 Task: Open Card Industry Trend Analysis in Board Vendor Relations to Workspace Insurance and add a team member Softage.3@softage.net, a label Yellow, a checklist Software Training, an attachment from your onedrive, a color Yellow and finally, add a card description 'Develop and launch new customer loyalty program for repeat business' and a comment 'Given the potential impact of this task on our stakeholders, let us ensure that we take their needs and concerns into account.'. Add a start date 'Jan 07, 1900' with a due date 'Jan 14, 1900'
Action: Mouse moved to (100, 396)
Screenshot: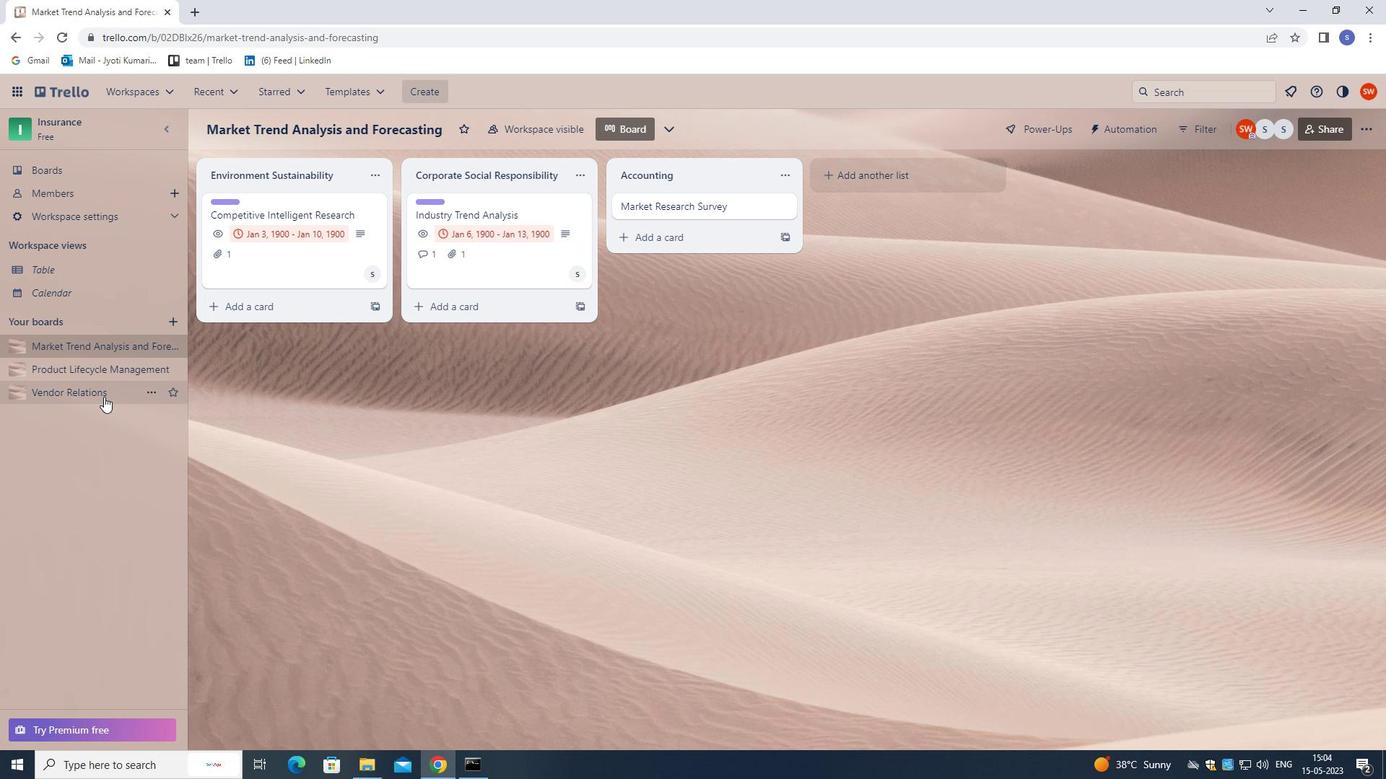 
Action: Mouse pressed left at (100, 396)
Screenshot: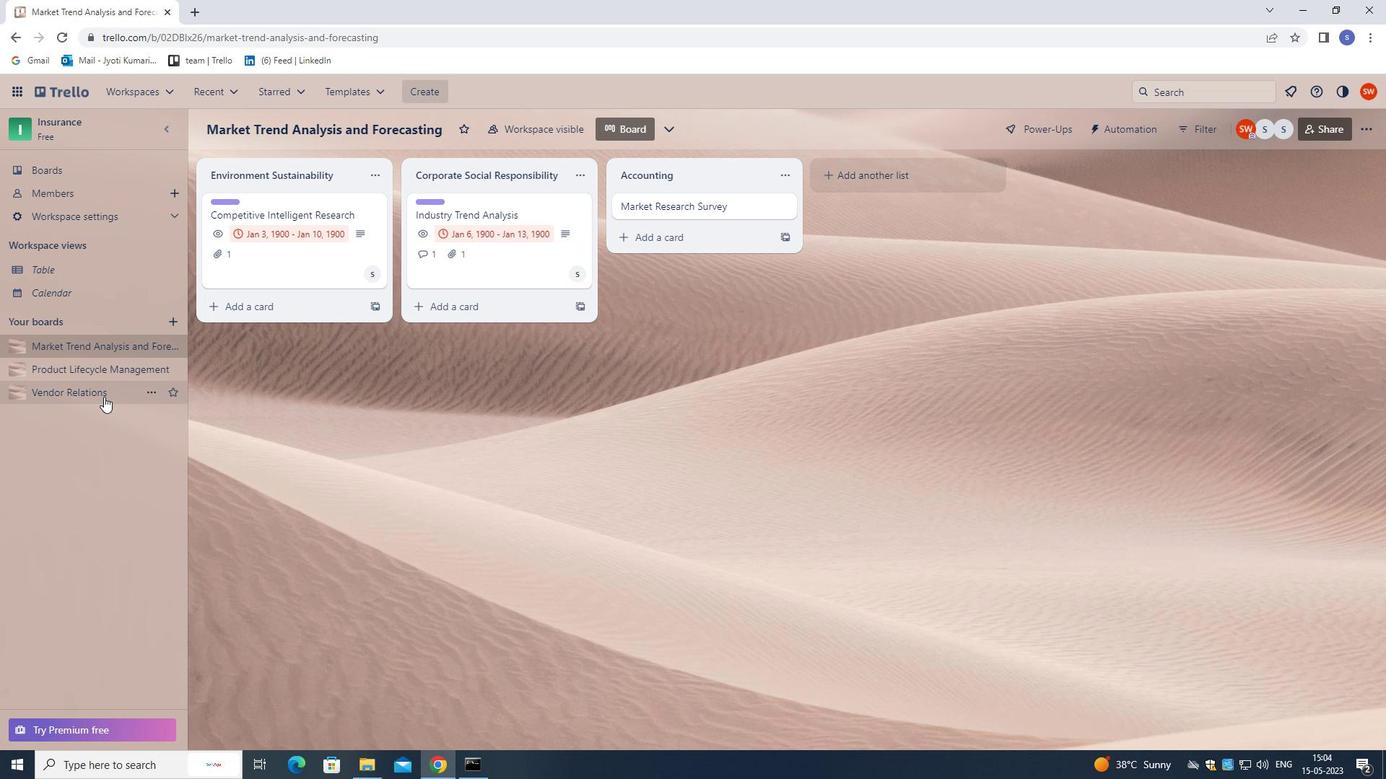 
Action: Mouse moved to (659, 209)
Screenshot: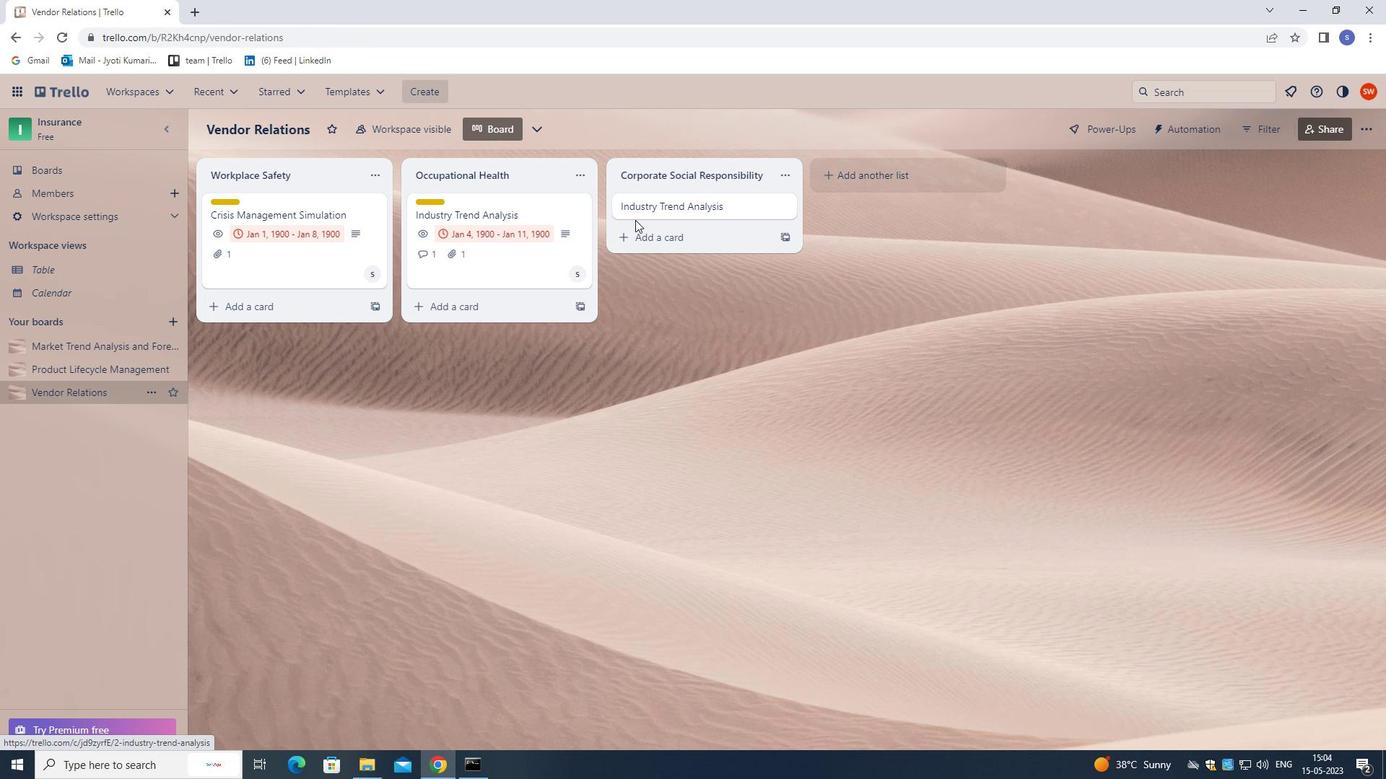
Action: Mouse pressed left at (659, 209)
Screenshot: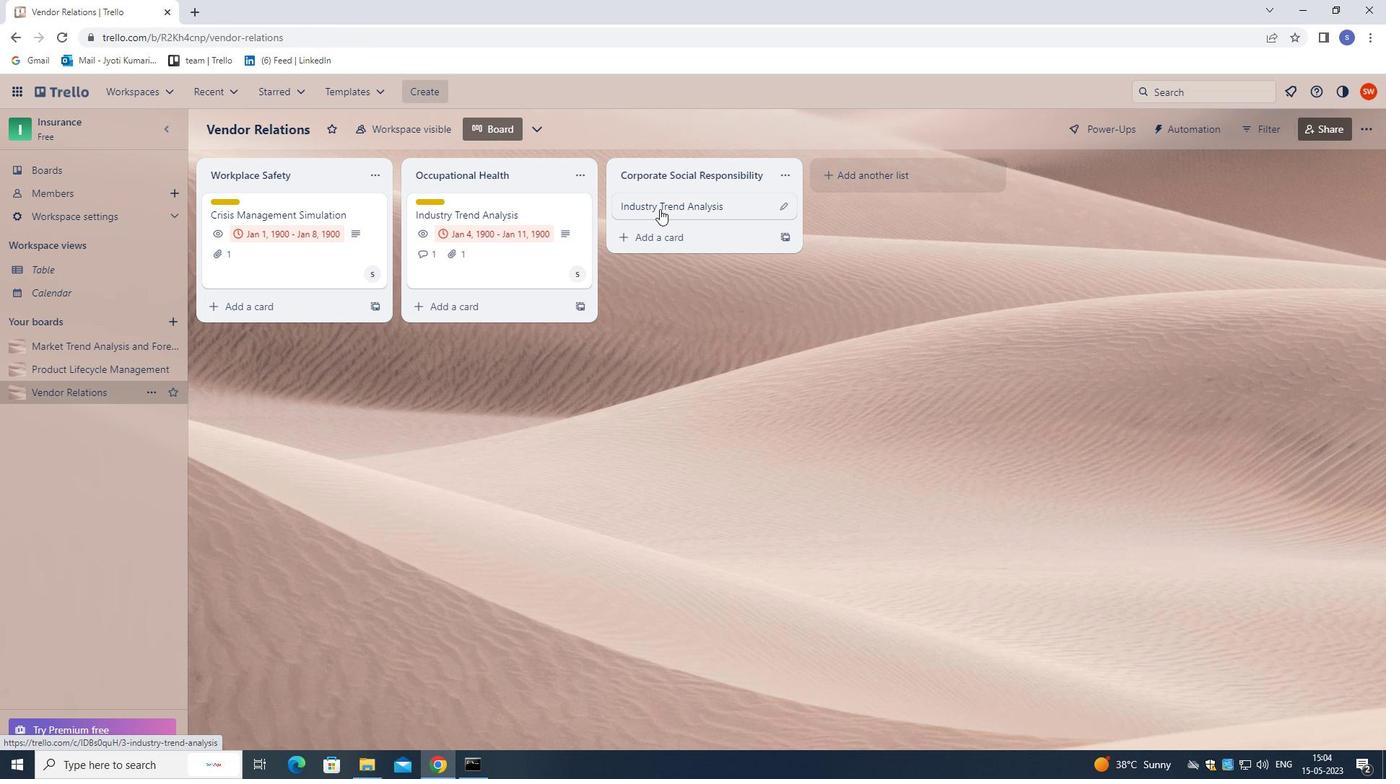 
Action: Mouse moved to (880, 262)
Screenshot: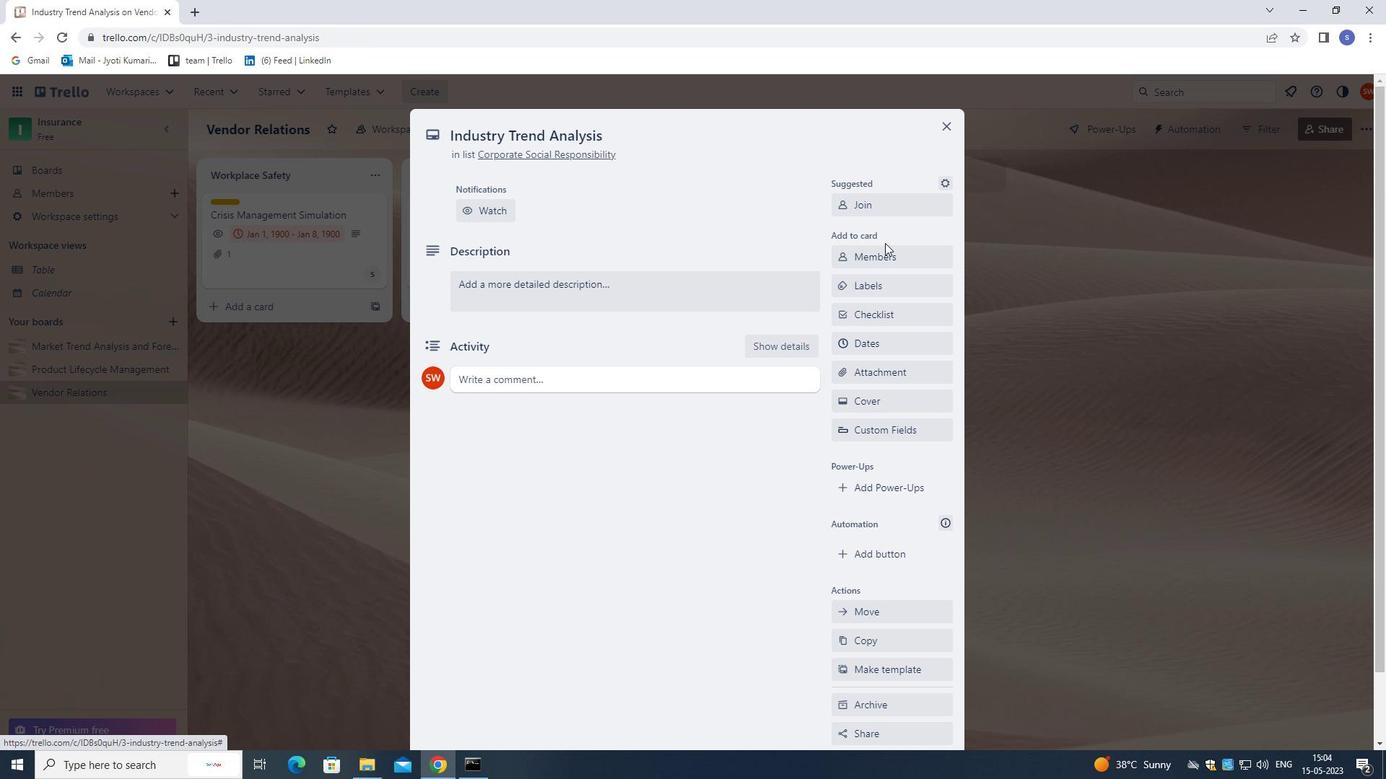 
Action: Mouse pressed left at (880, 262)
Screenshot: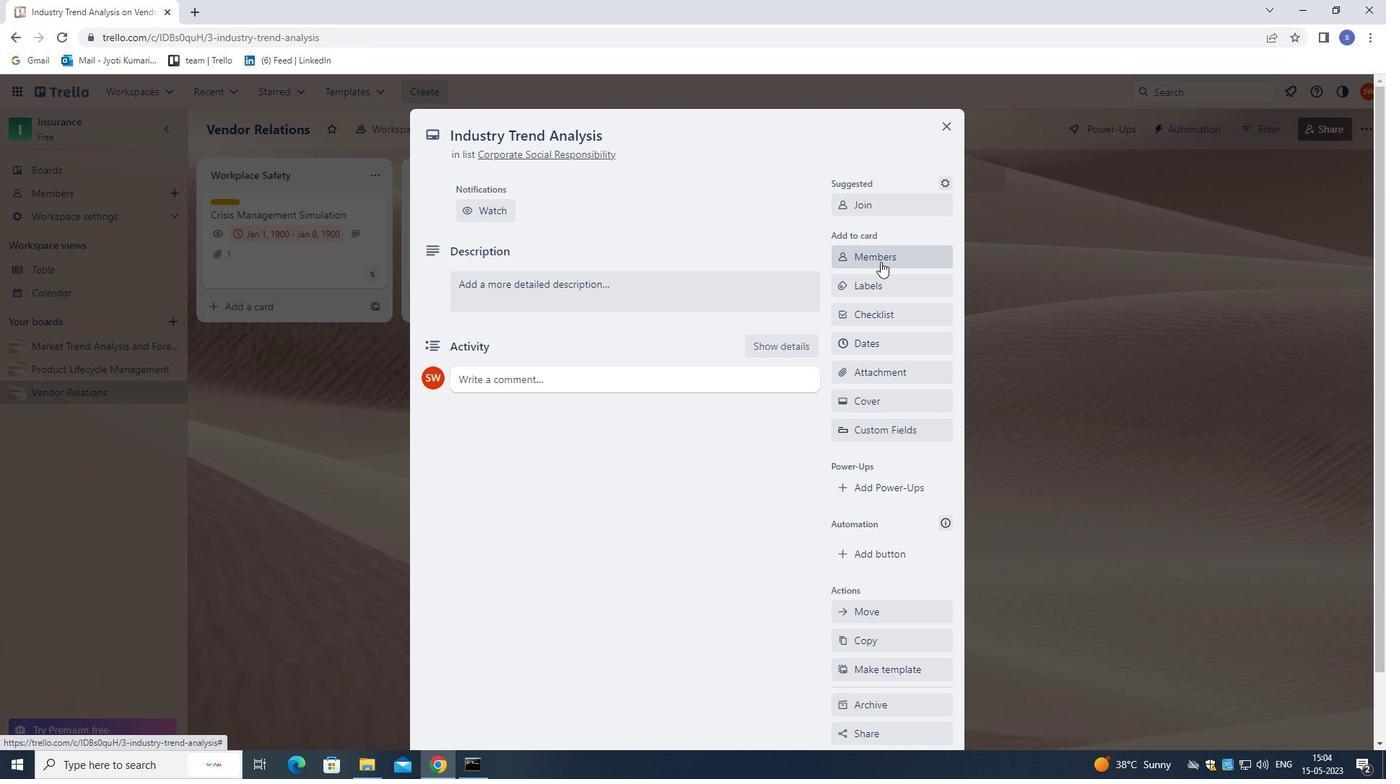 
Action: Mouse moved to (670, 207)
Screenshot: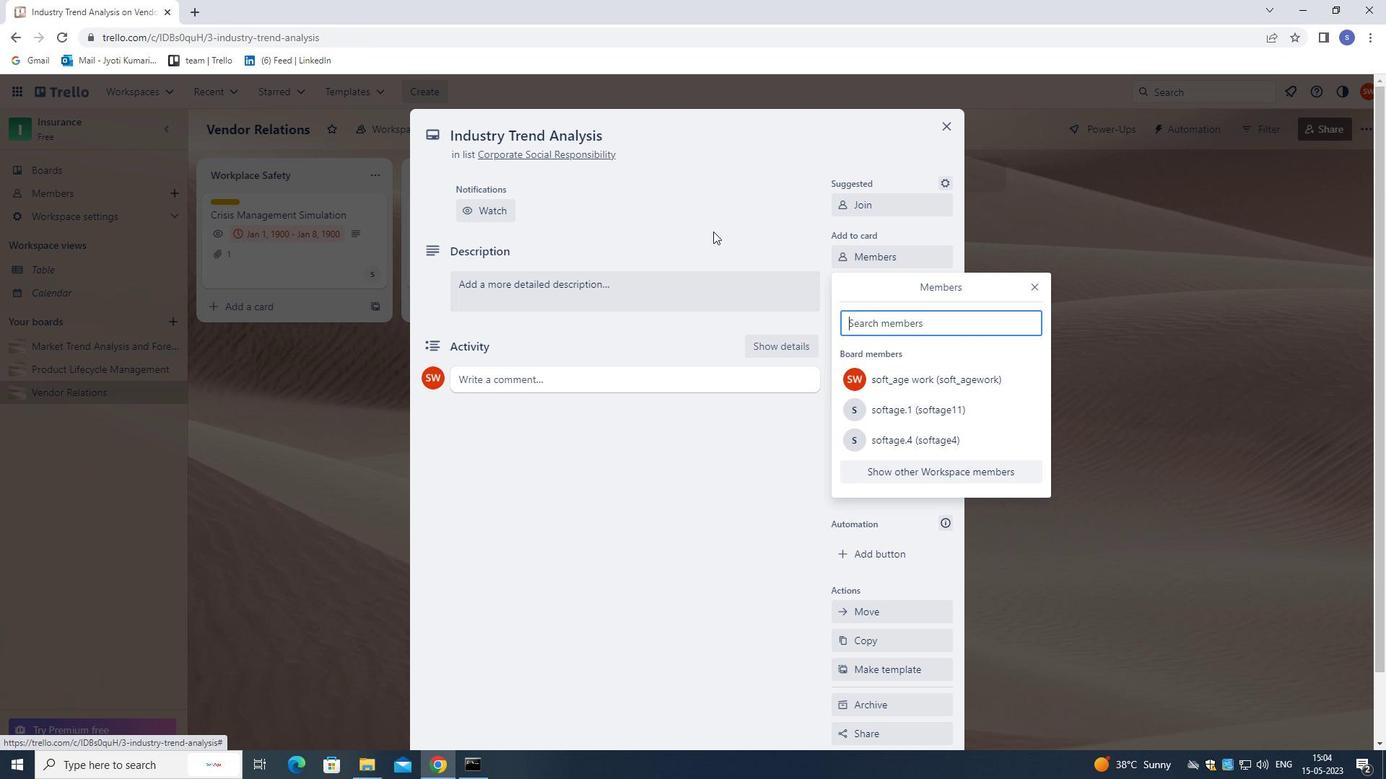 
Action: Key pressed softage.3<Key.shift>@SOFTAGE,NET
Screenshot: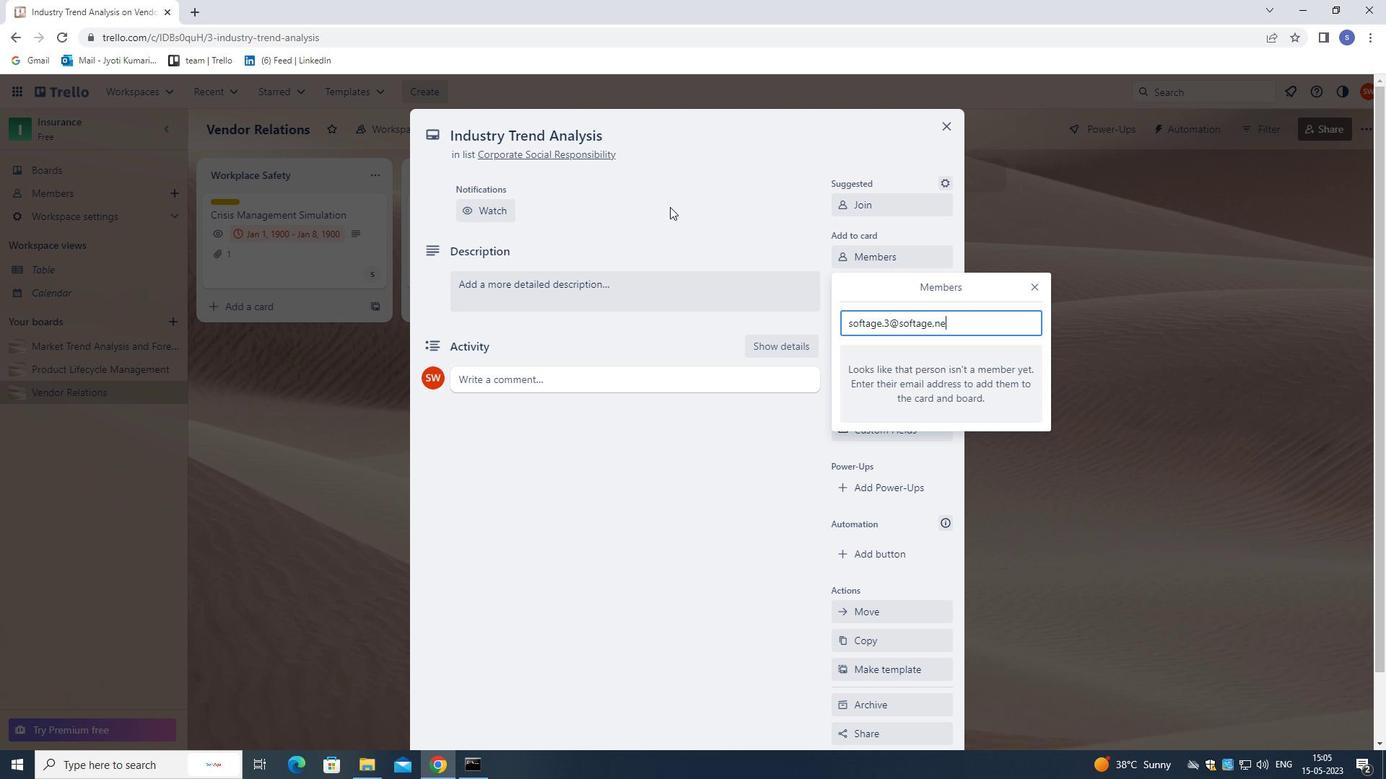
Action: Mouse moved to (858, 348)
Screenshot: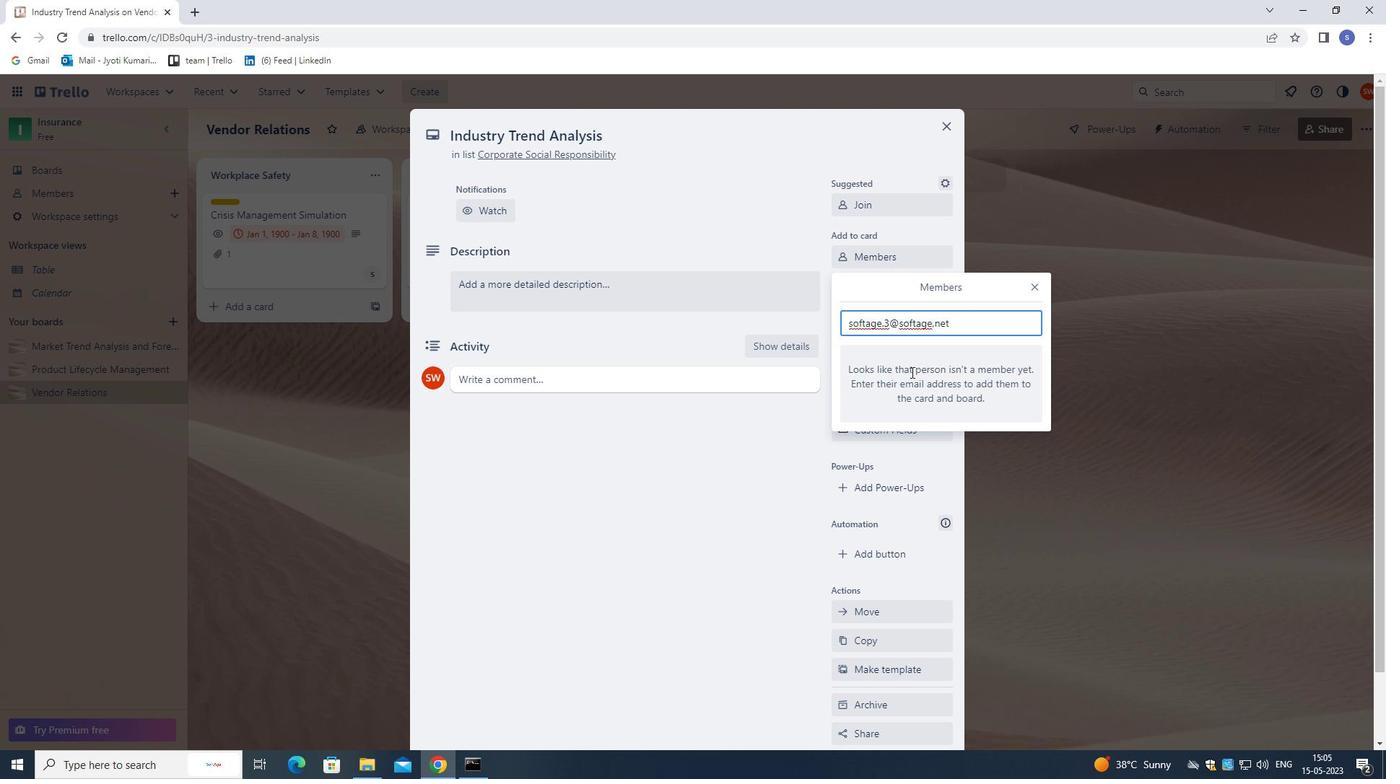 
Action: Key pressed <Key.backspace><Key.backspace><Key.backspace><Key.backspace><Key.backspace><Key.backspace><Key.backspace><Key.backspace><Key.backspace><Key.backspace><Key.backspace><Key.backspace><Key.shift>@SOFTAGE.NET
Screenshot: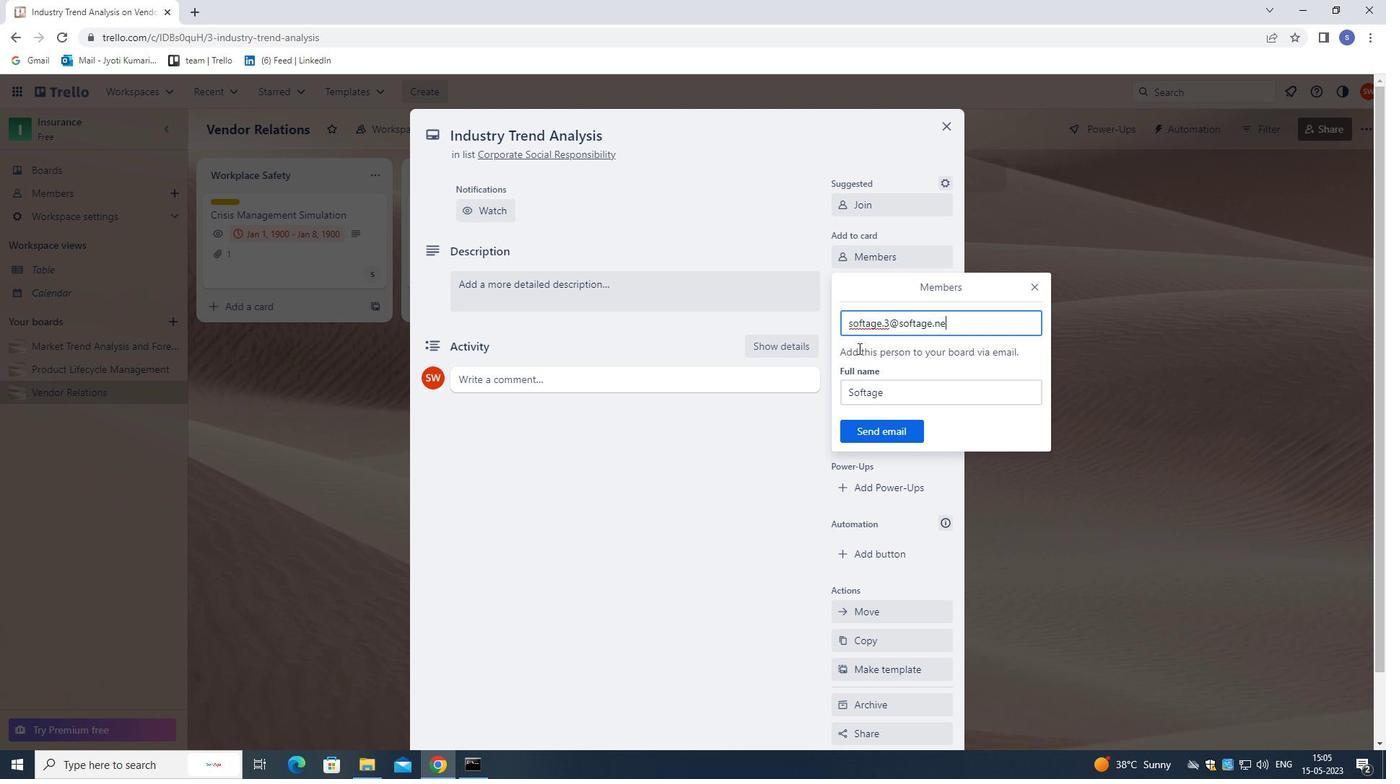 
Action: Mouse moved to (905, 424)
Screenshot: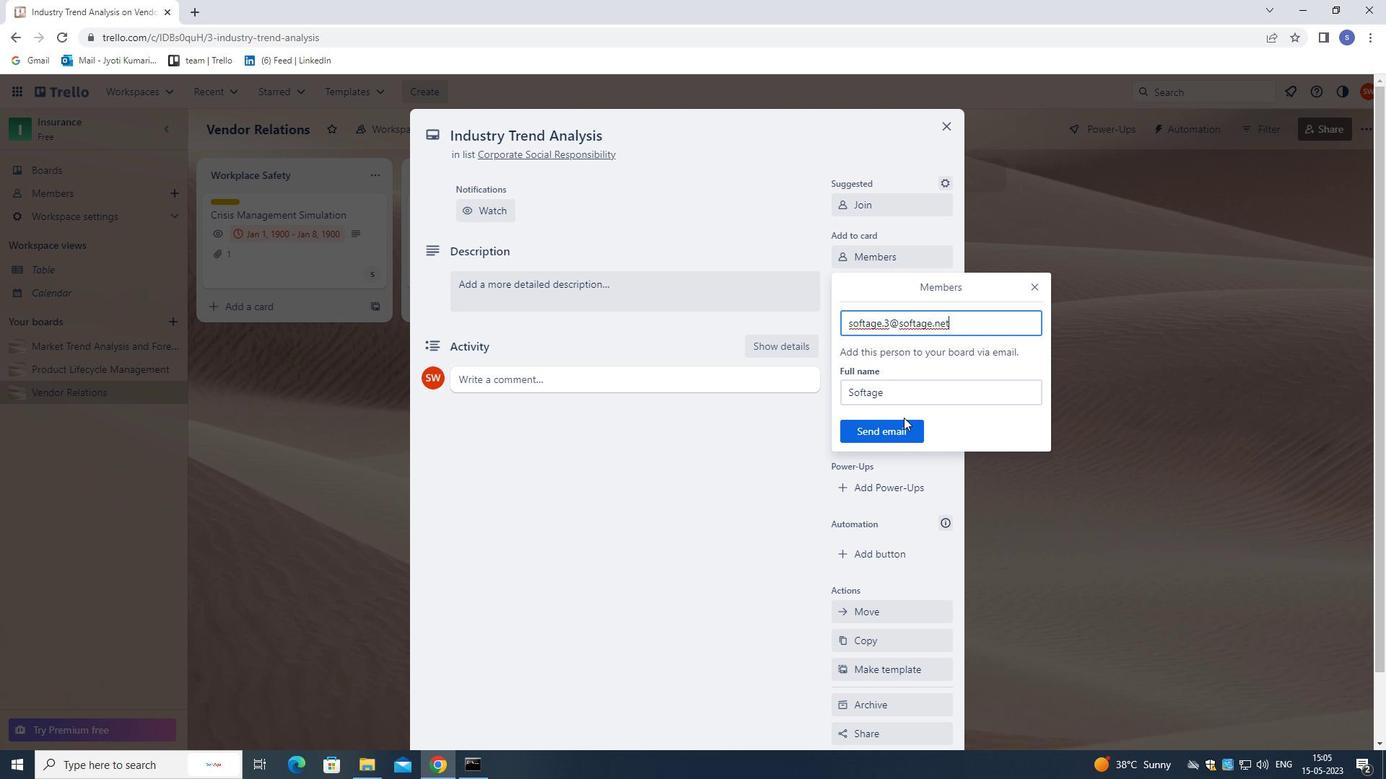 
Action: Mouse pressed left at (905, 424)
Screenshot: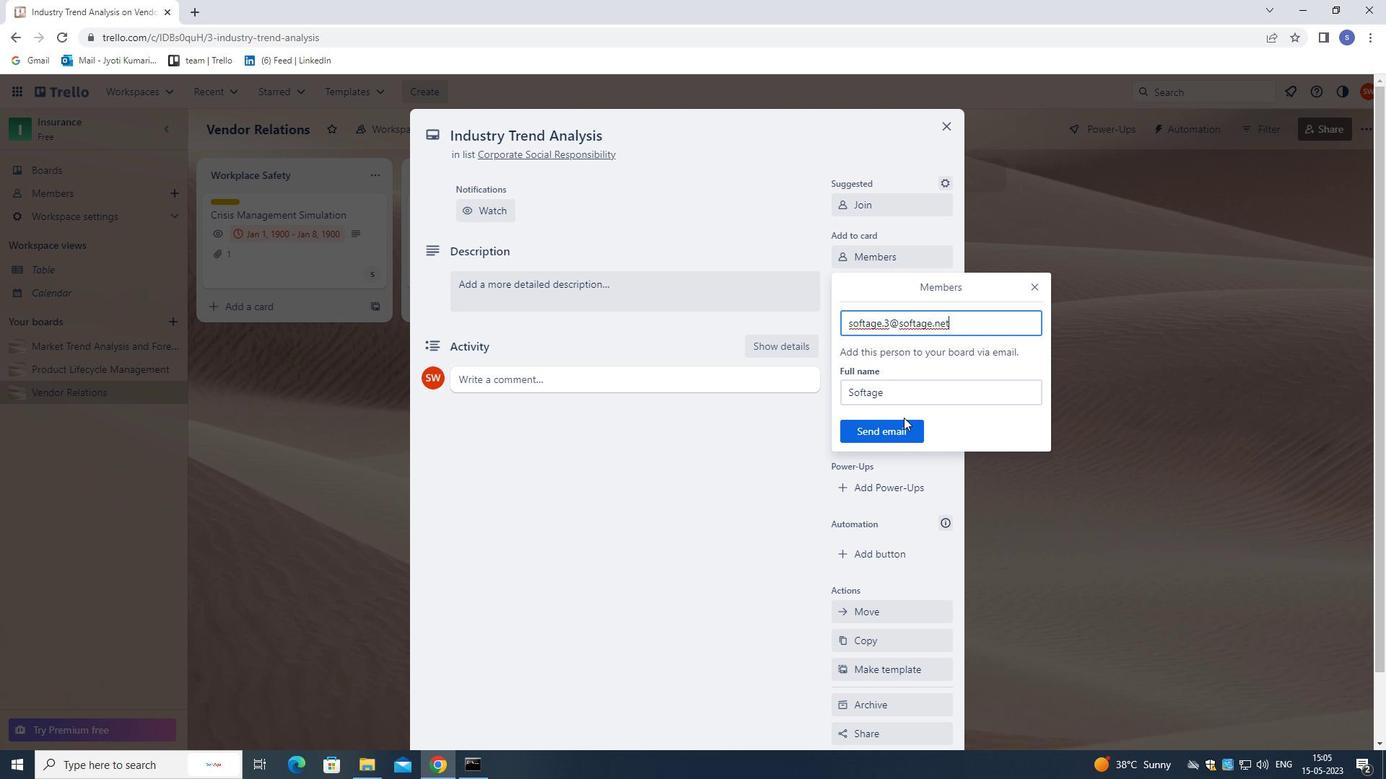 
Action: Mouse moved to (895, 313)
Screenshot: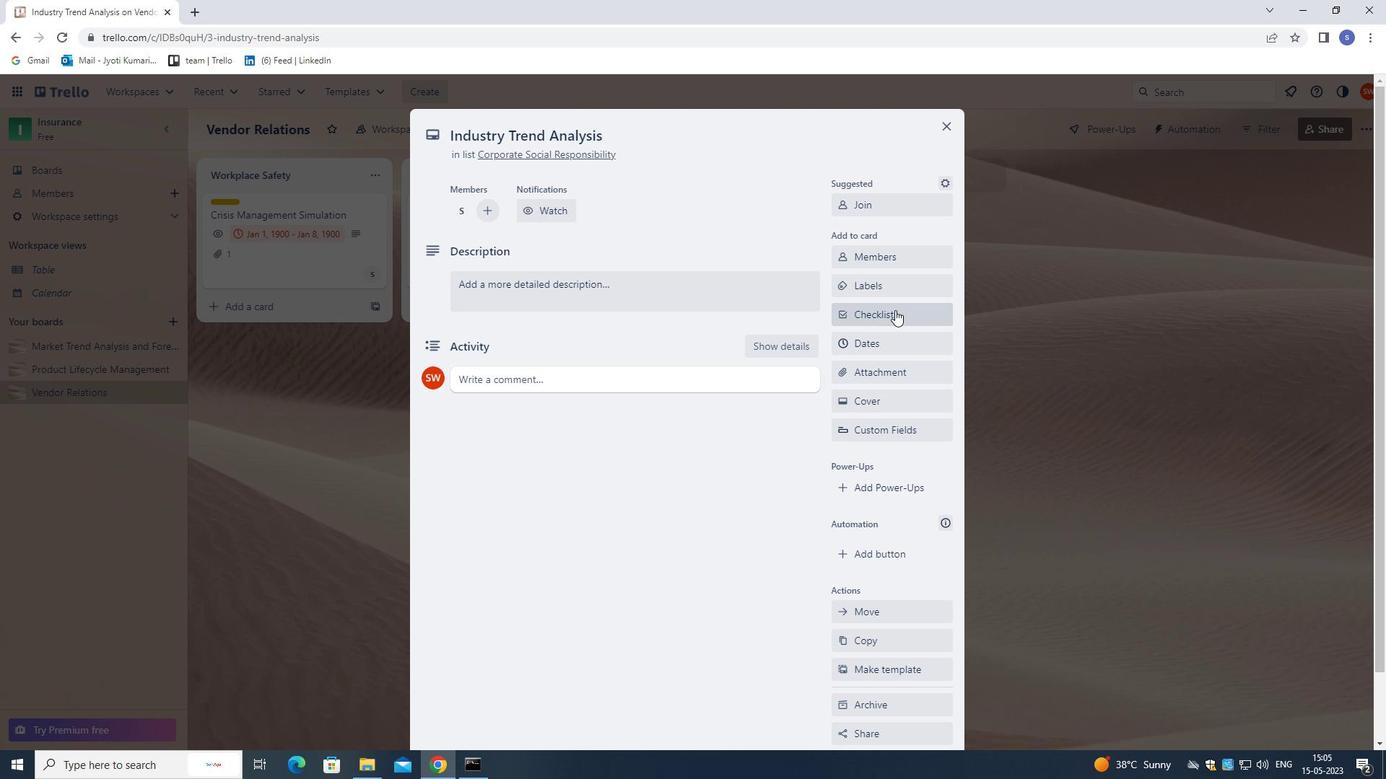 
Action: Mouse pressed left at (895, 313)
Screenshot: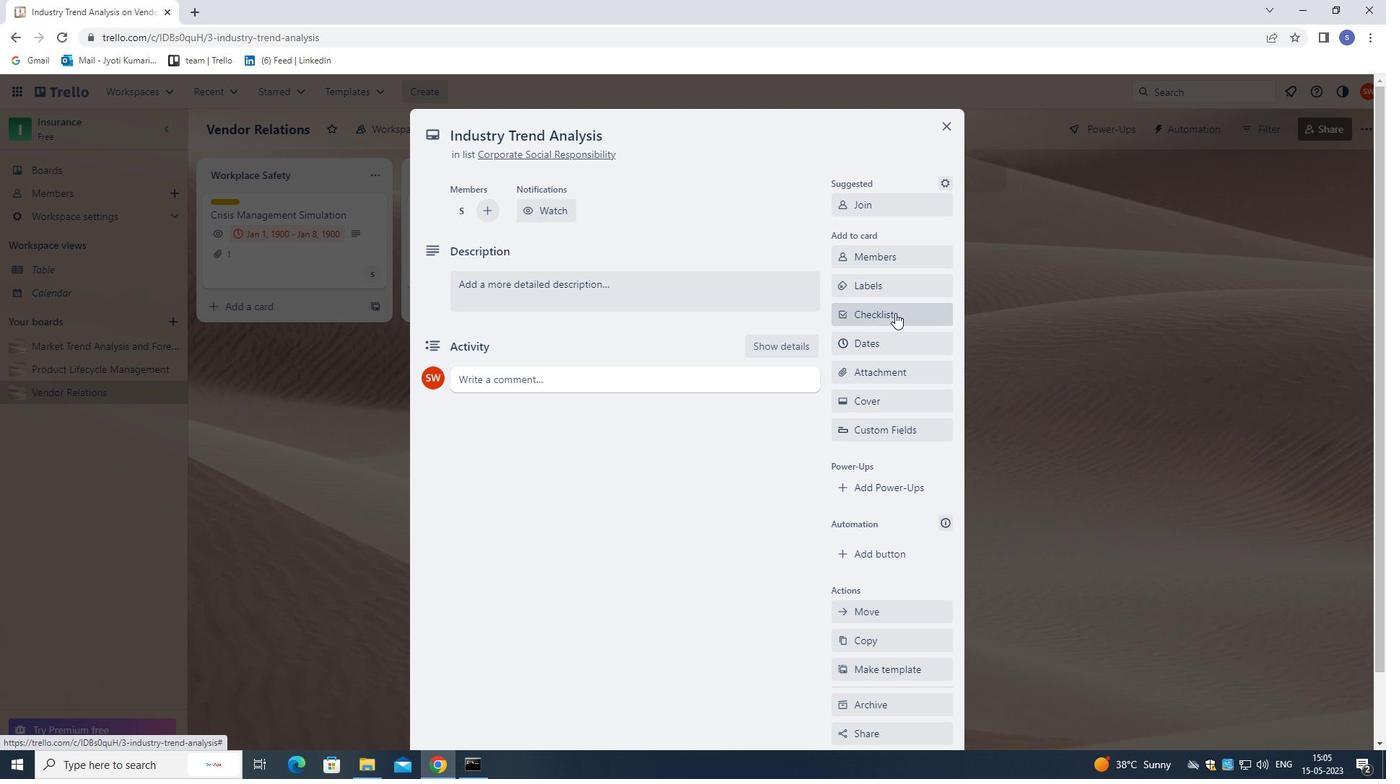 
Action: Mouse moved to (906, 316)
Screenshot: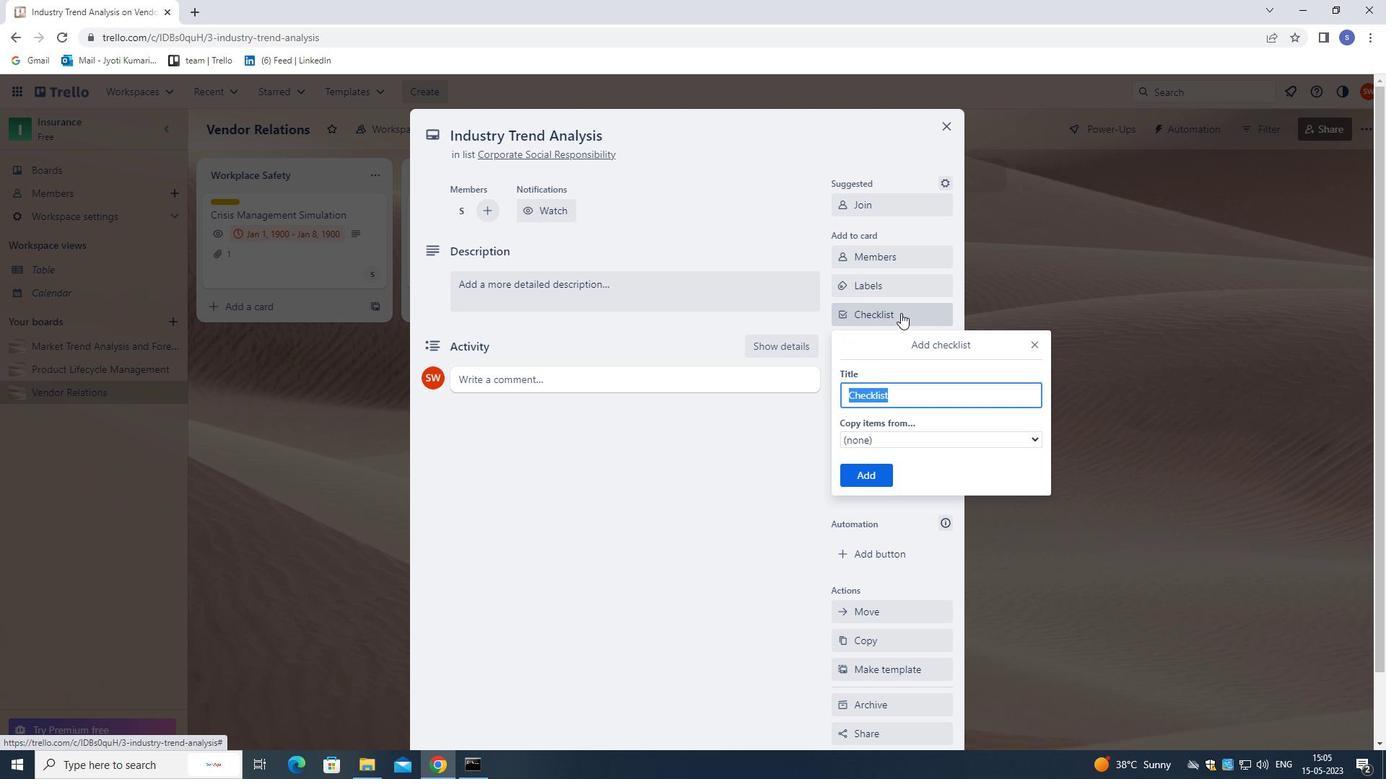 
Action: Key pressed <Key.shift>SOFTWARE<Key.space><Key.backspace><Key.backspace><Key.backspace><Key.backspace><Key.backspace><Key.backspace><Key.backspace><Key.backspace><Key.shift>OFTWARE<Key.space><Key.shift>TRAINING
Screenshot: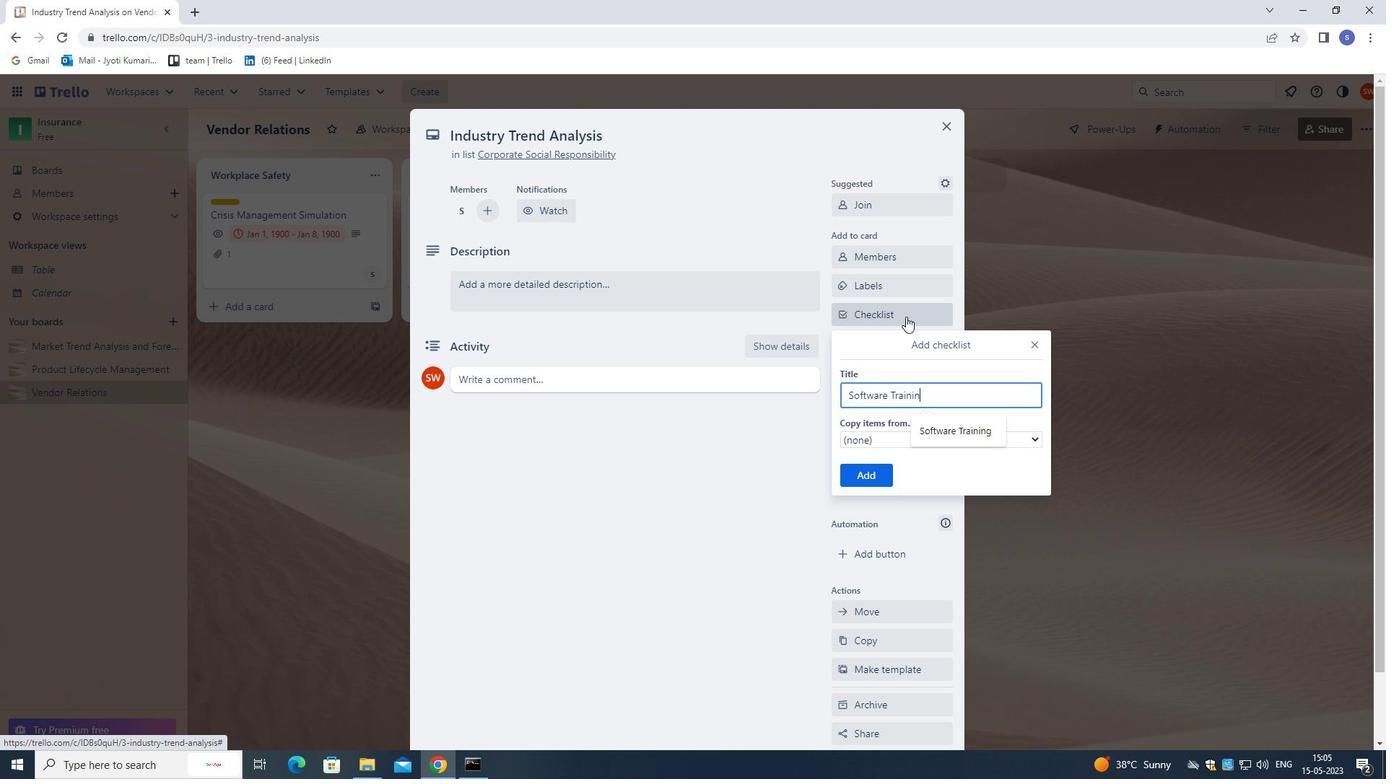 
Action: Mouse moved to (865, 470)
Screenshot: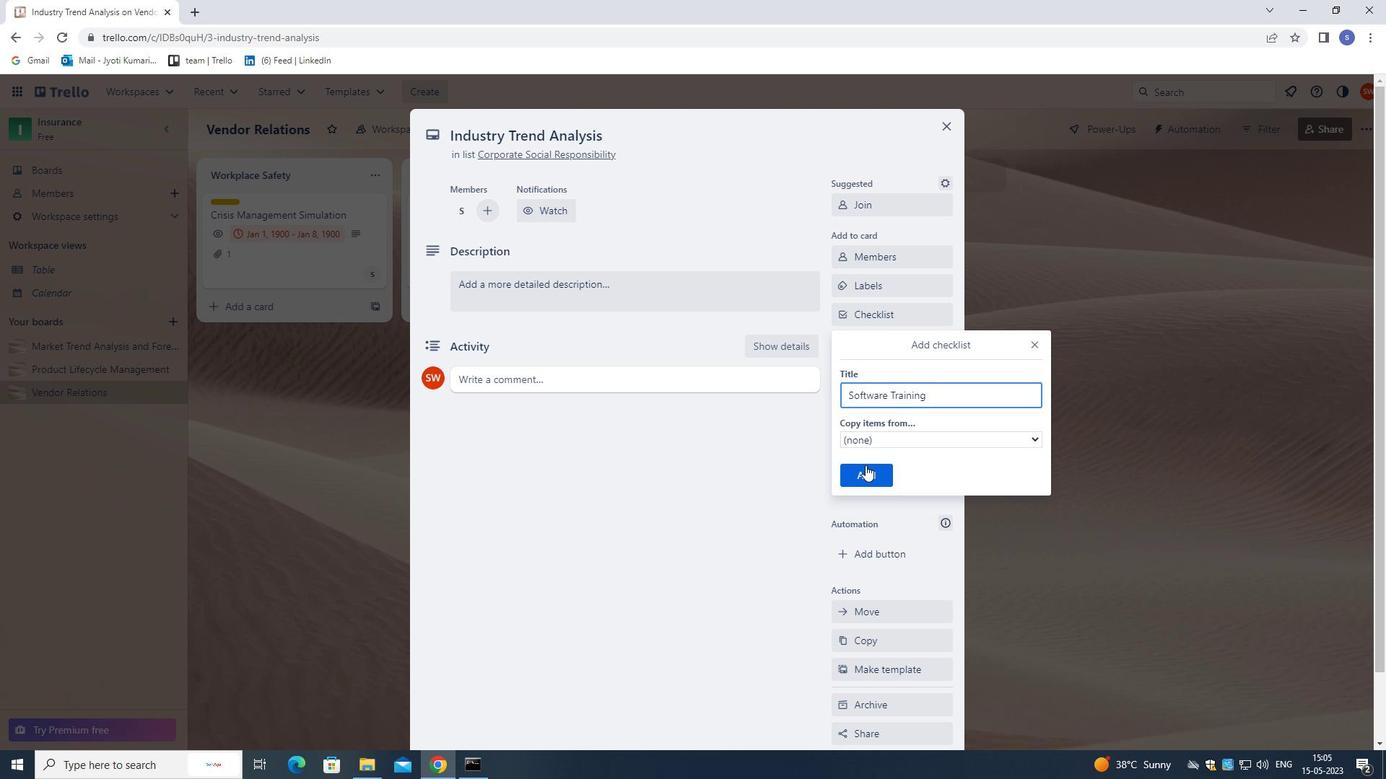 
Action: Mouse pressed left at (865, 470)
Screenshot: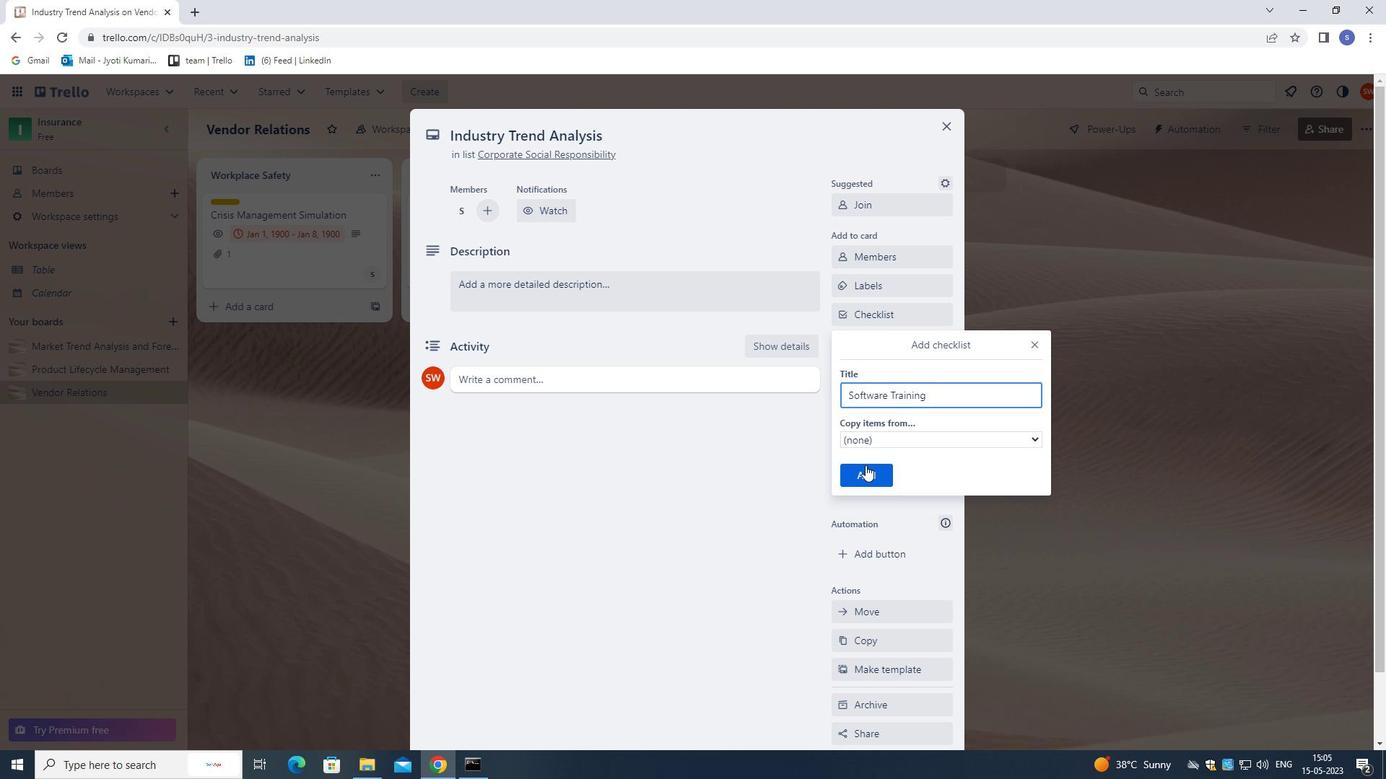 
Action: Mouse moved to (901, 340)
Screenshot: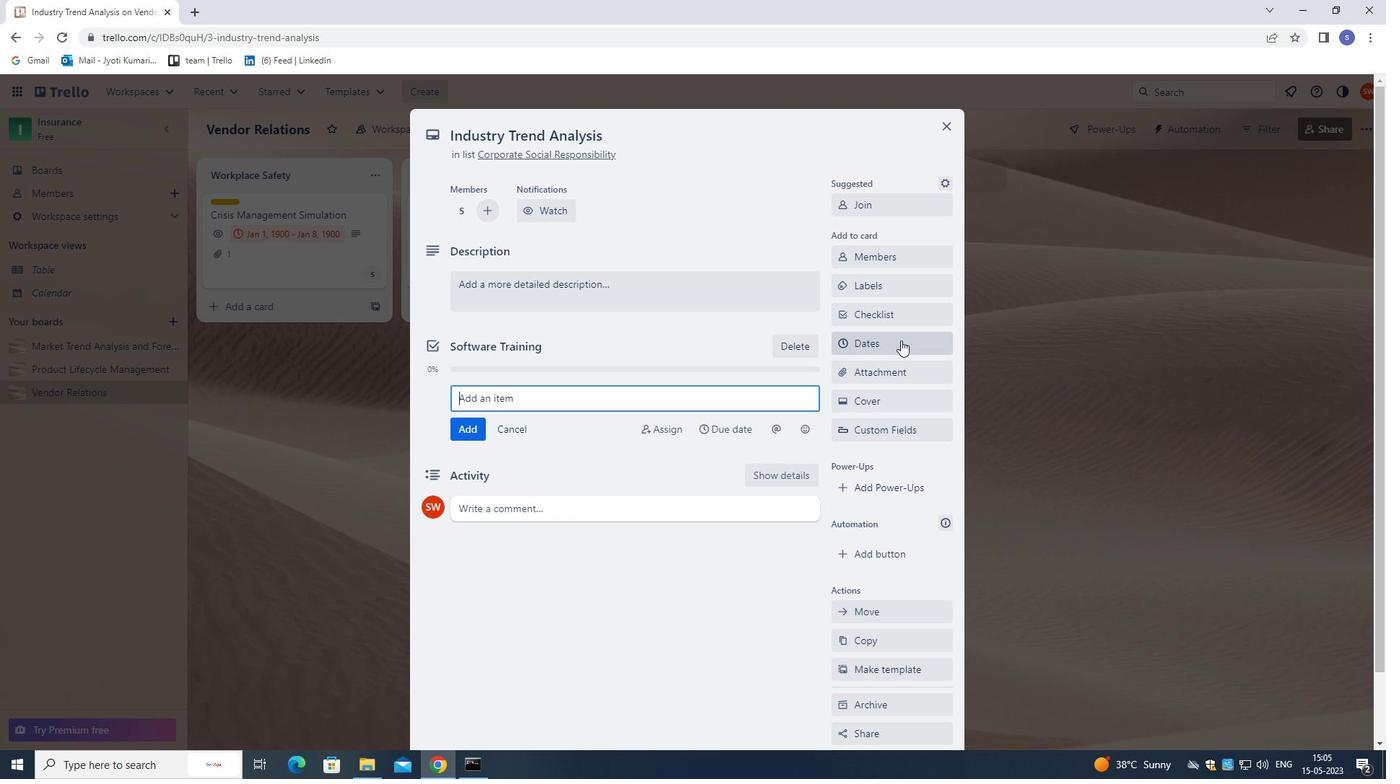 
Action: Mouse pressed left at (901, 340)
Screenshot: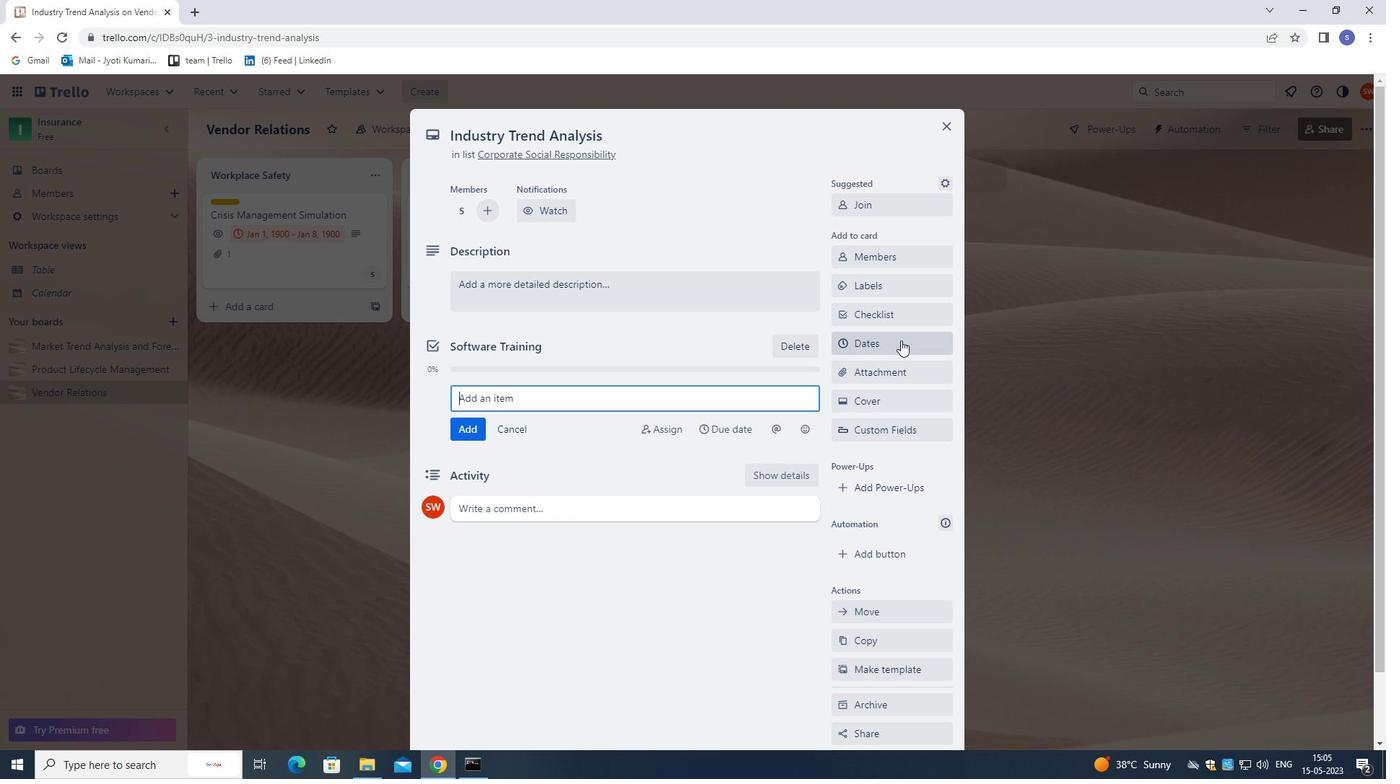 
Action: Mouse moved to (844, 391)
Screenshot: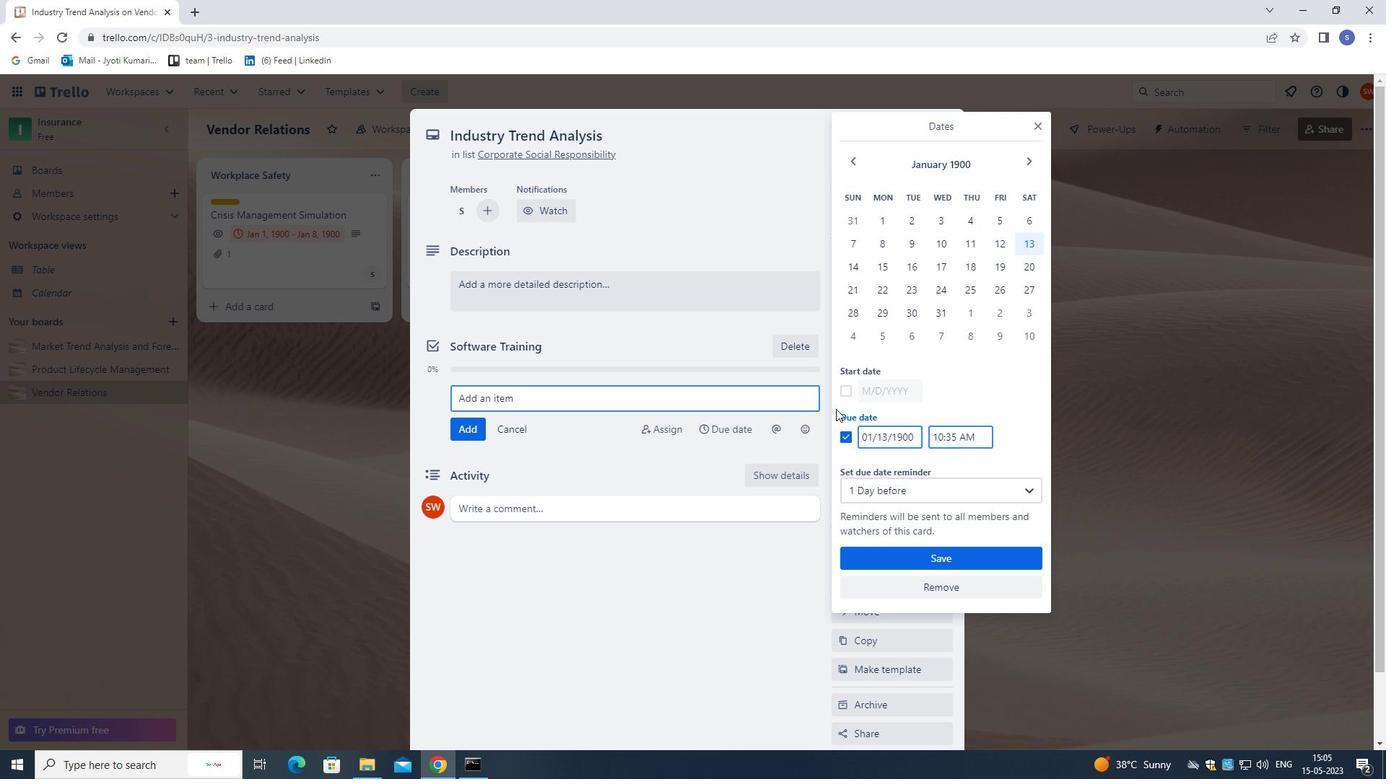 
Action: Mouse pressed left at (844, 391)
Screenshot: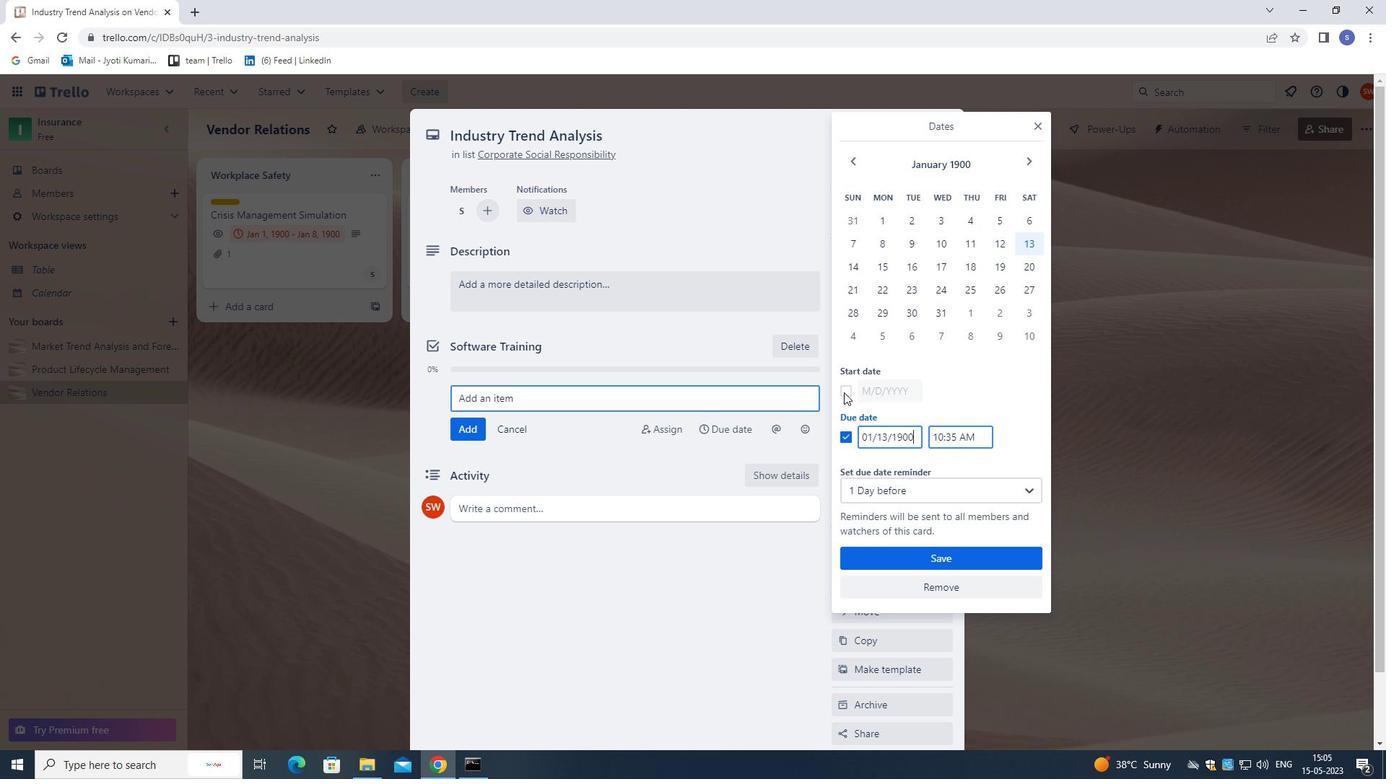 
Action: Mouse moved to (852, 247)
Screenshot: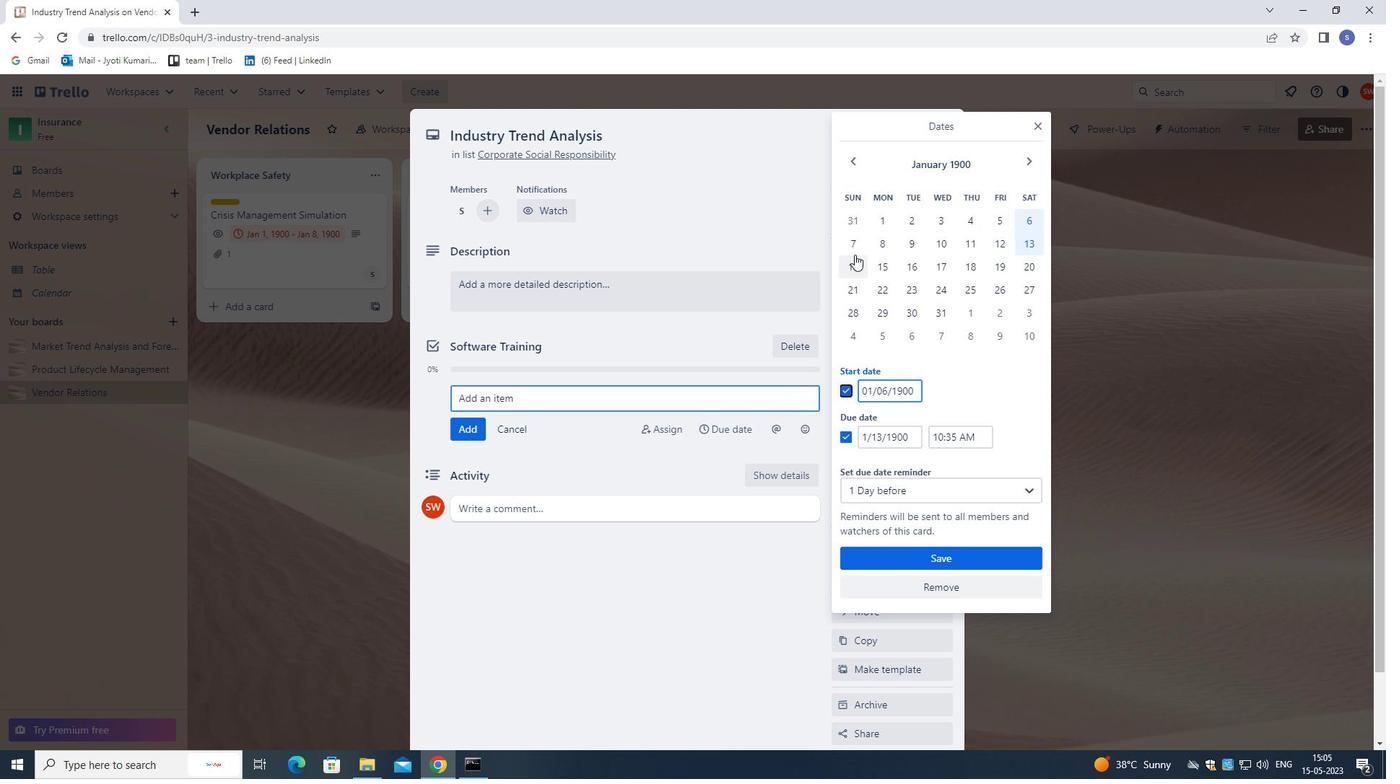 
Action: Mouse pressed left at (852, 247)
Screenshot: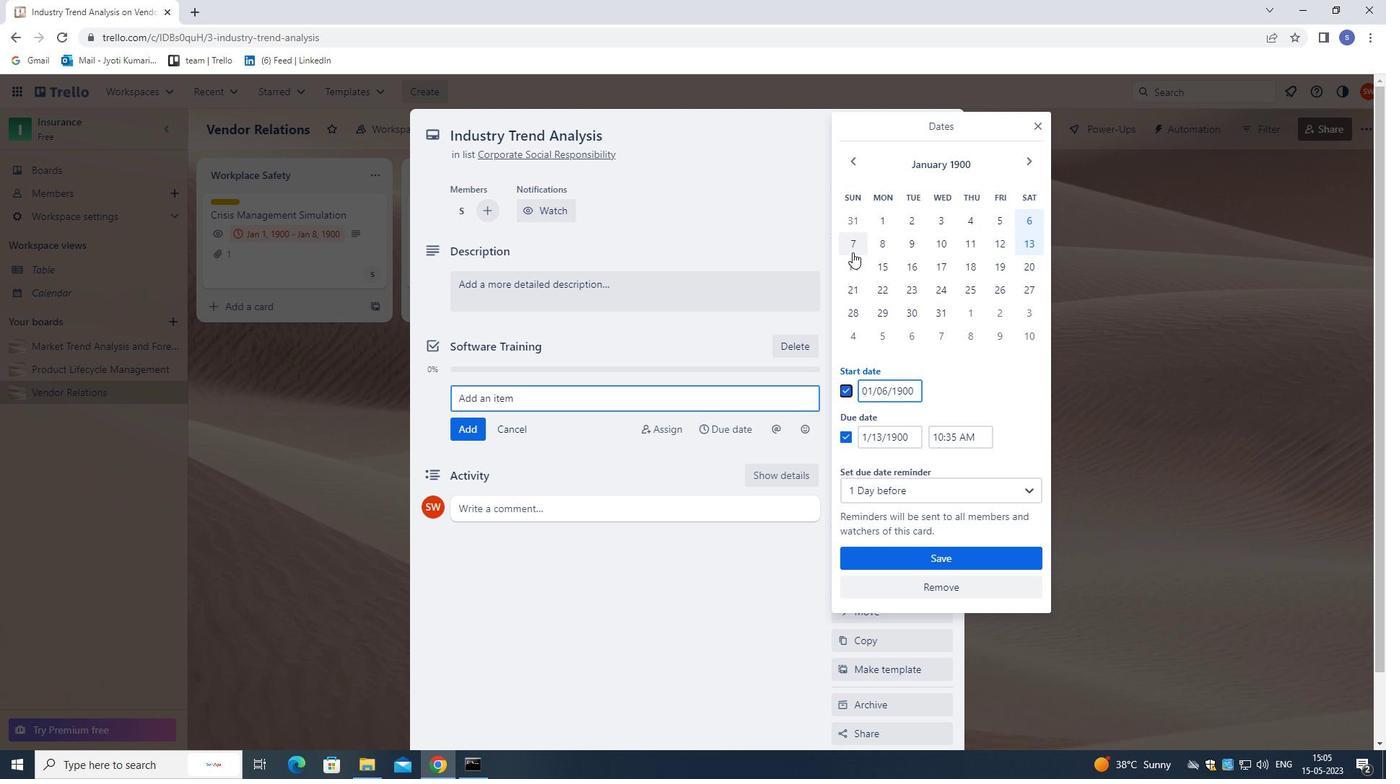 
Action: Mouse moved to (854, 267)
Screenshot: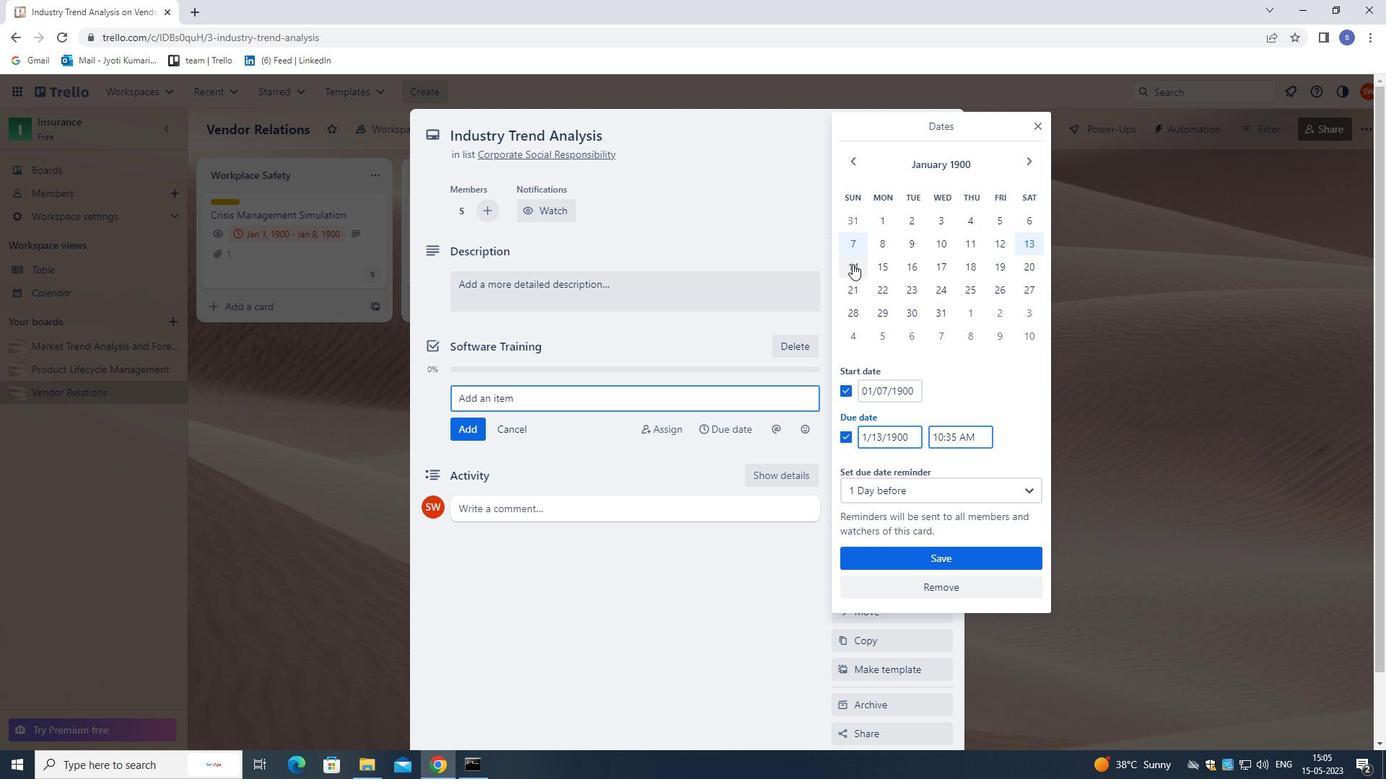
Action: Mouse pressed left at (854, 267)
Screenshot: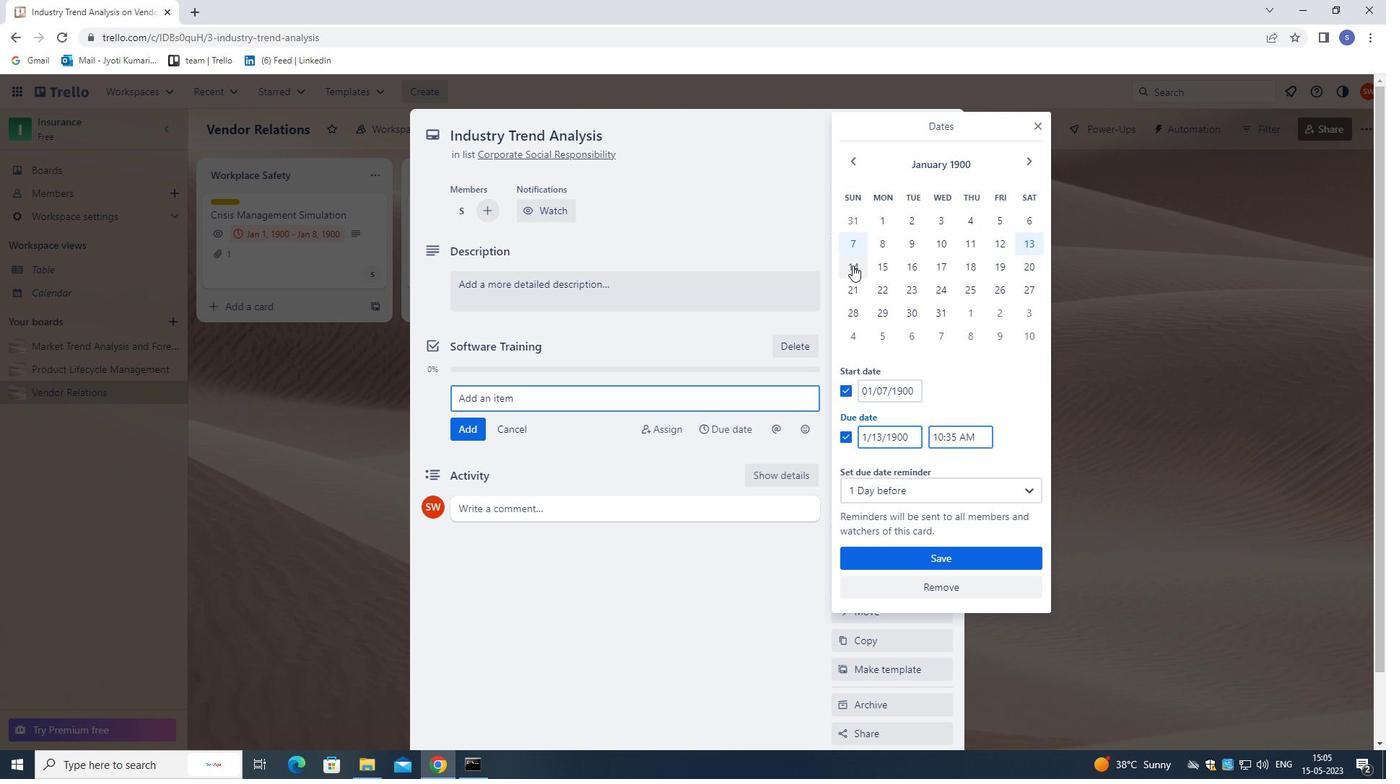 
Action: Mouse moved to (929, 553)
Screenshot: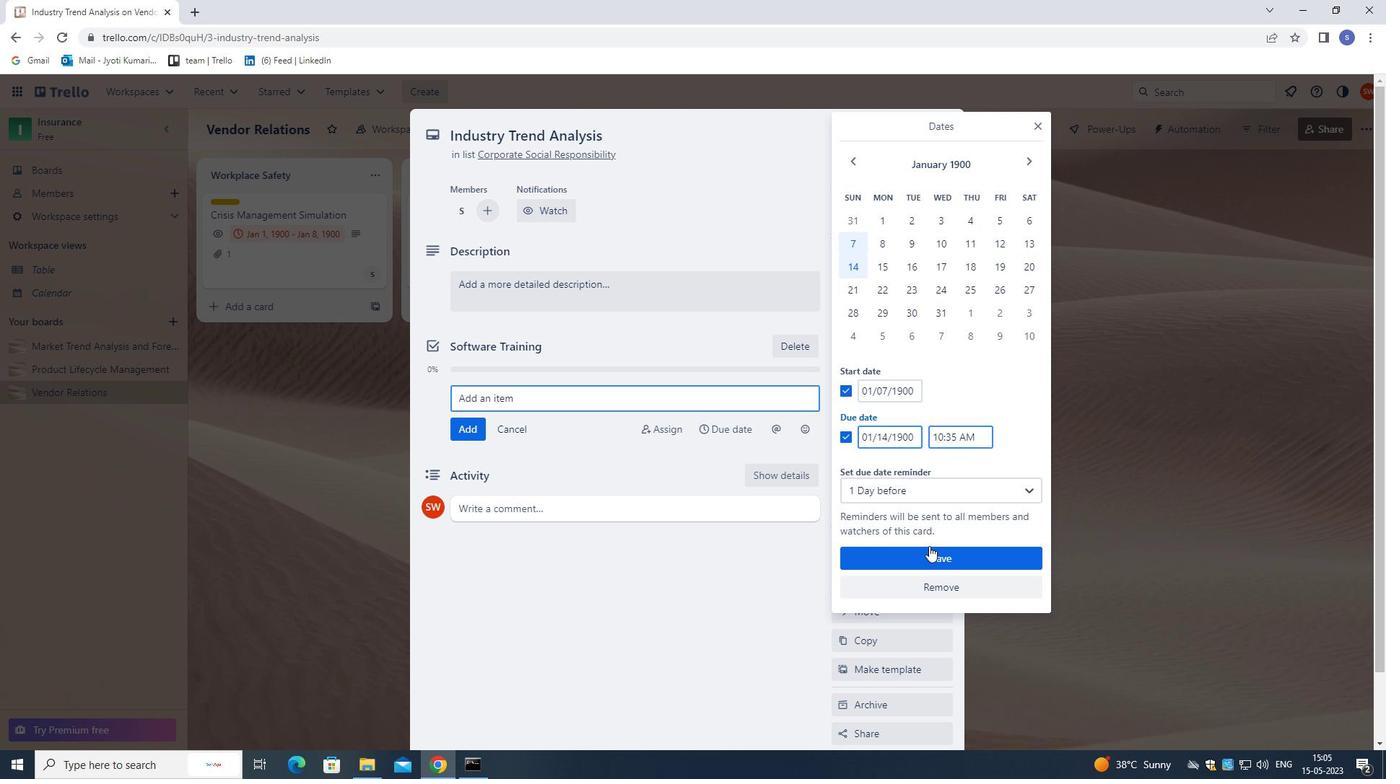 
Action: Mouse pressed left at (929, 553)
Screenshot: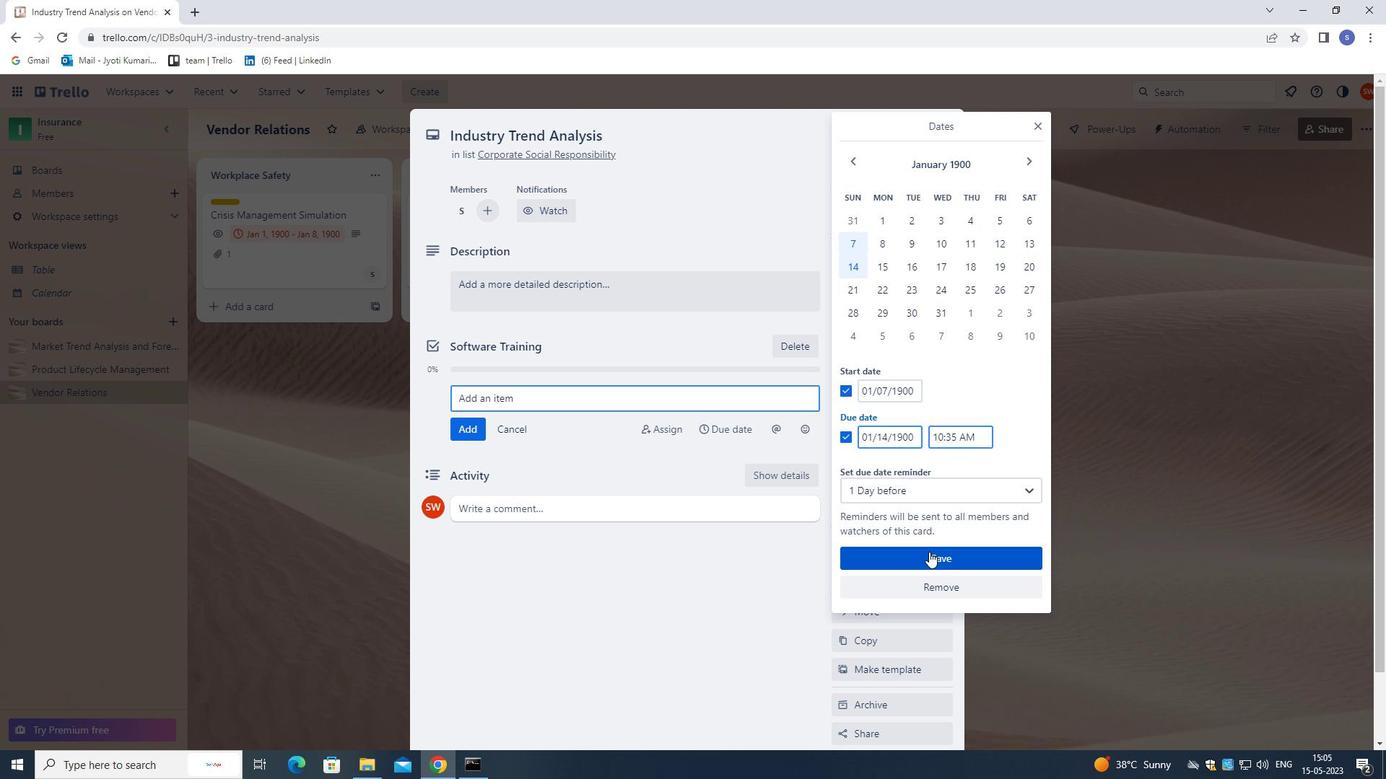 
Action: Mouse moved to (884, 372)
Screenshot: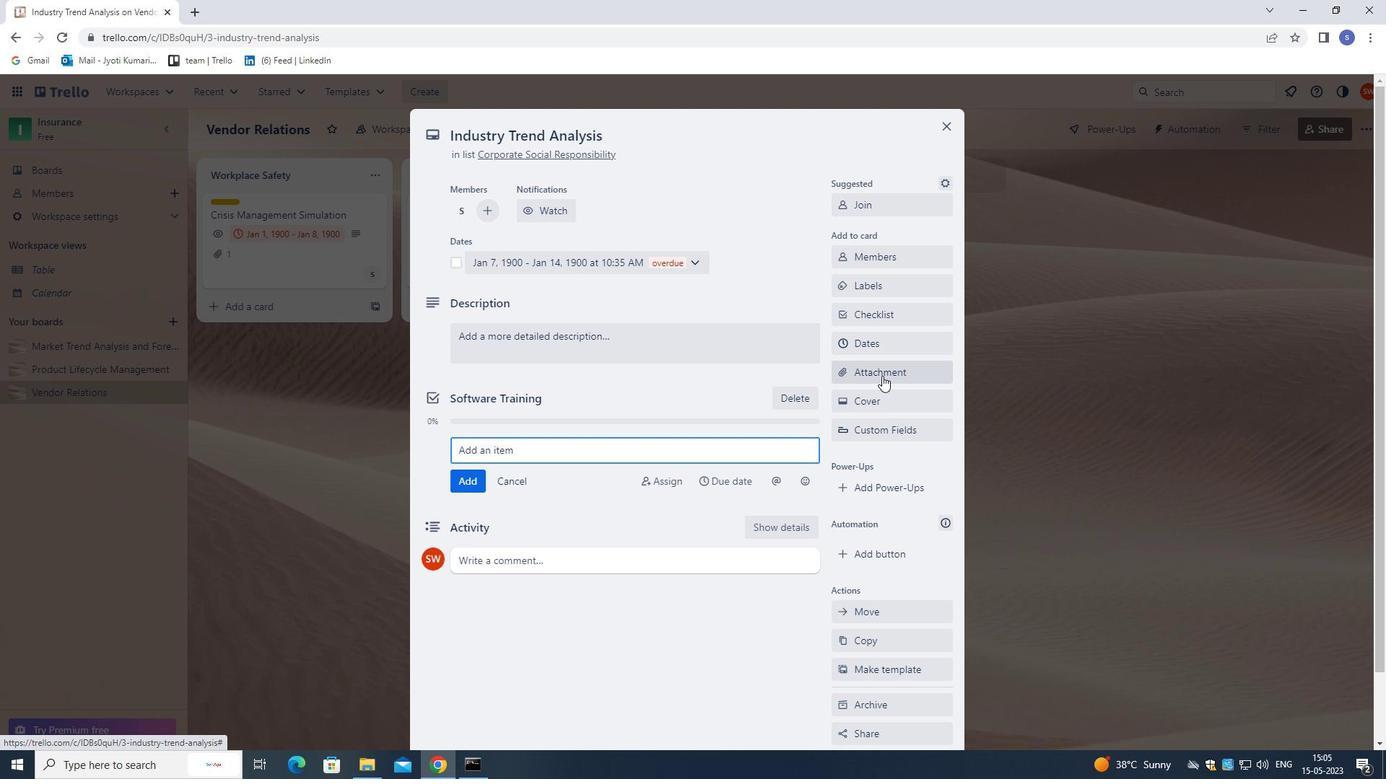 
Action: Mouse pressed left at (884, 372)
Screenshot: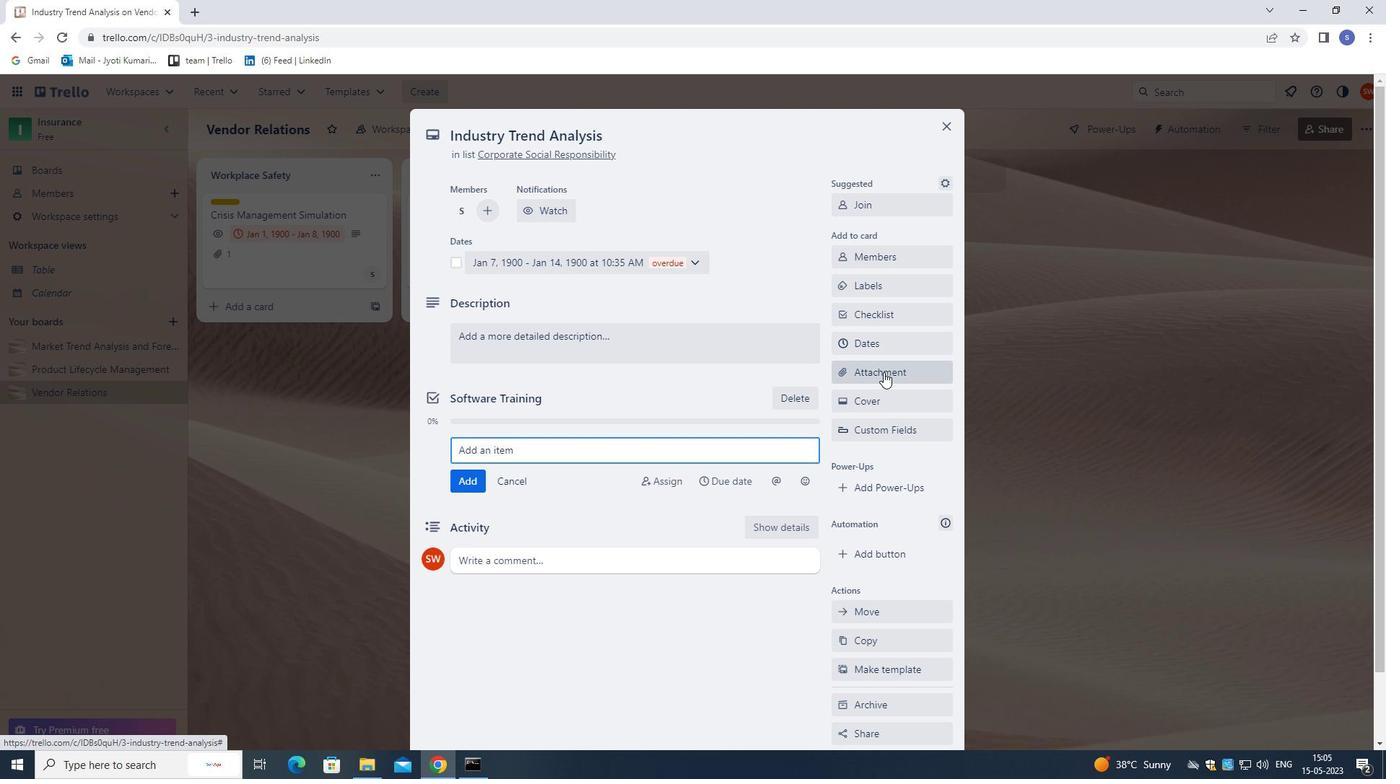 
Action: Mouse moved to (914, 558)
Screenshot: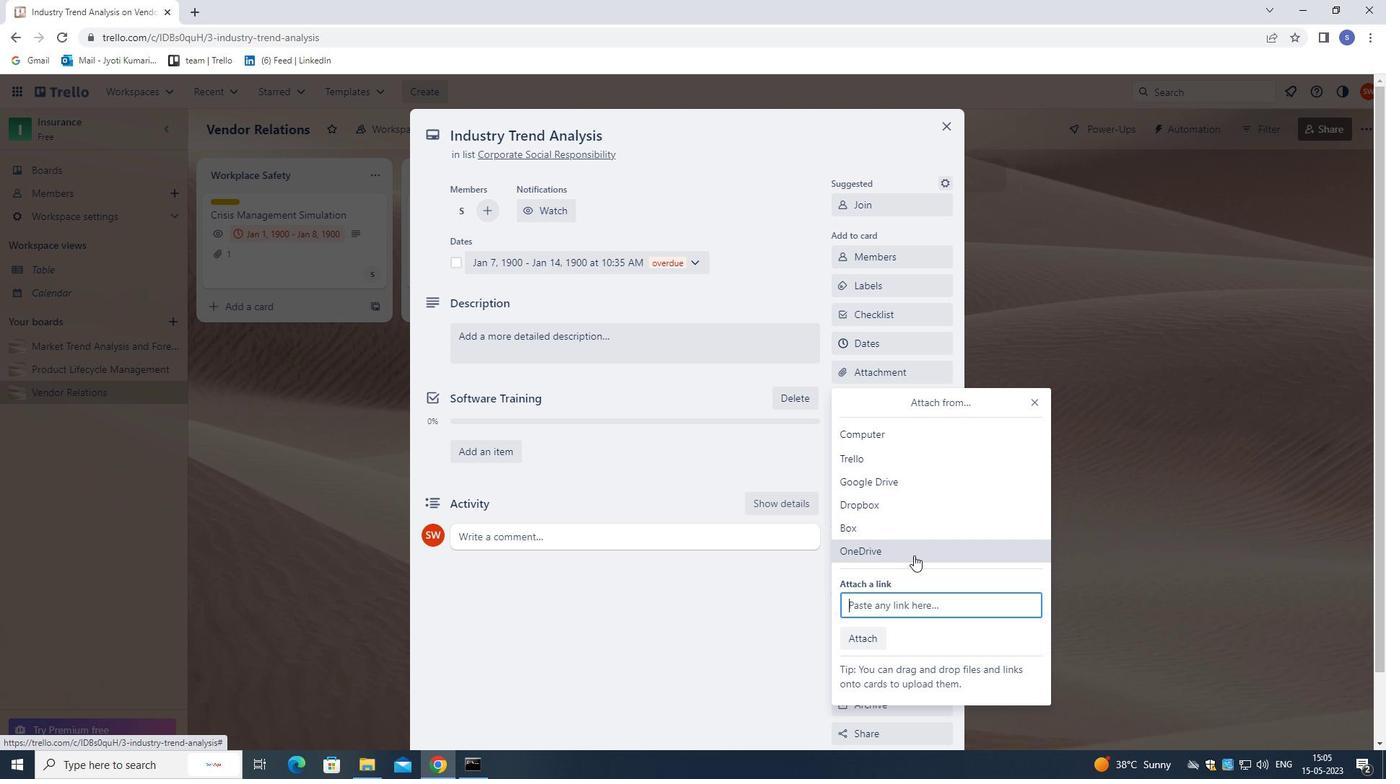 
Action: Mouse pressed left at (914, 558)
Screenshot: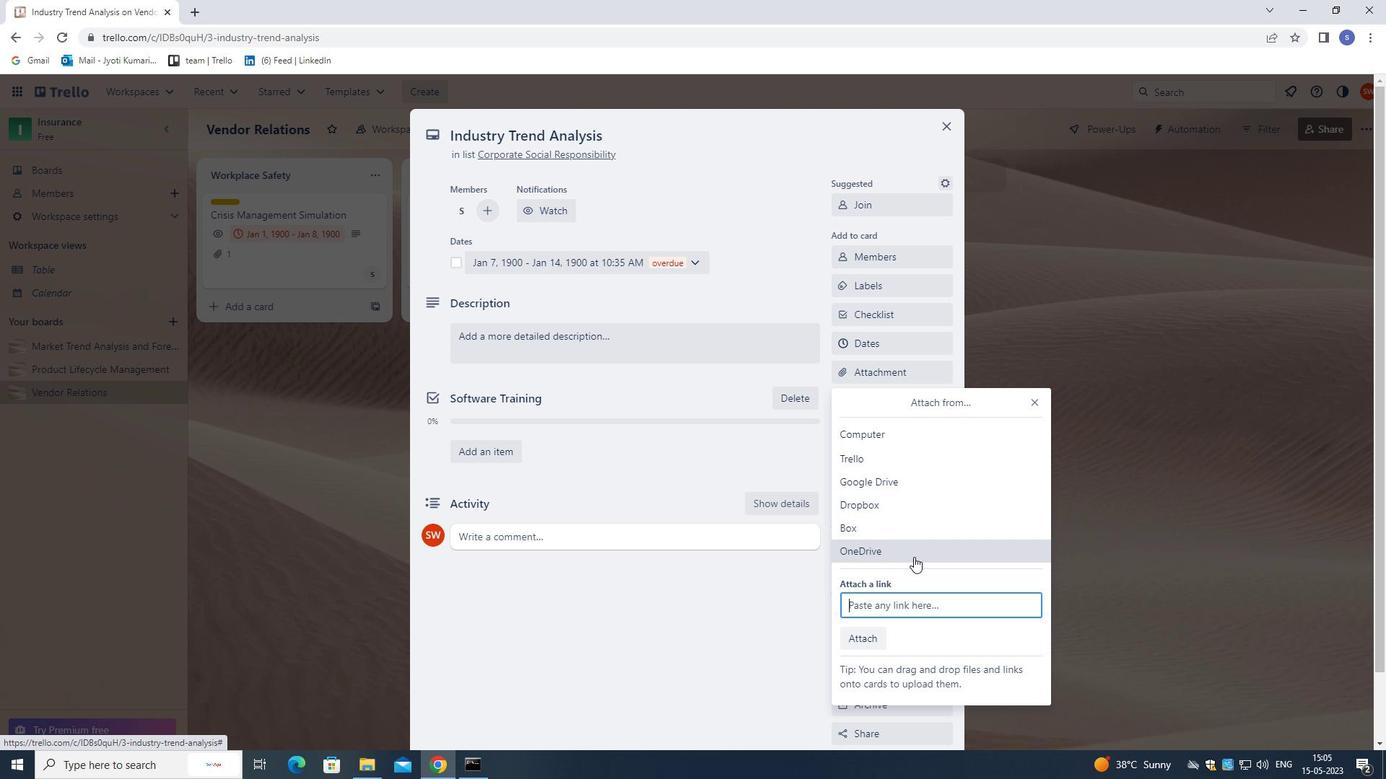 
Action: Mouse moved to (537, 288)
Screenshot: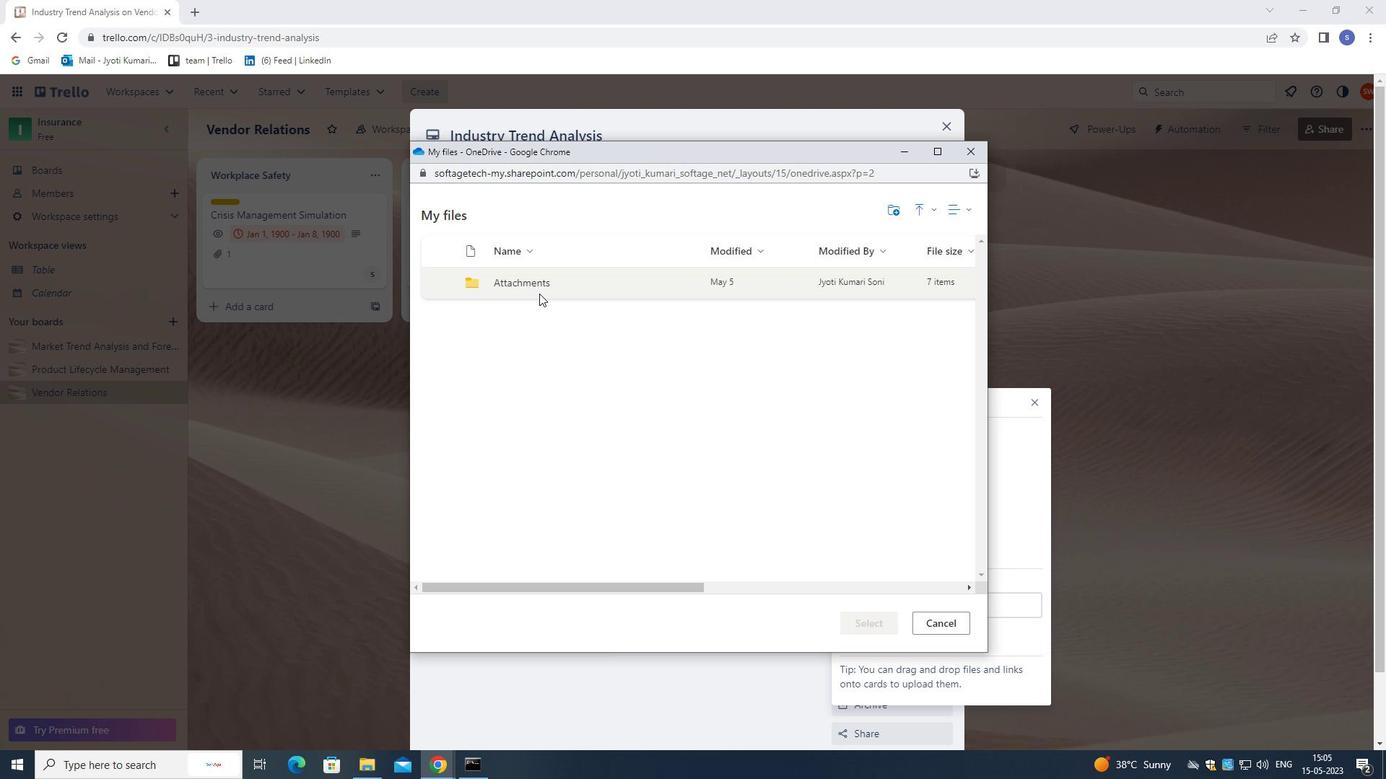 
Action: Mouse pressed left at (537, 288)
Screenshot: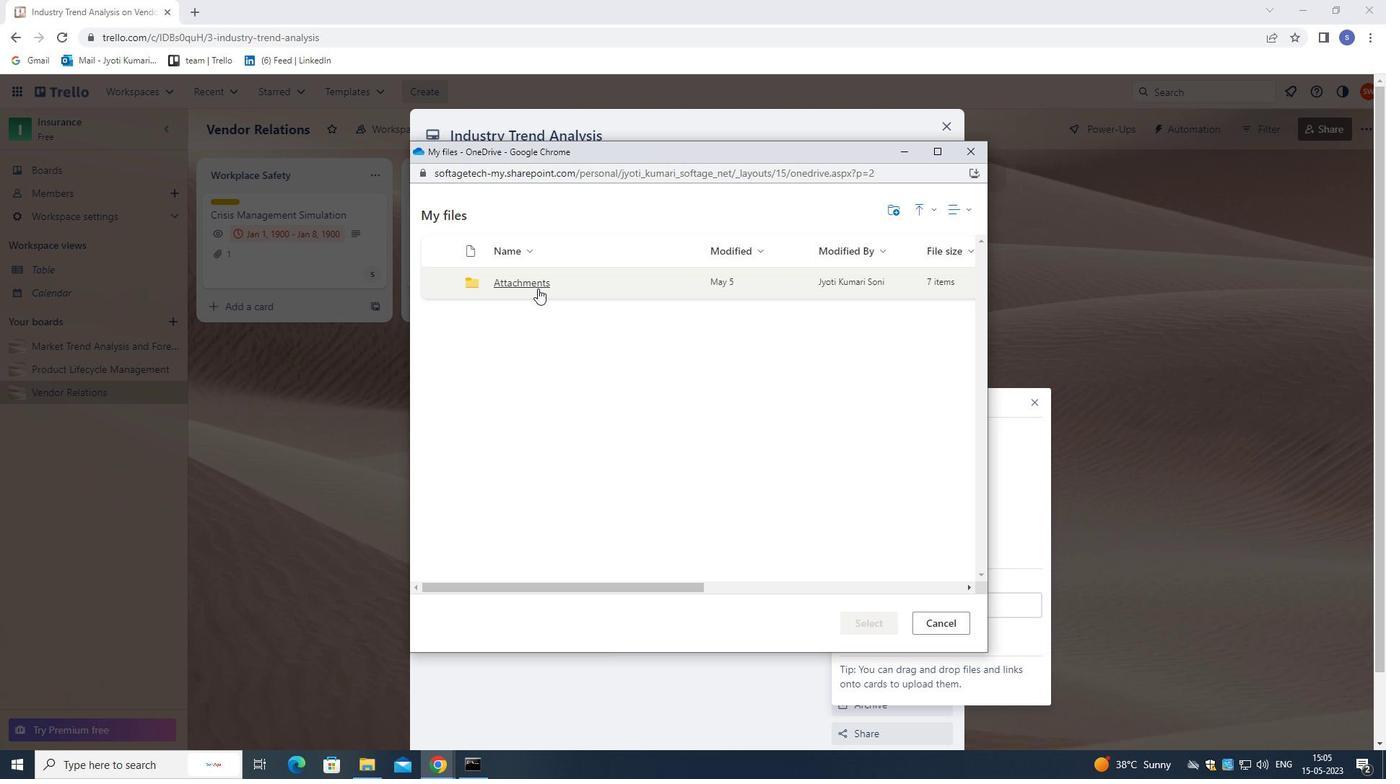 
Action: Mouse moved to (602, 420)
Screenshot: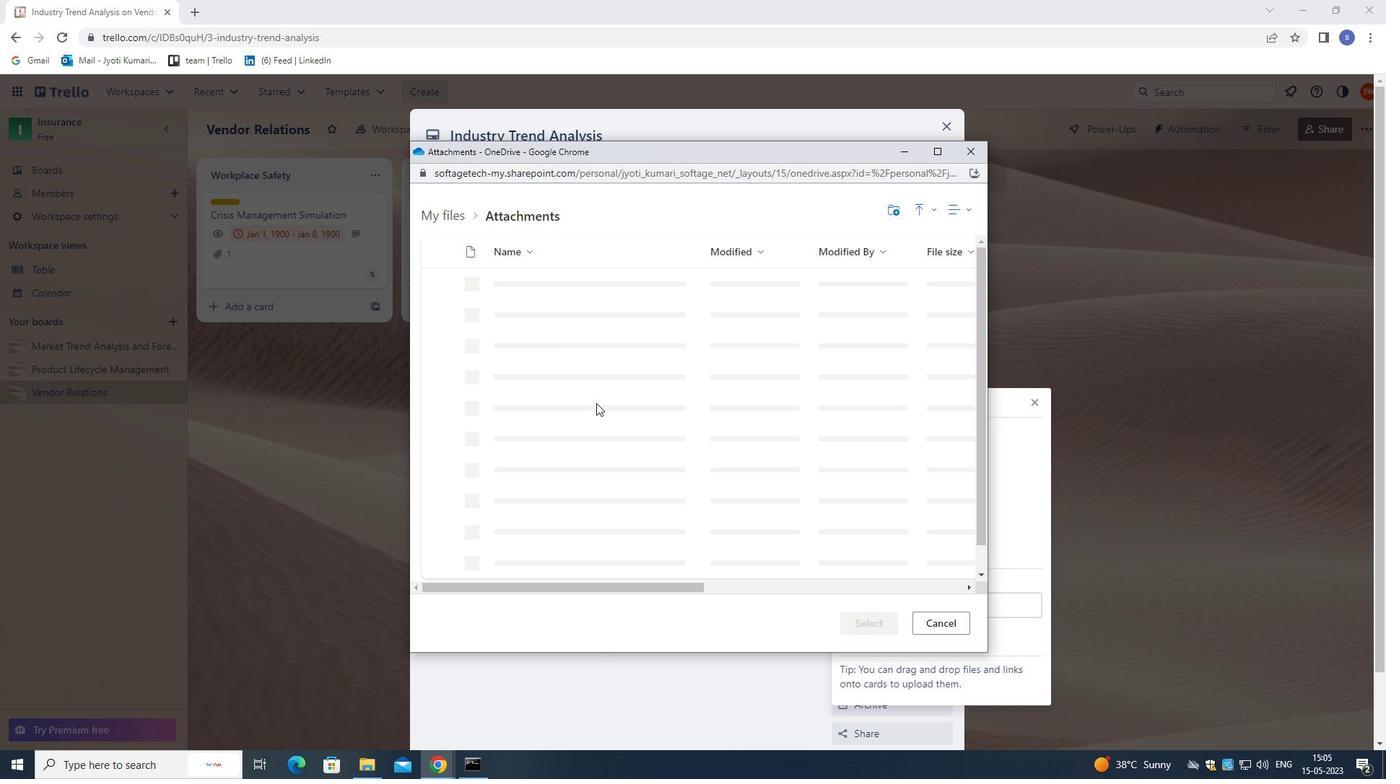 
Action: Mouse pressed left at (602, 420)
Screenshot: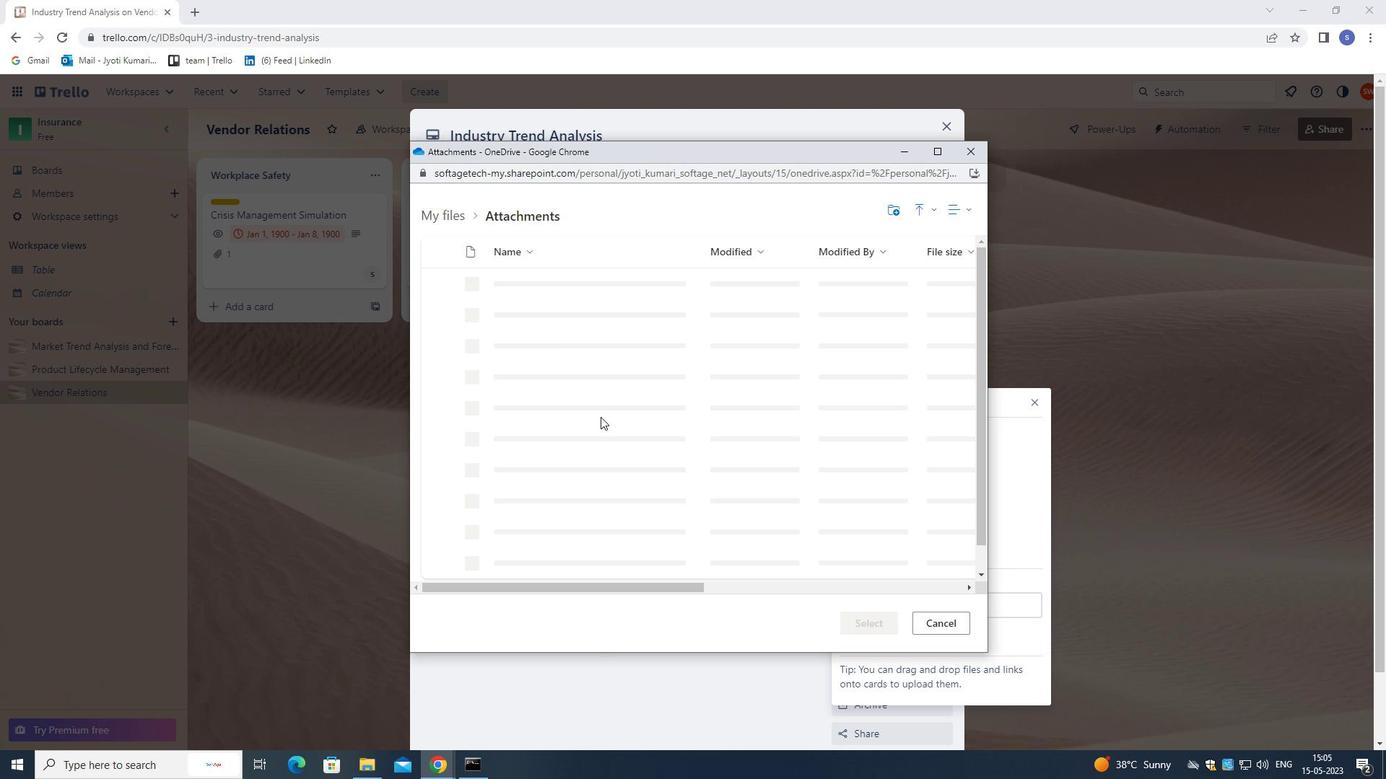 
Action: Mouse moved to (893, 621)
Screenshot: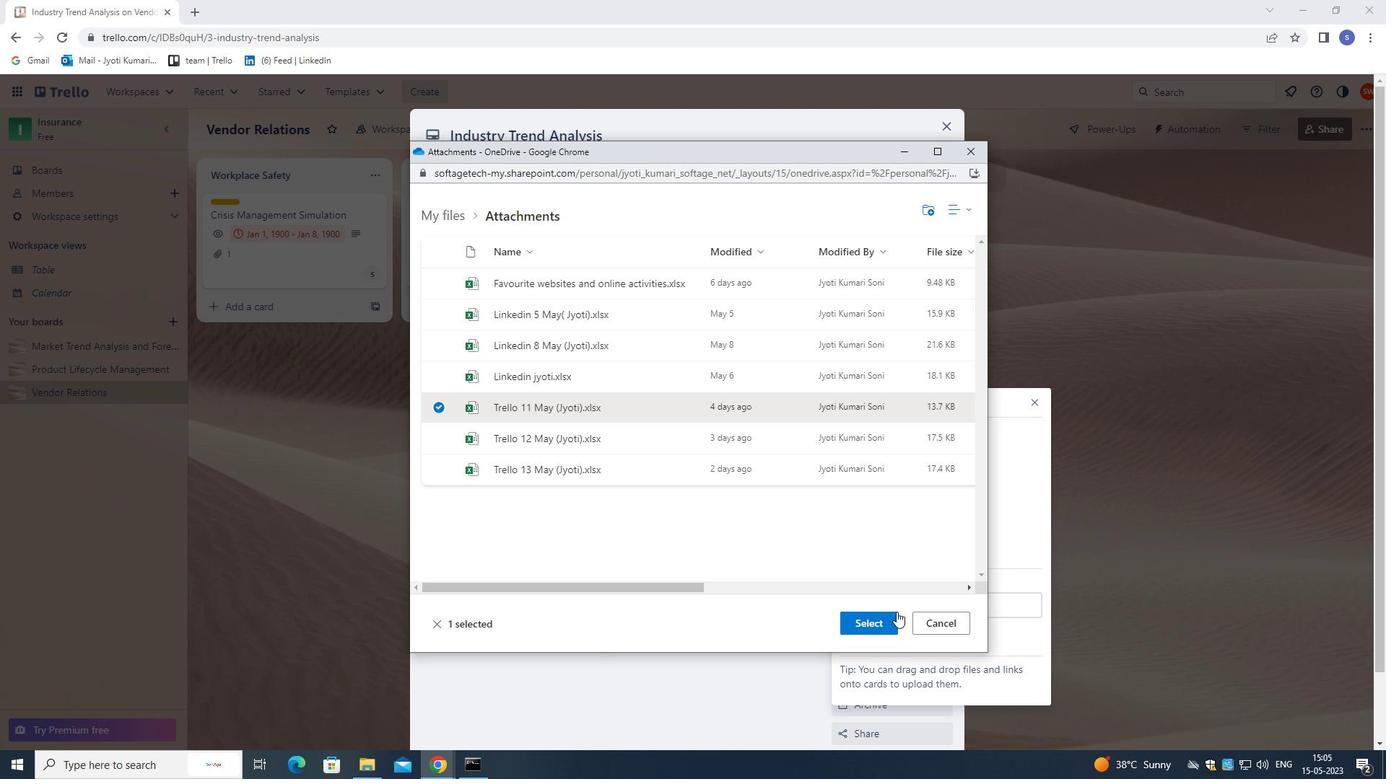 
Action: Mouse pressed left at (893, 621)
Screenshot: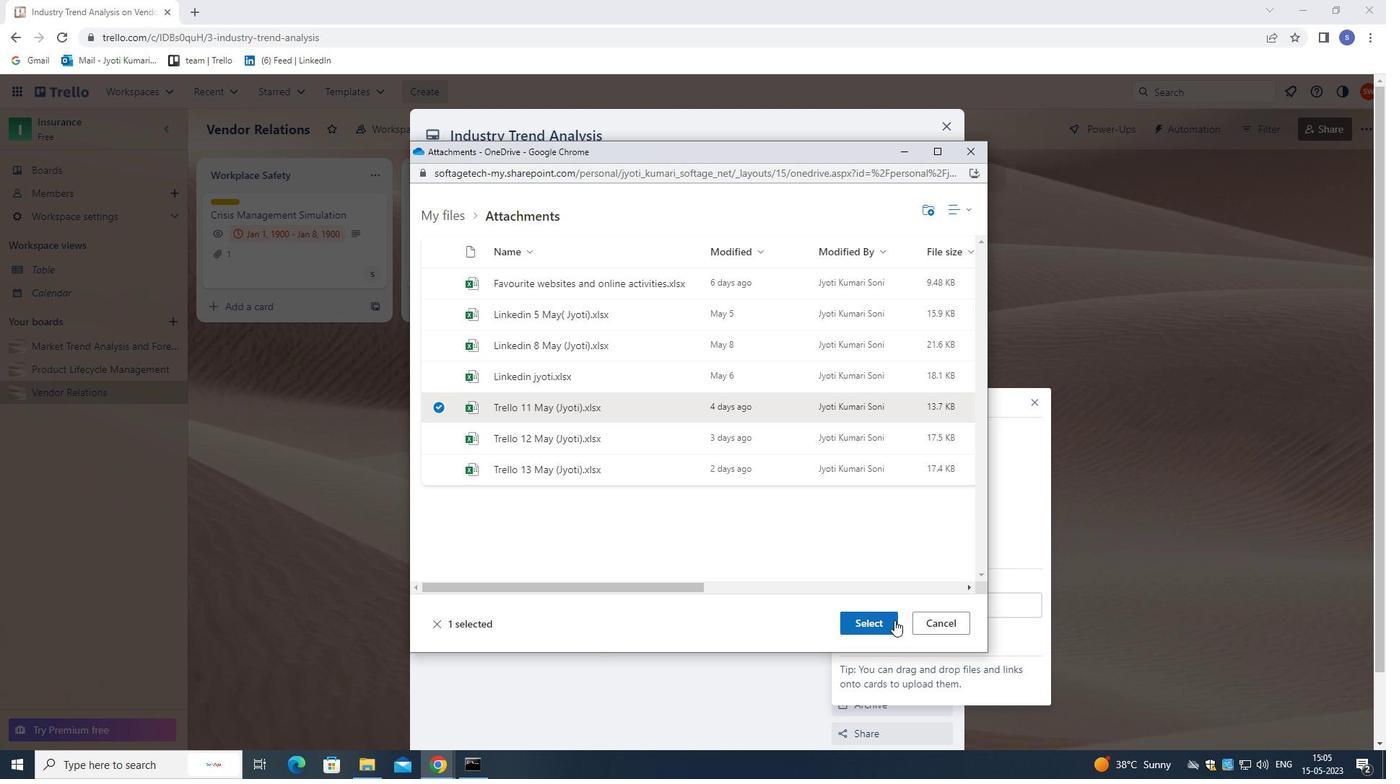 
Action: Mouse moved to (730, 348)
Screenshot: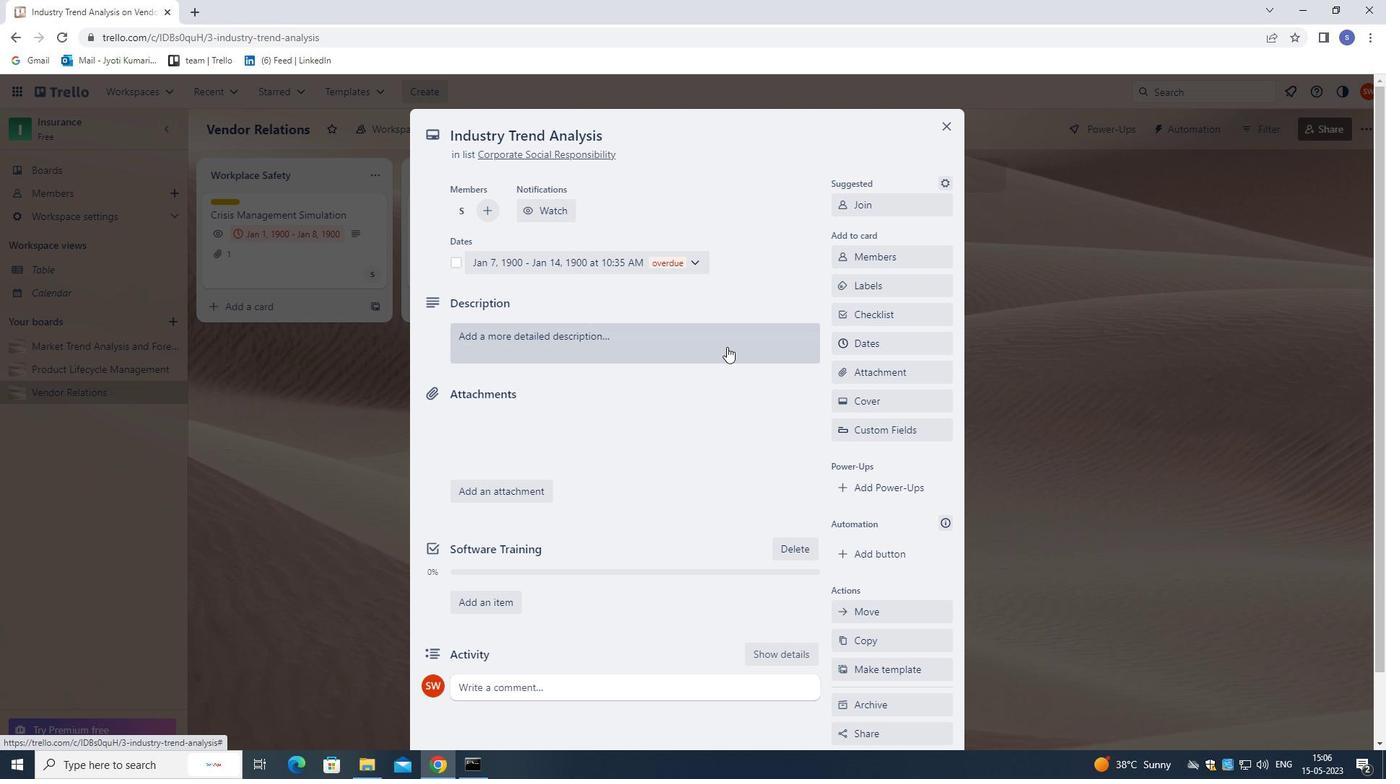 
Action: Mouse pressed left at (730, 348)
Screenshot: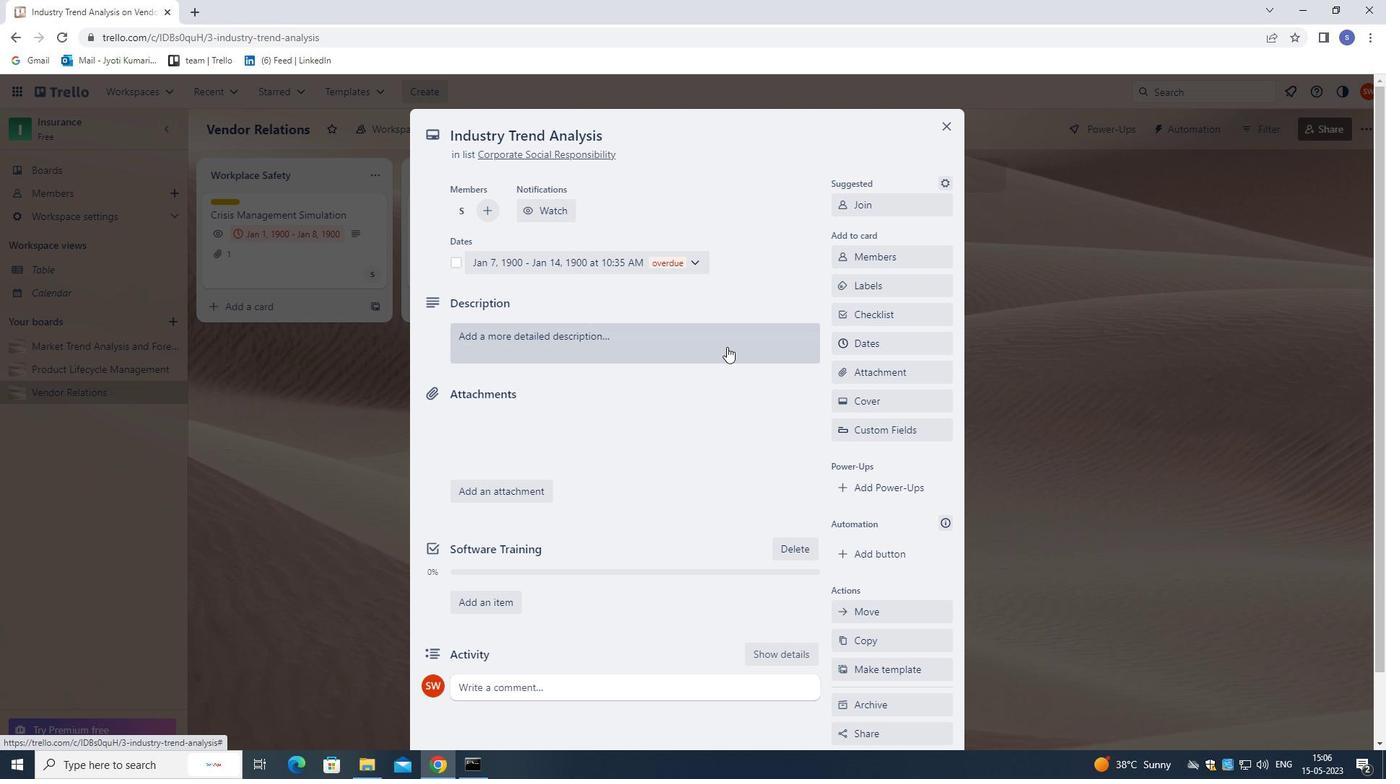 
Action: Mouse moved to (733, 353)
Screenshot: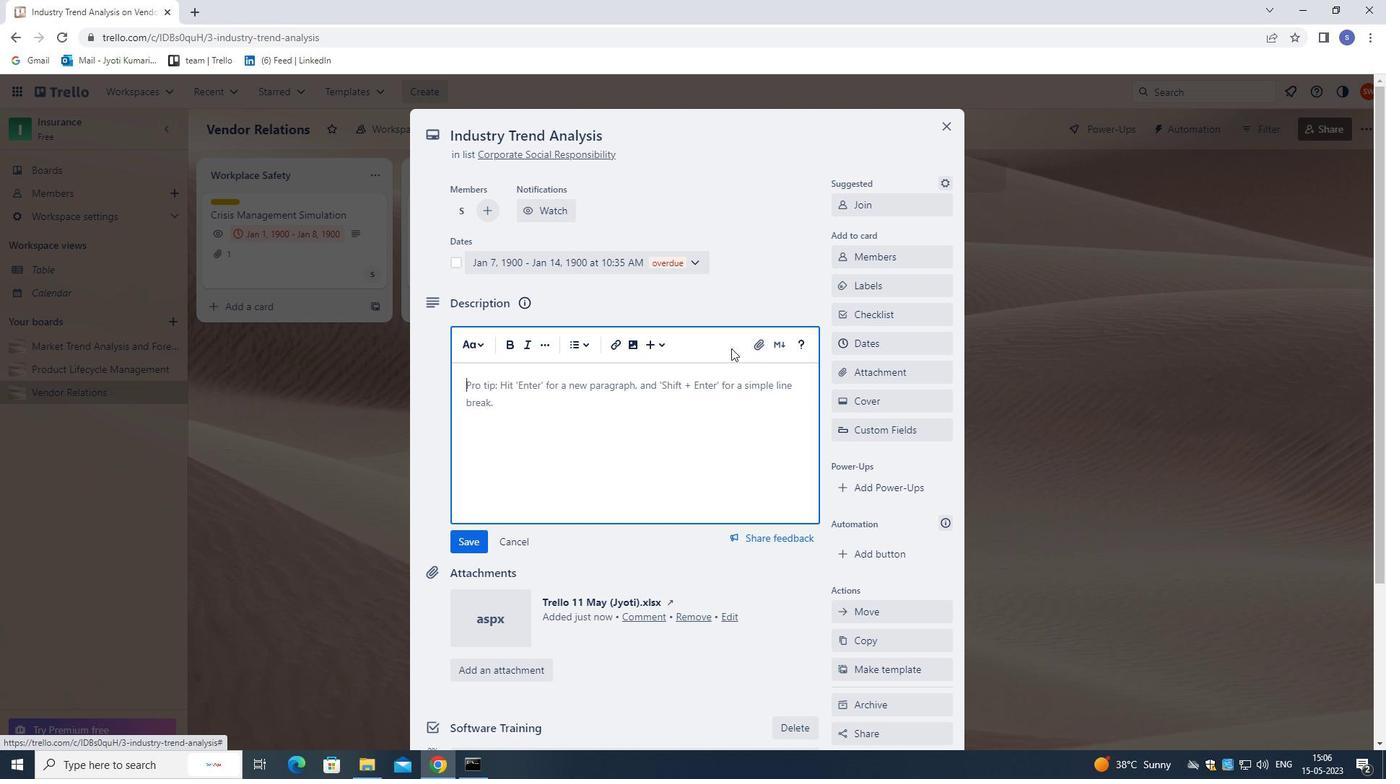 
Action: Key pressed <Key.shift>DEVELOP<Key.space>AND<Key.space>LAUNCH<Key.space>NEW<Key.space>CUSTOMER<Key.space>LOYALITY<Key.space><Key.backspace><Key.backspace><Key.backspace><Key.backspace><Key.backspace><Key.backspace>ALTY<Key.space>PROGRAM<Key.space>FOR<Key.space>REPEAT<Key.space>BUSINESS.
Screenshot: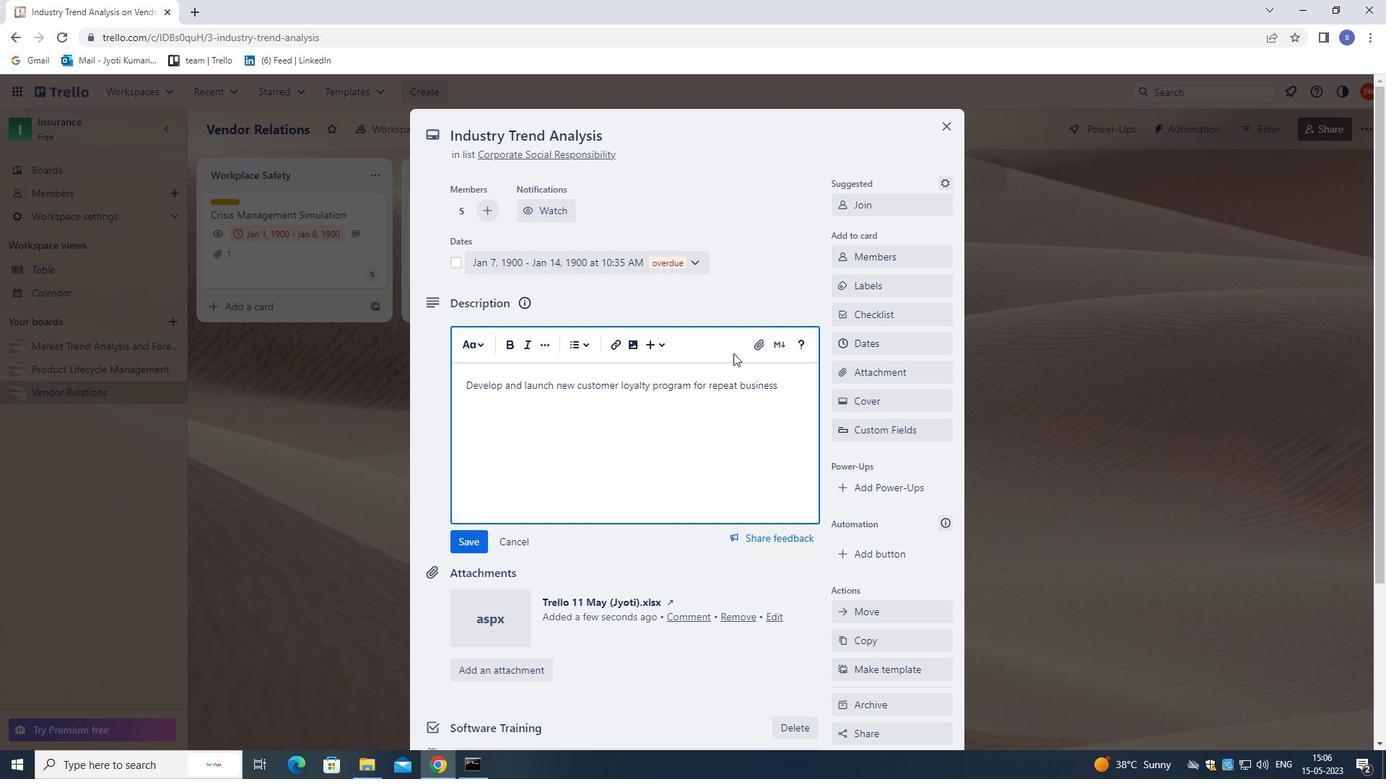
Action: Mouse moved to (720, 354)
Screenshot: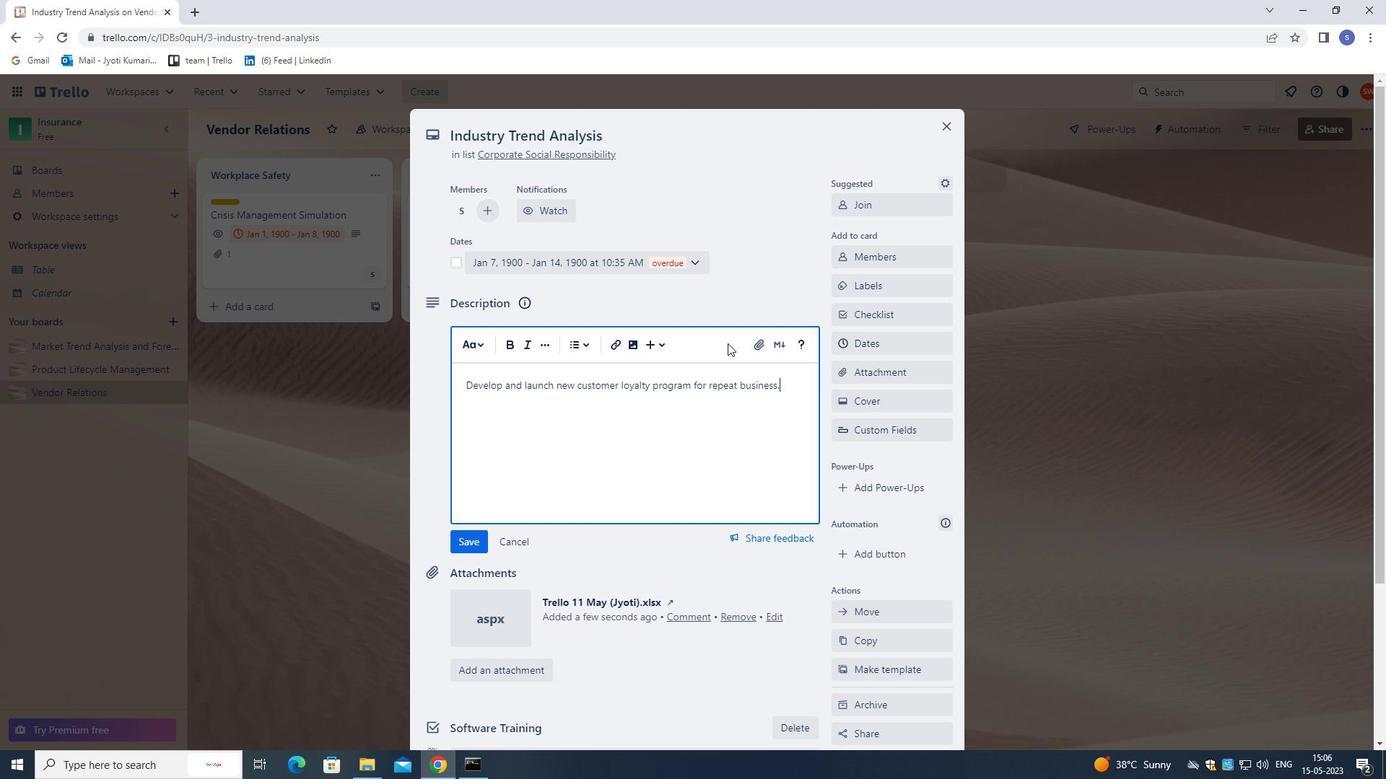 
Action: Mouse scrolled (720, 353) with delta (0, 0)
Screenshot: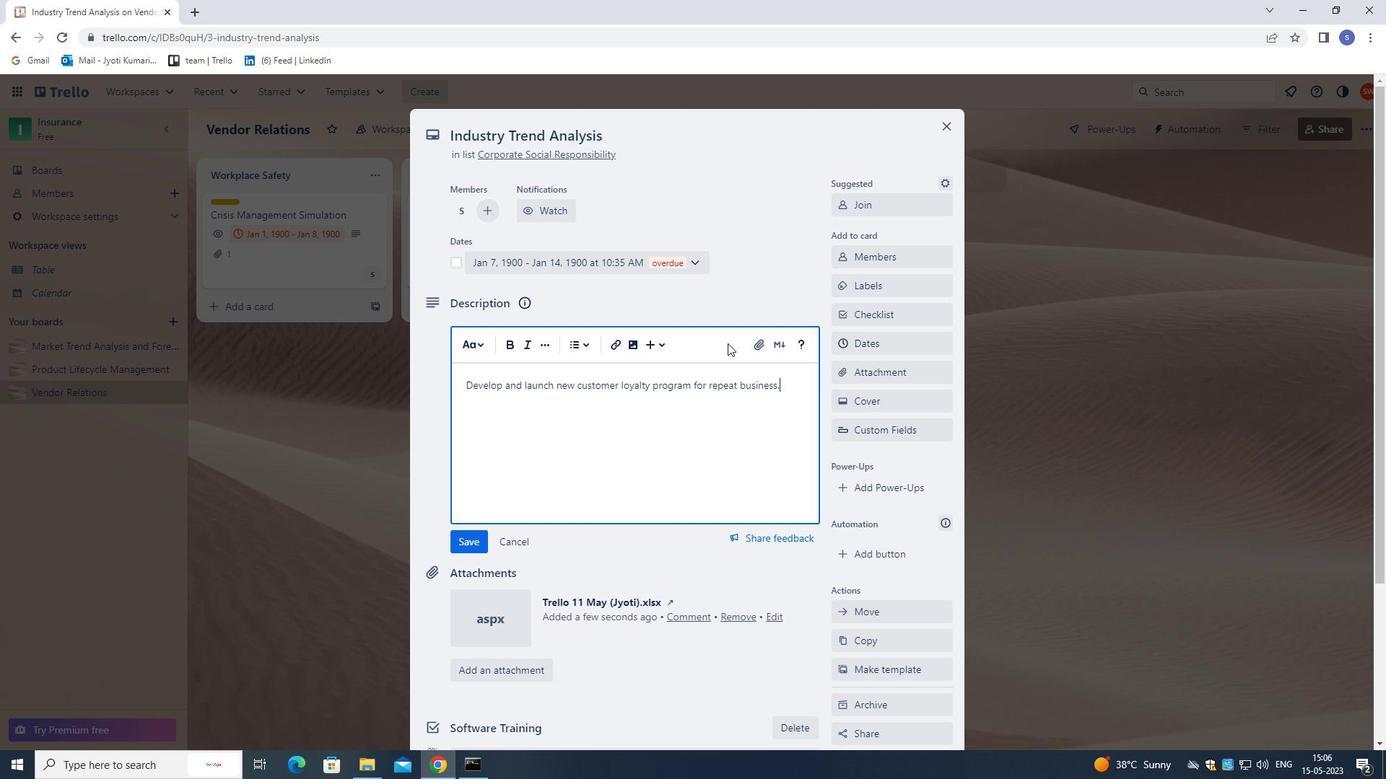 
Action: Mouse moved to (716, 366)
Screenshot: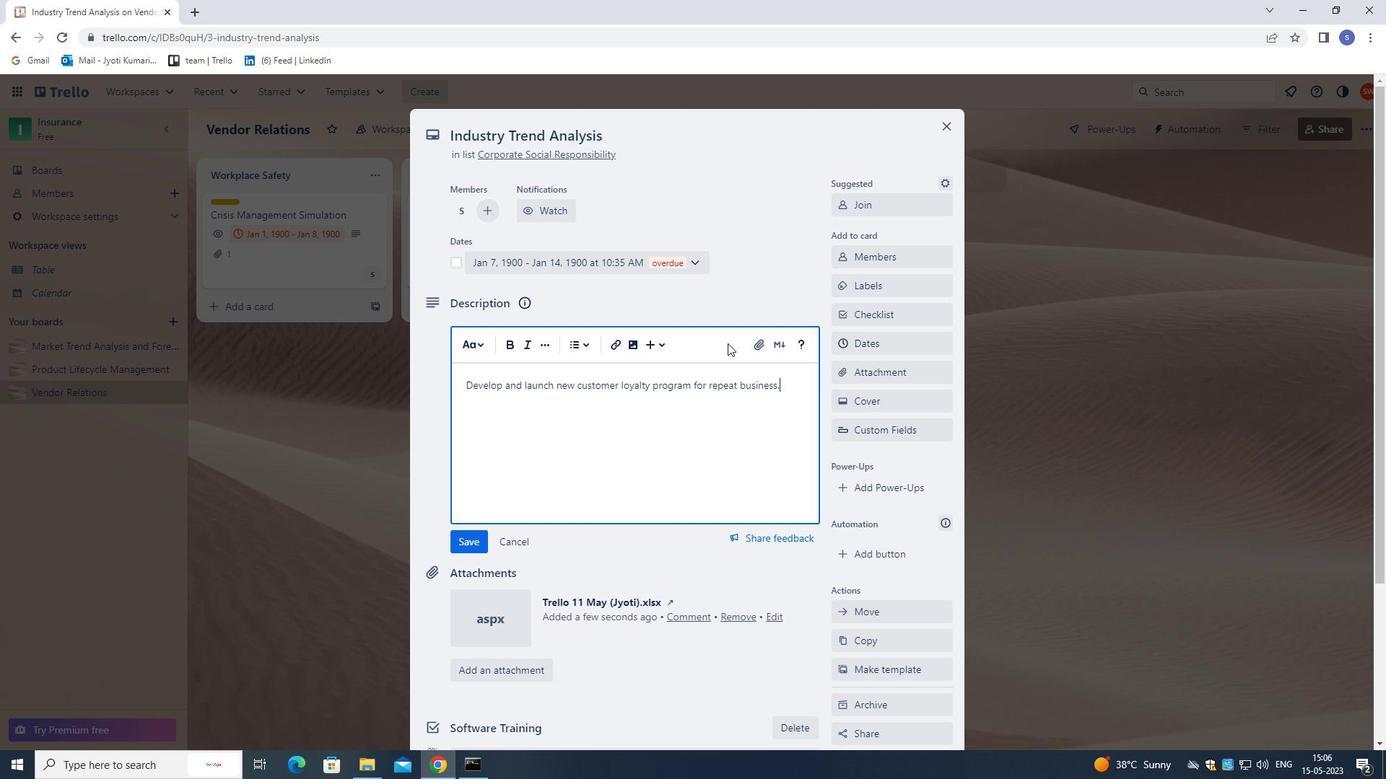
Action: Mouse scrolled (716, 365) with delta (0, 0)
Screenshot: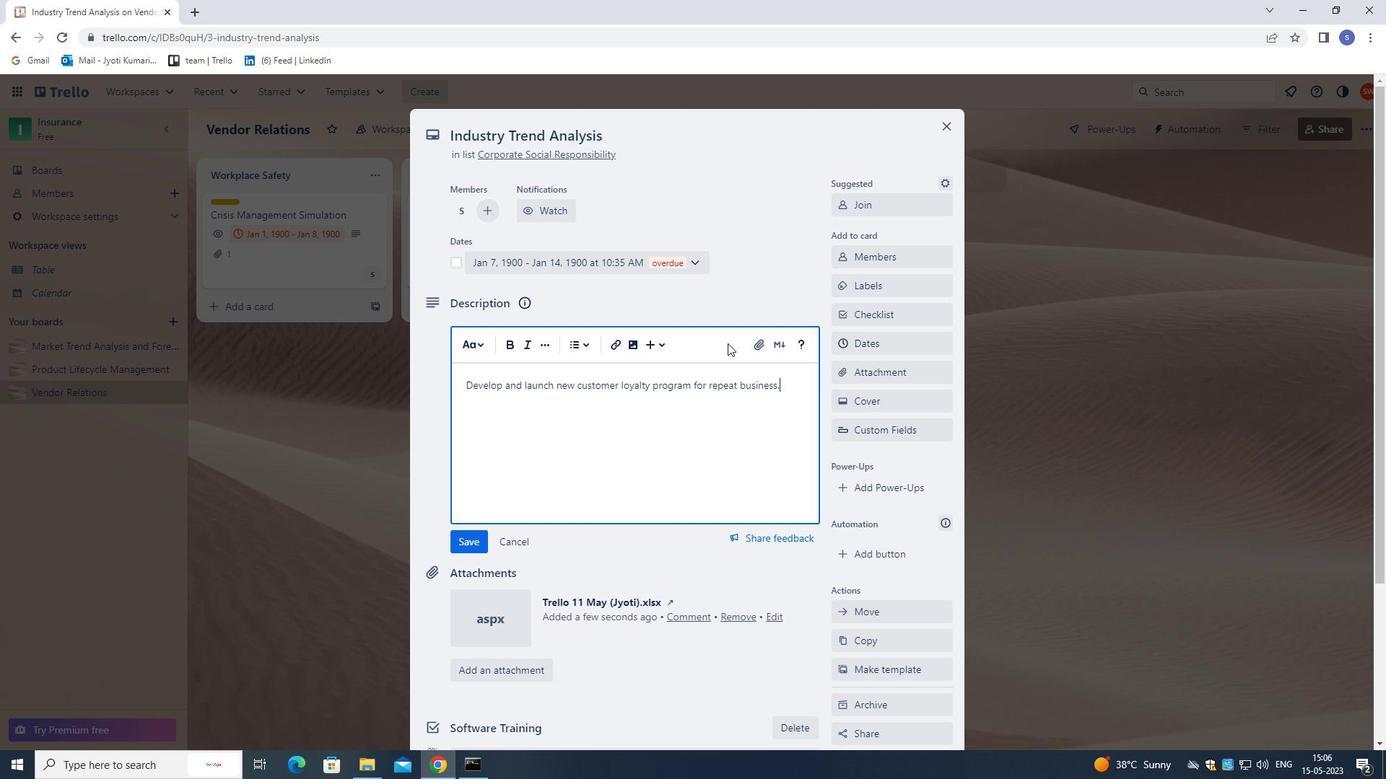
Action: Mouse moved to (714, 372)
Screenshot: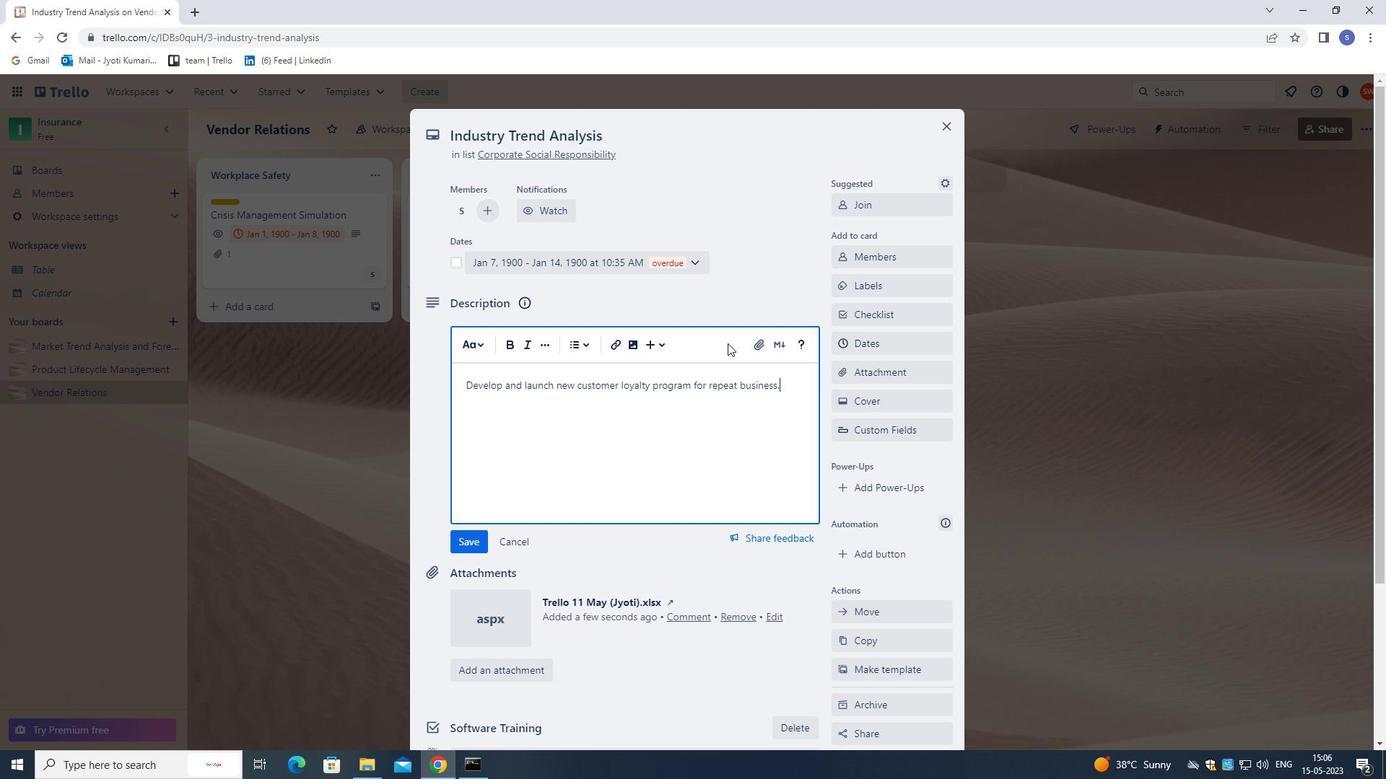 
Action: Mouse scrolled (714, 371) with delta (0, 0)
Screenshot: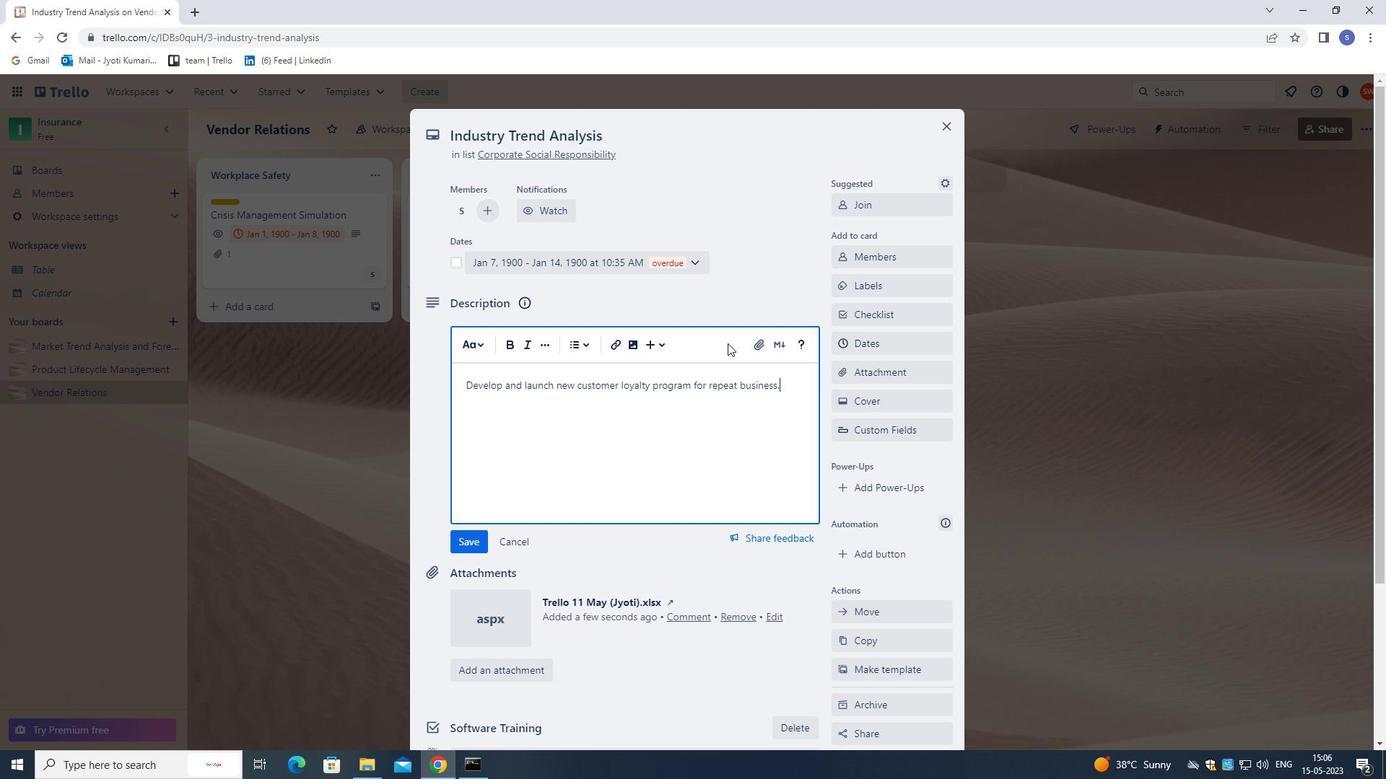 
Action: Mouse moved to (712, 378)
Screenshot: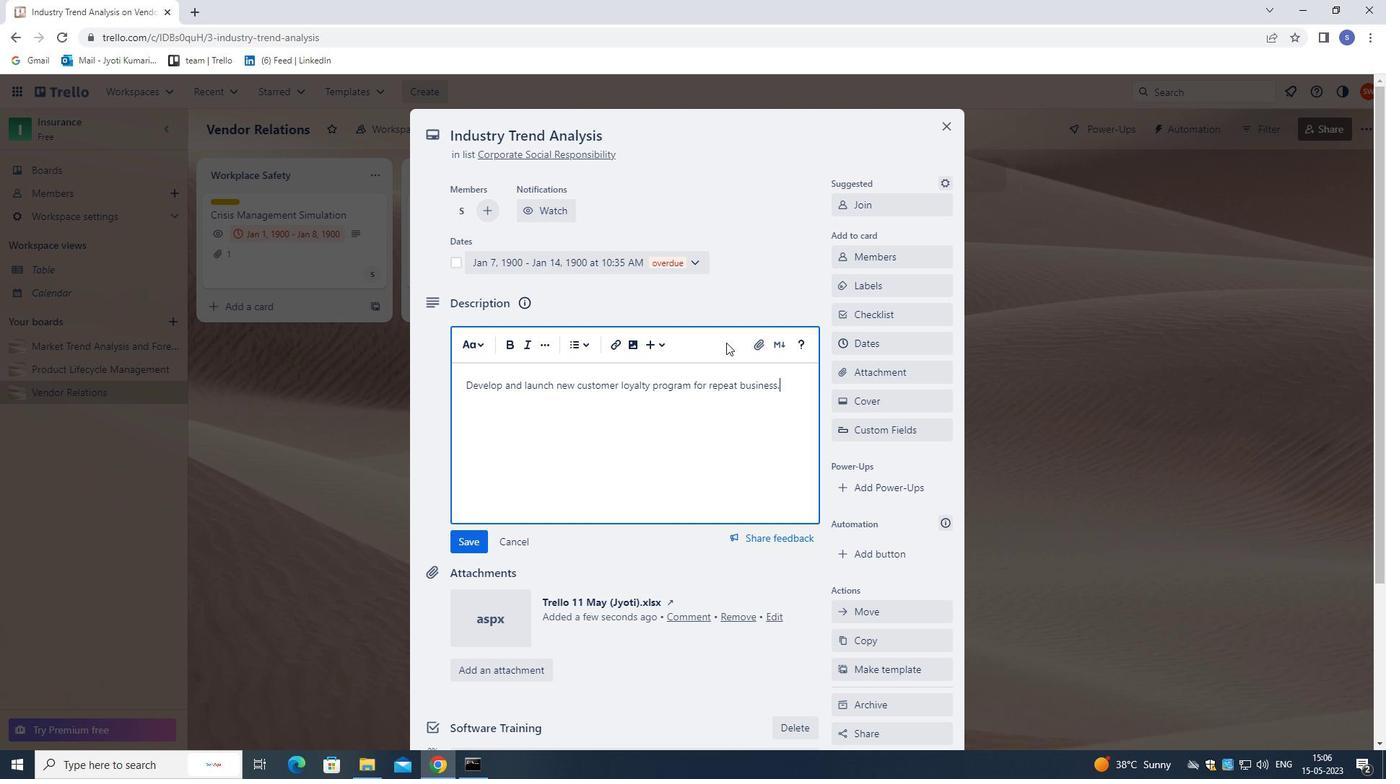 
Action: Mouse scrolled (712, 377) with delta (0, 0)
Screenshot: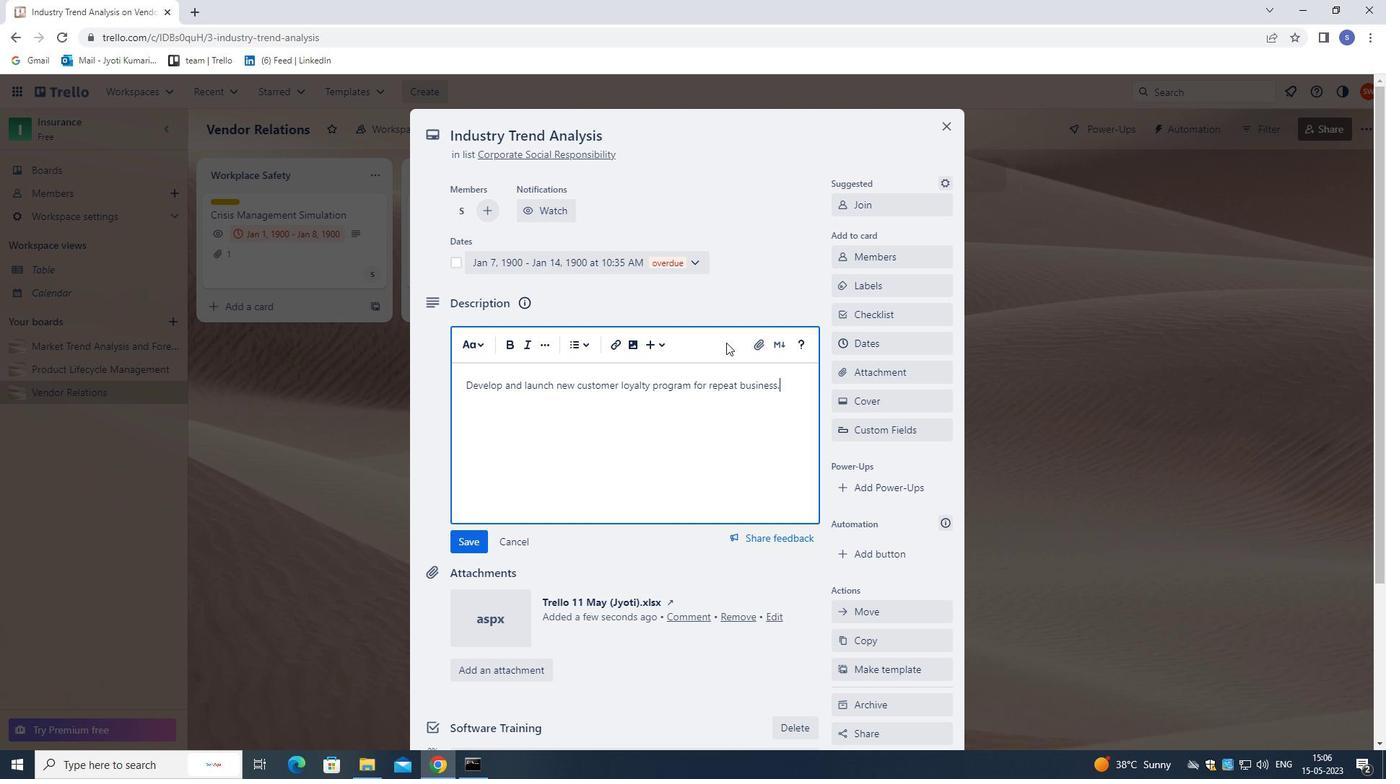 
Action: Mouse moved to (699, 418)
Screenshot: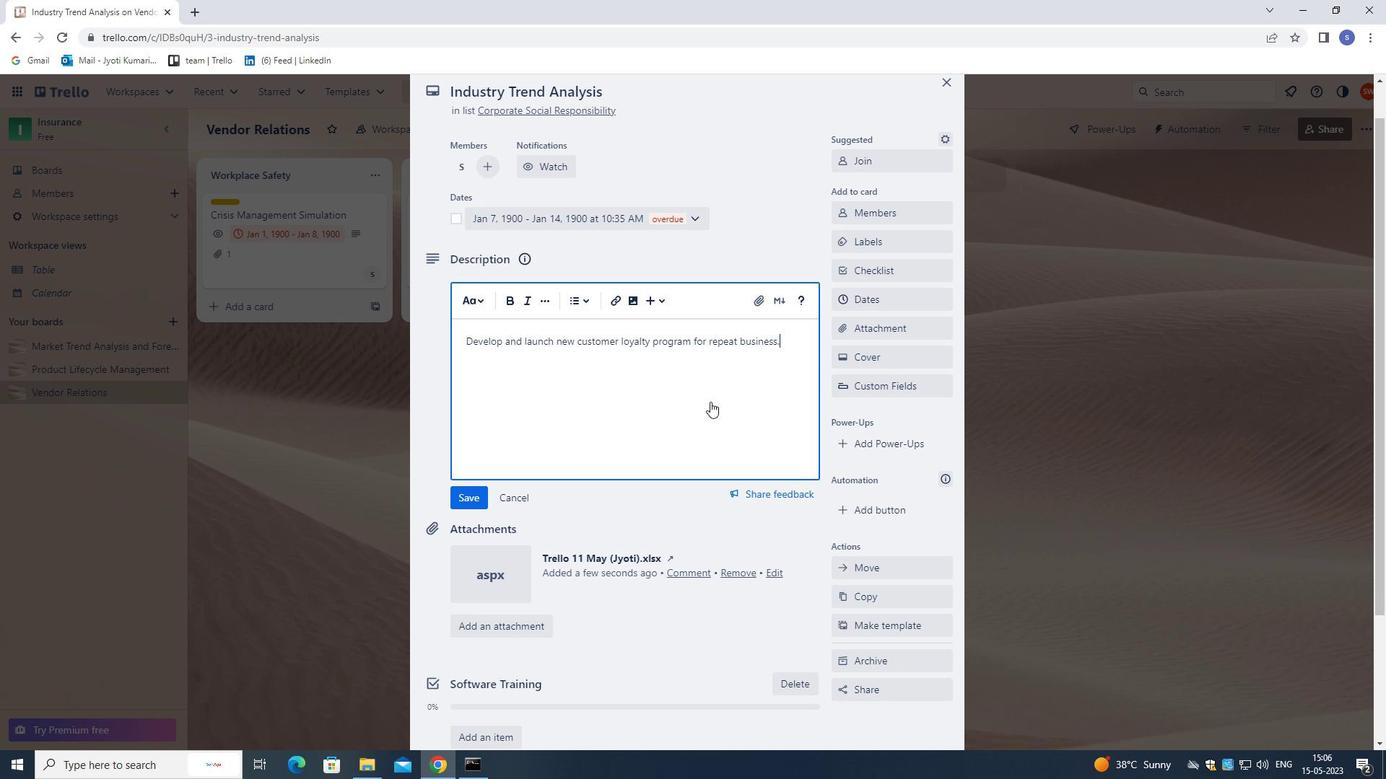 
Action: Mouse scrolled (699, 417) with delta (0, 0)
Screenshot: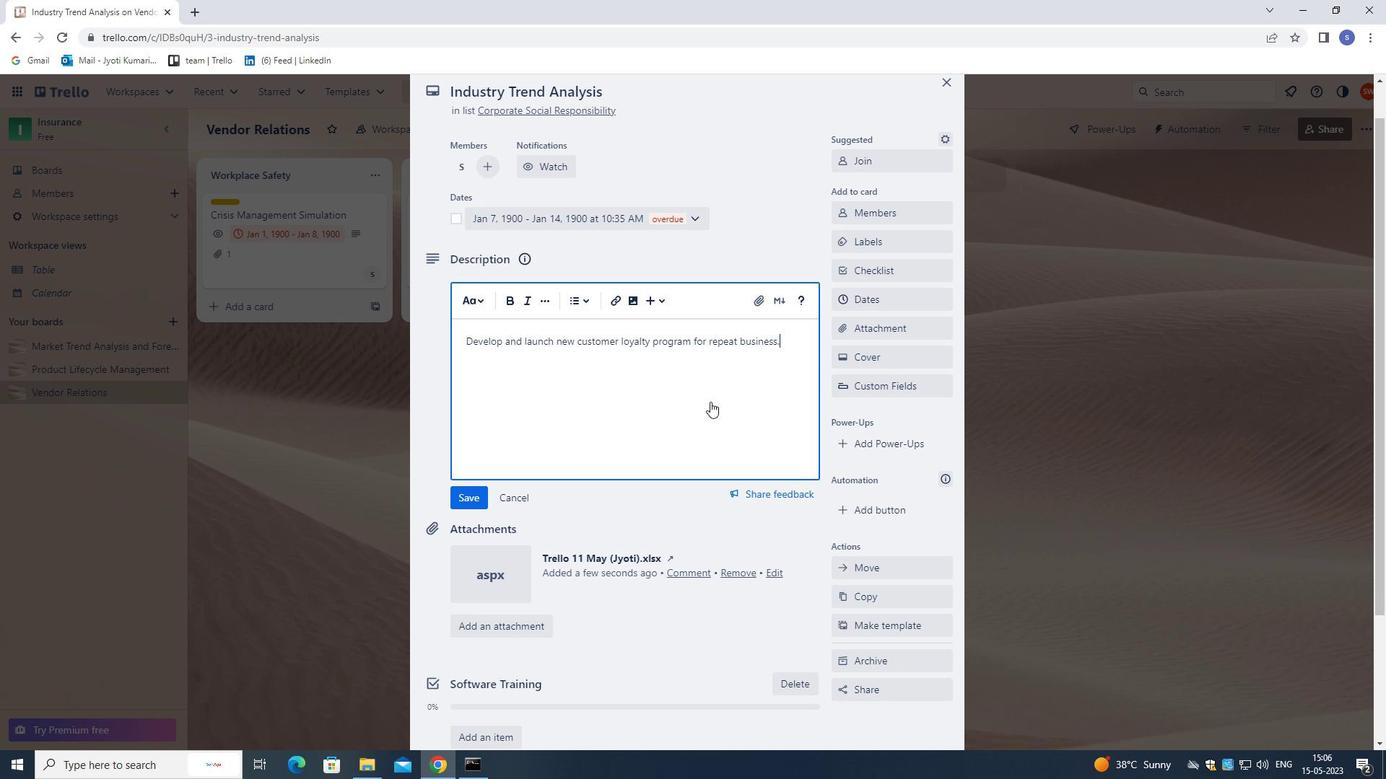 
Action: Mouse moved to (699, 426)
Screenshot: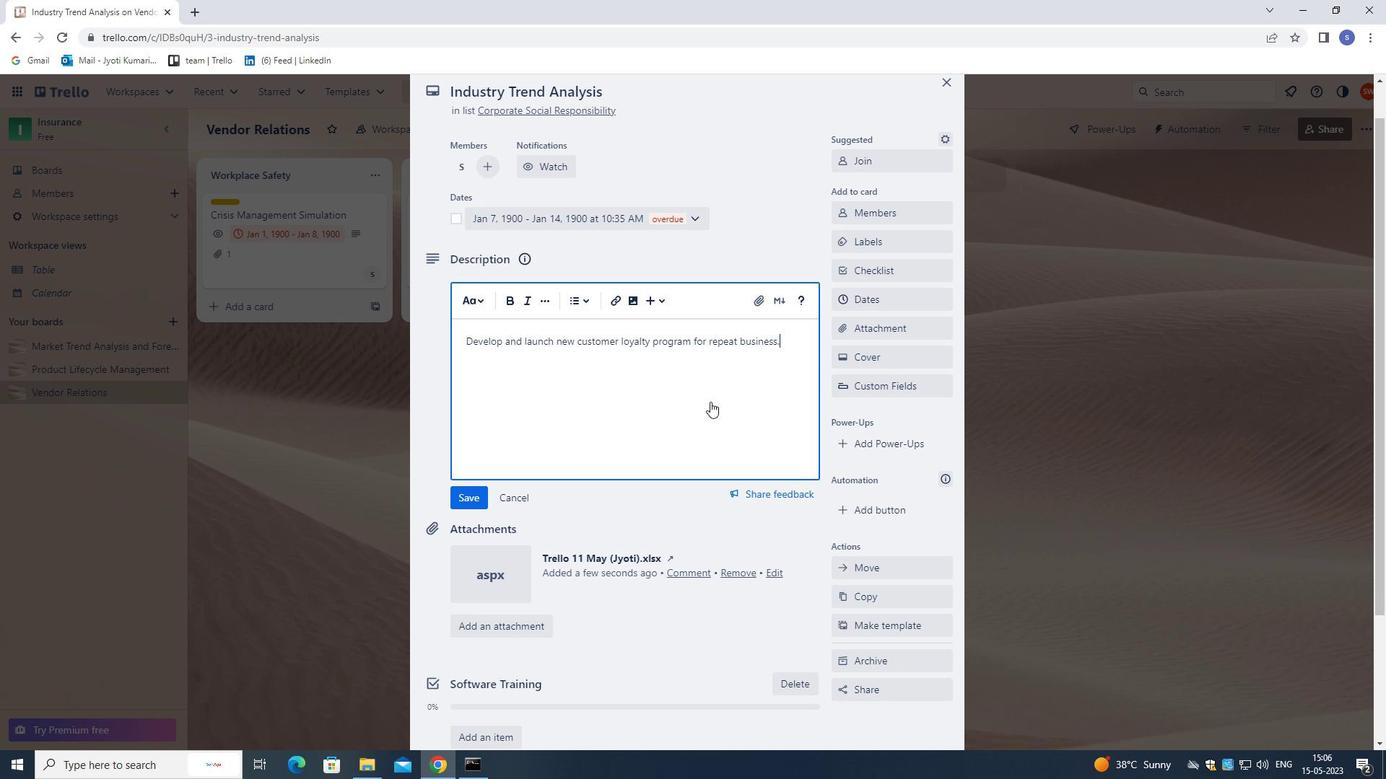 
Action: Mouse scrolled (699, 426) with delta (0, 0)
Screenshot: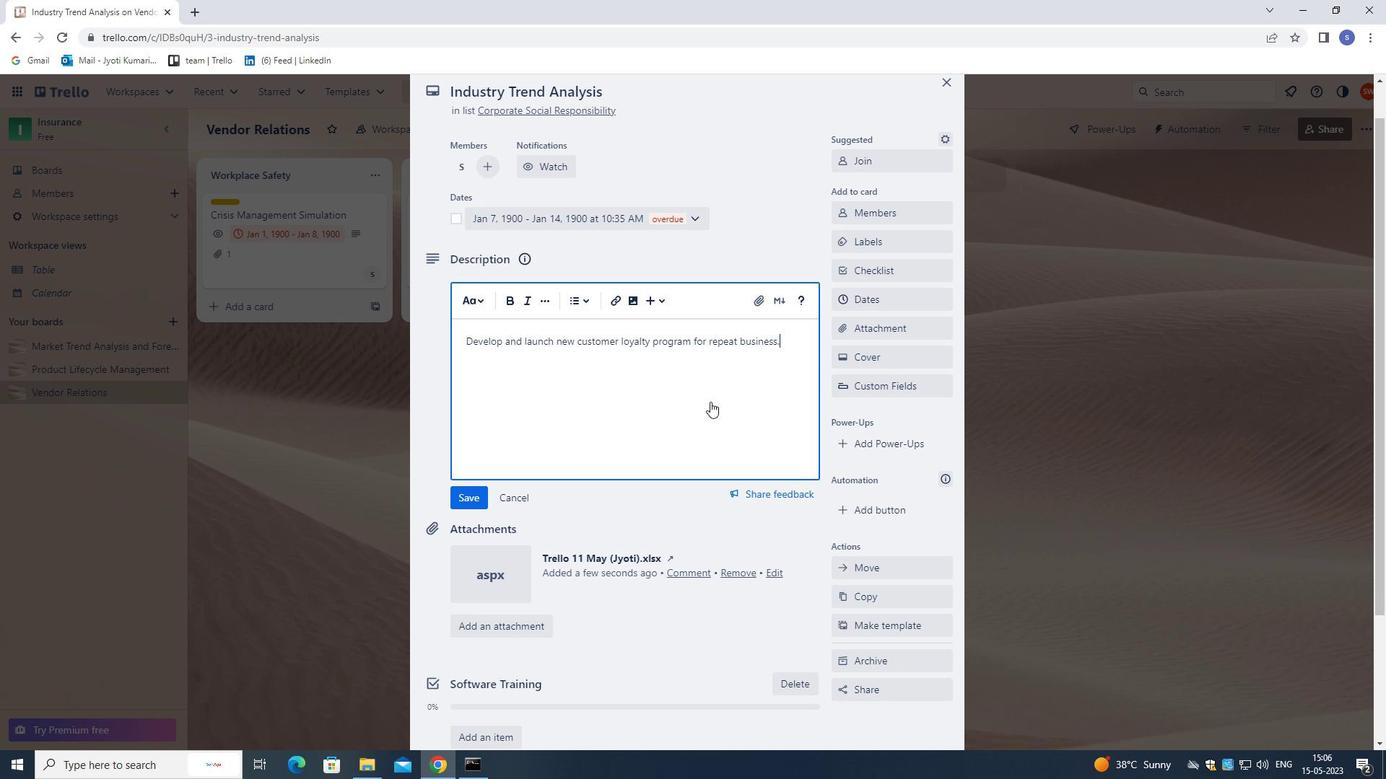 
Action: Mouse moved to (699, 446)
Screenshot: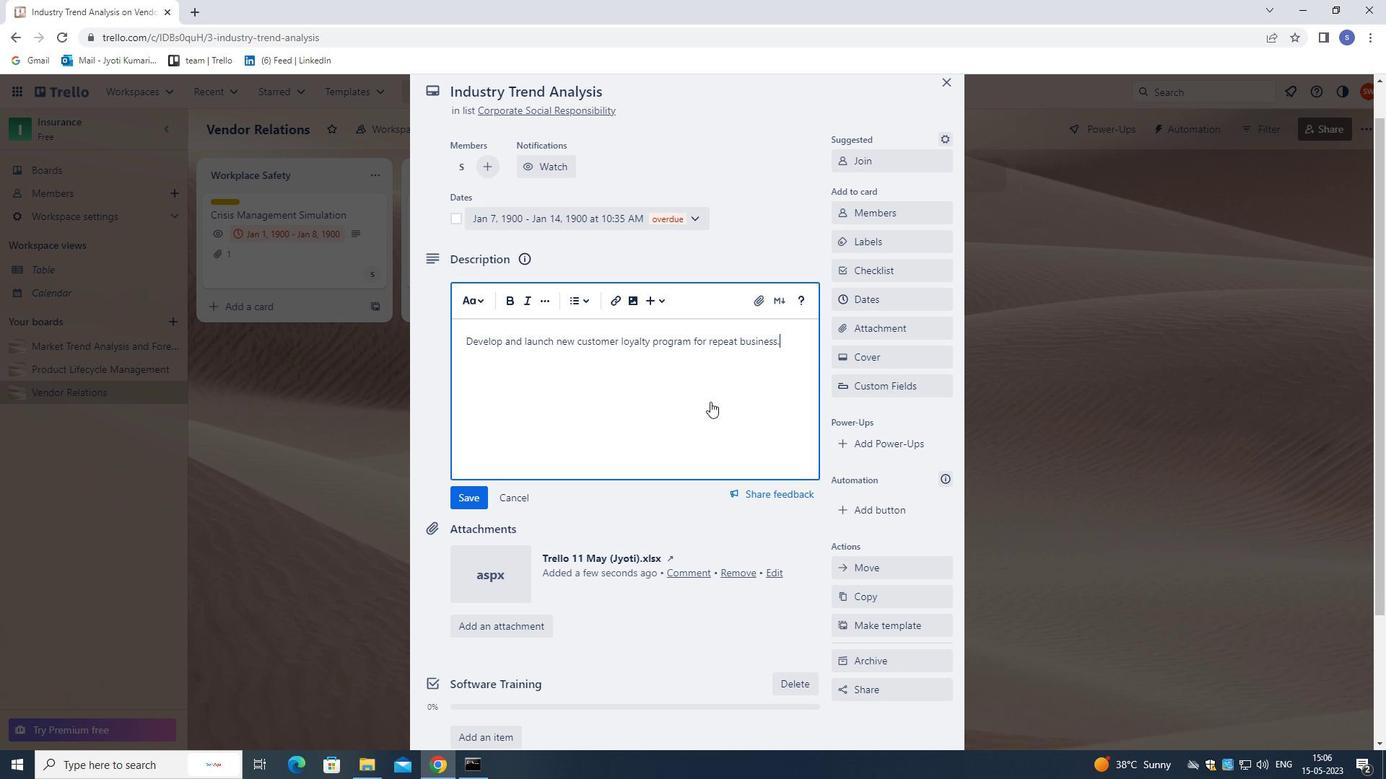 
Action: Mouse scrolled (699, 446) with delta (0, 0)
Screenshot: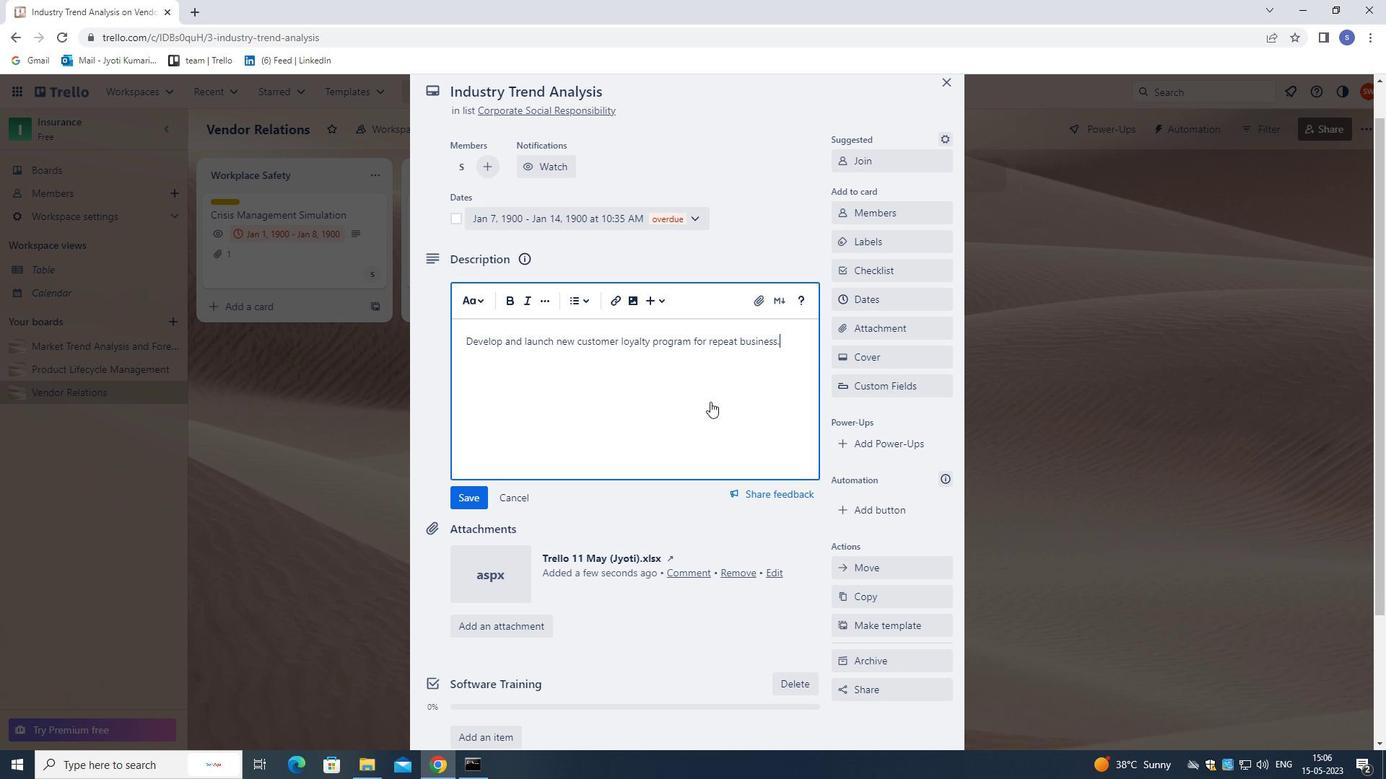 
Action: Mouse moved to (699, 467)
Screenshot: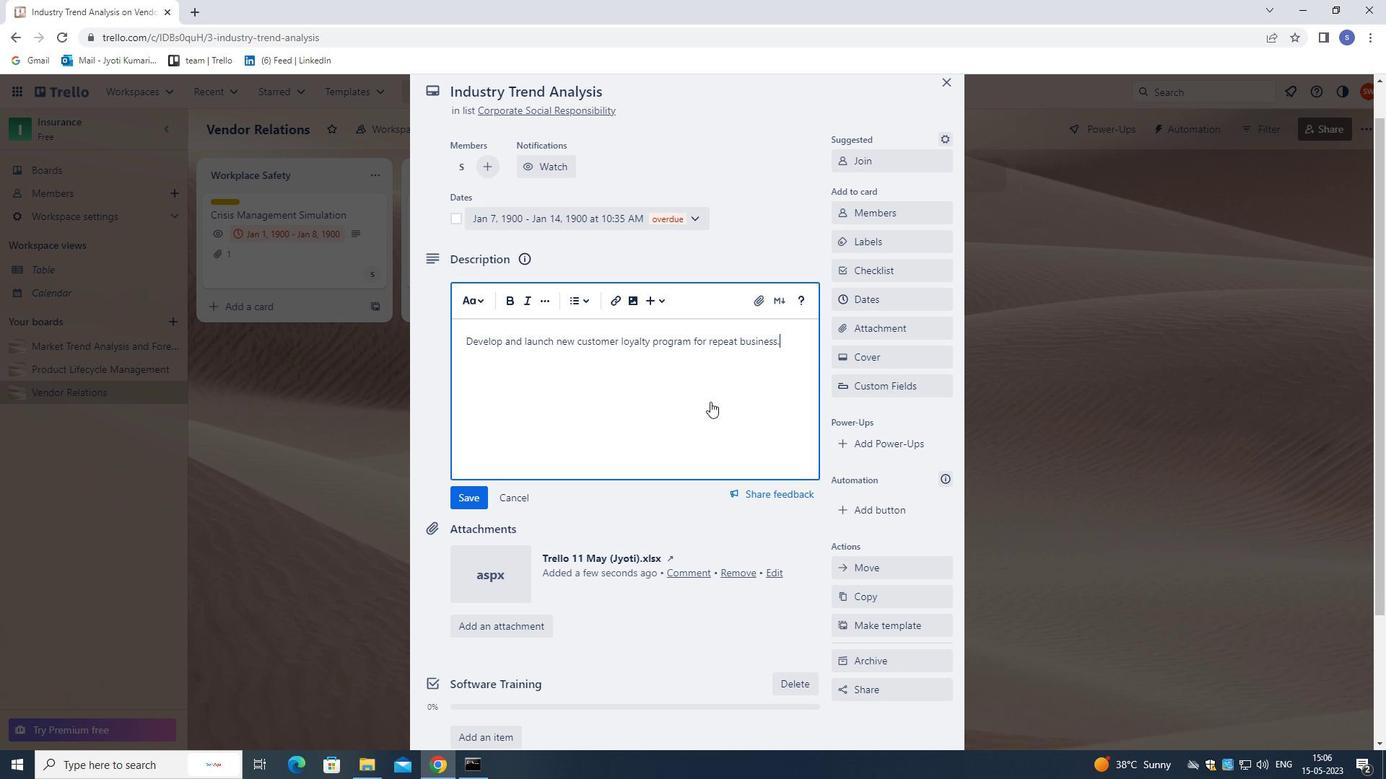 
Action: Mouse scrolled (699, 467) with delta (0, 0)
Screenshot: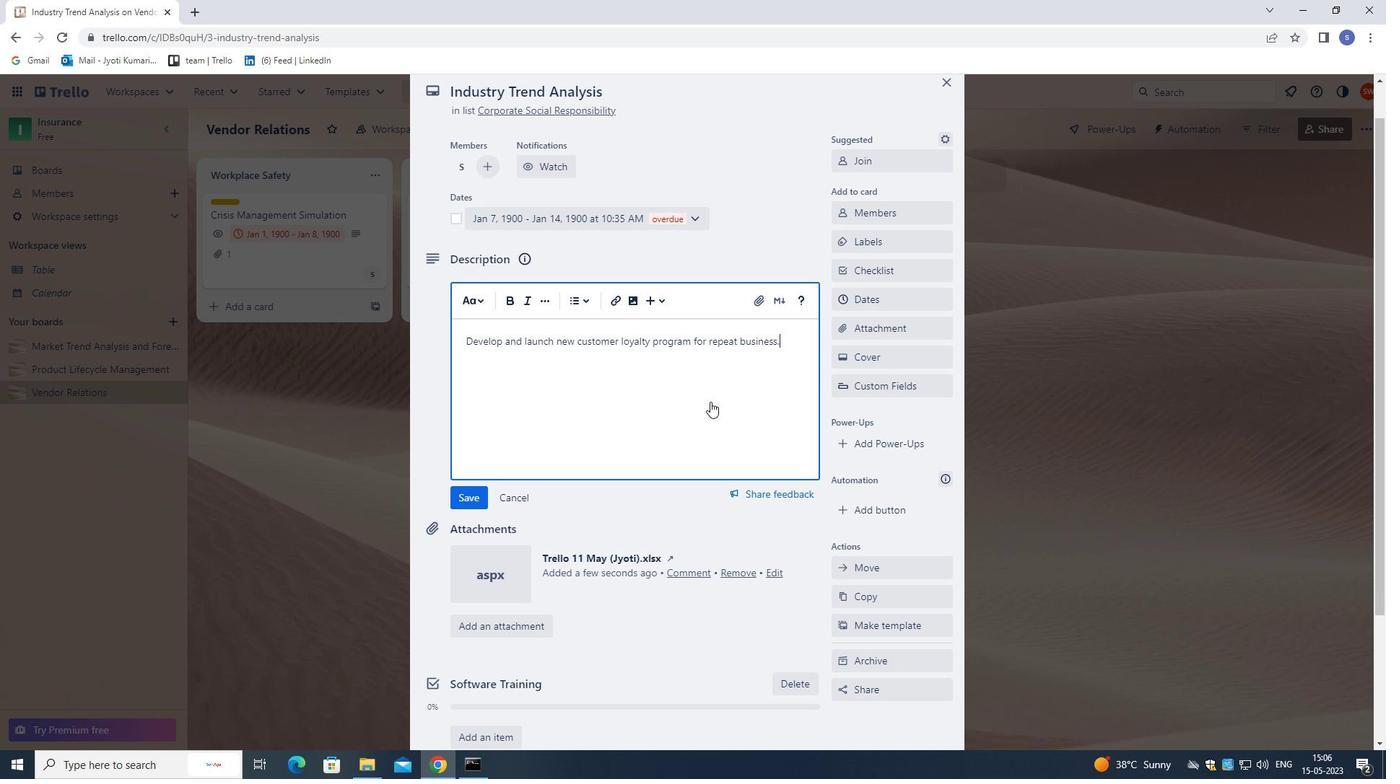 
Action: Mouse moved to (576, 657)
Screenshot: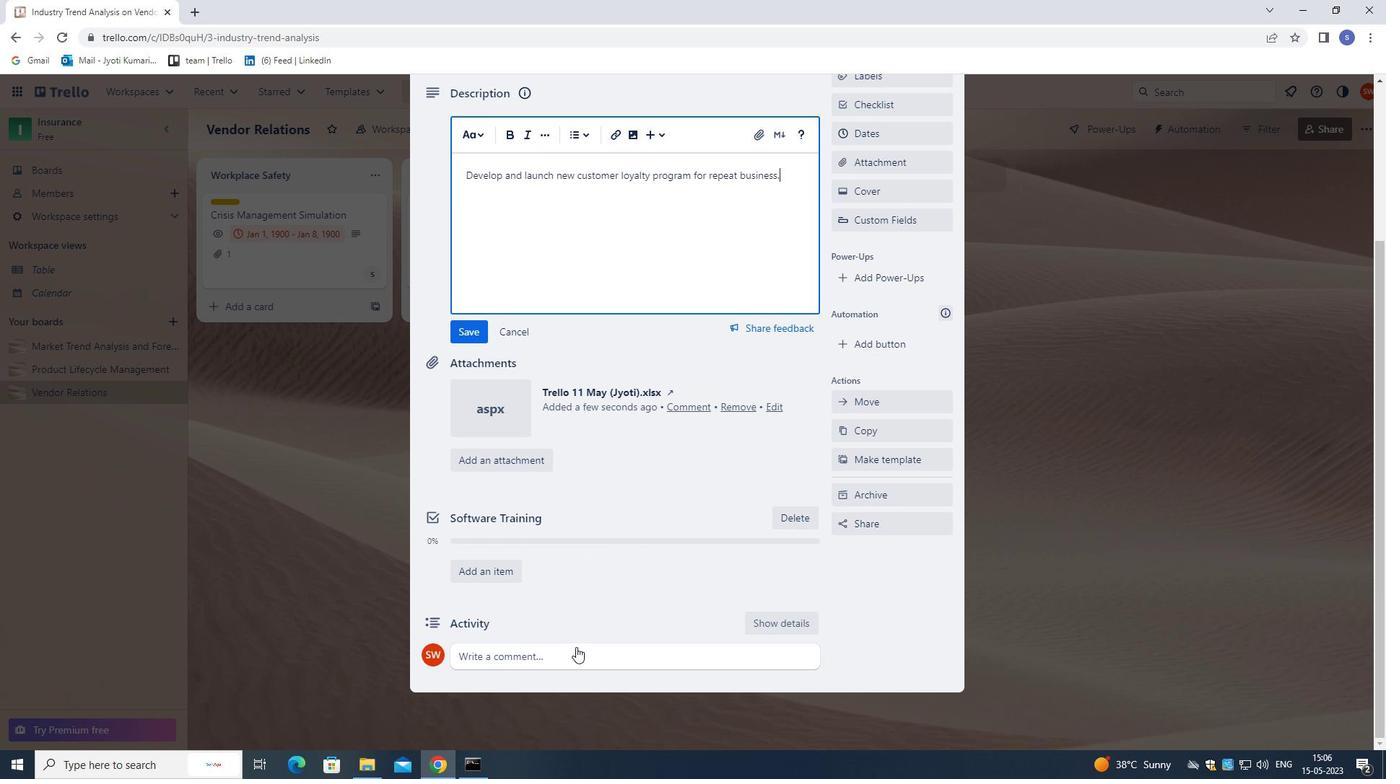 
Action: Mouse pressed left at (576, 657)
Screenshot: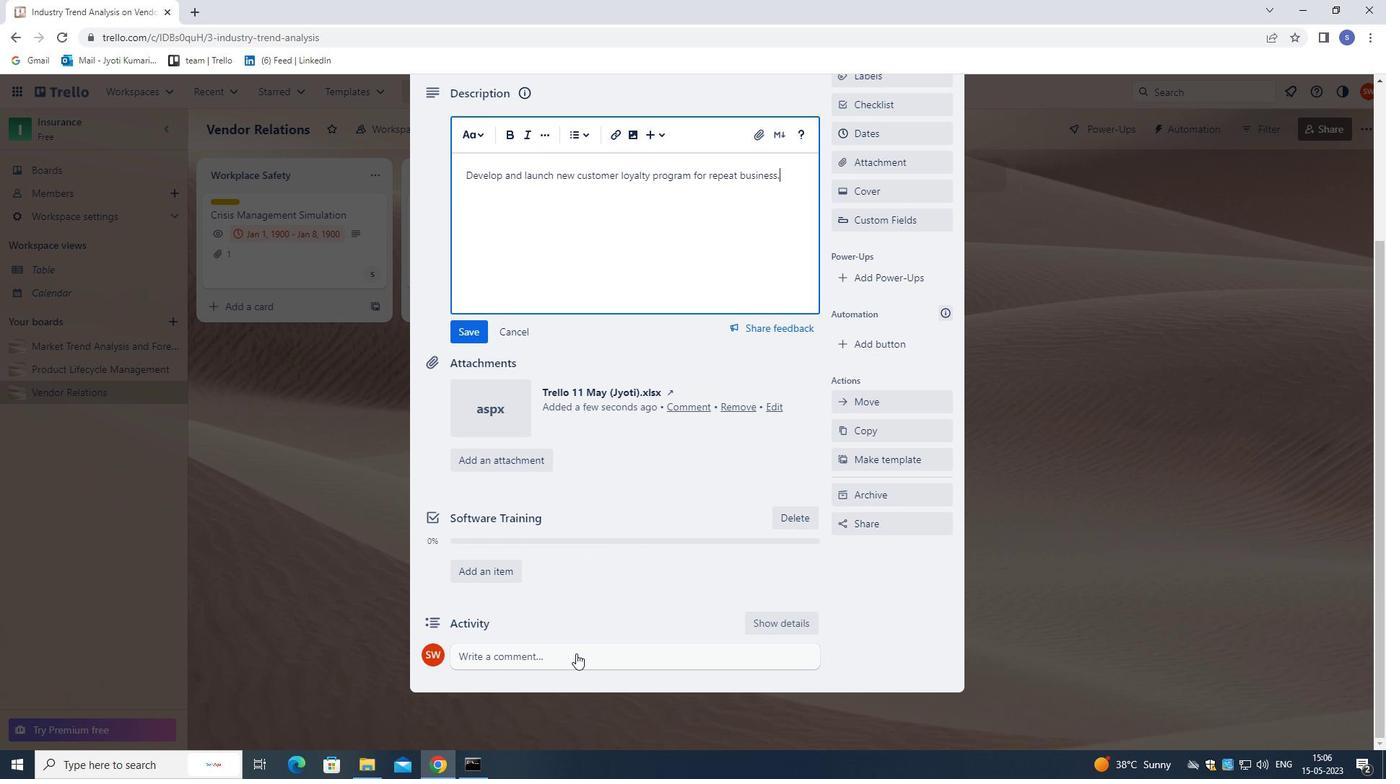 
Action: Mouse moved to (607, 590)
Screenshot: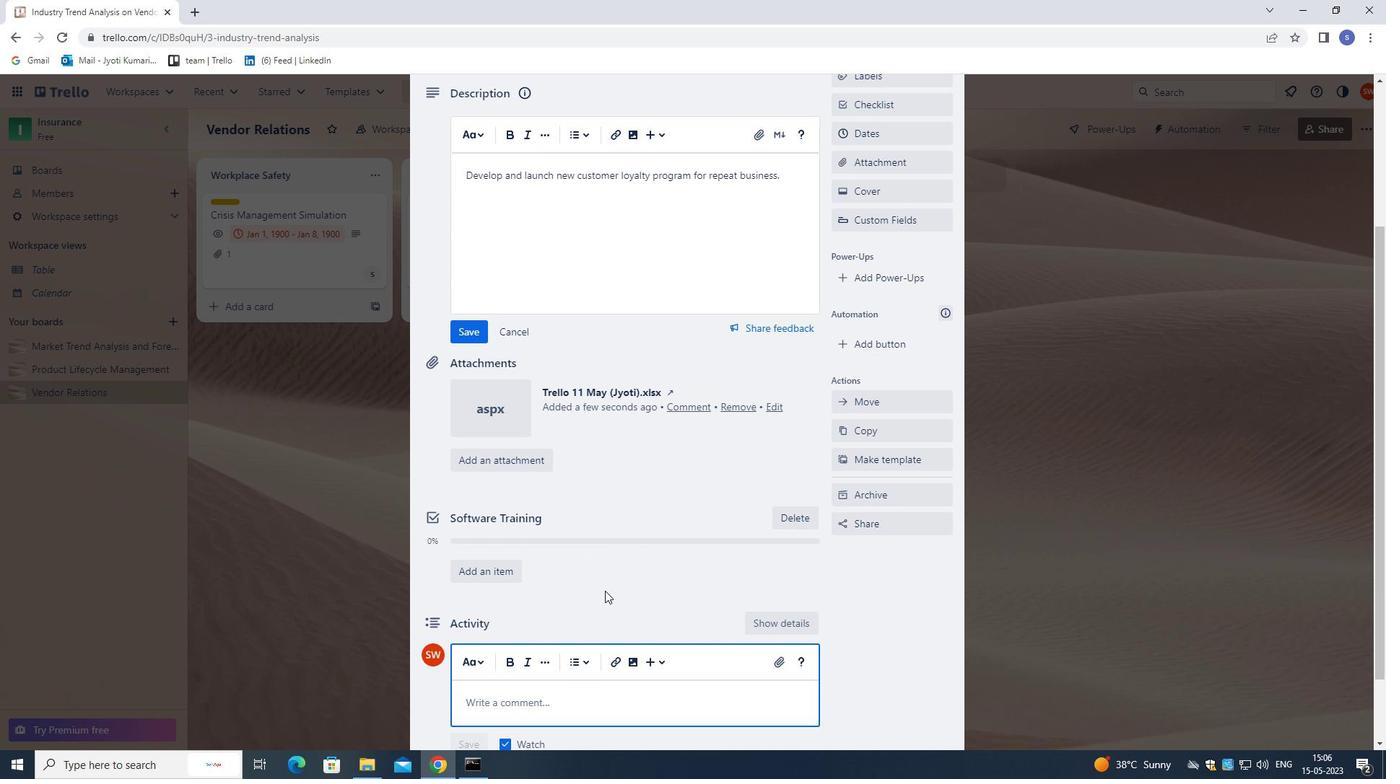 
Action: Key pressed <Key.shift>GIVEN<Key.space>TH<Key.space>POTENTIAL<Key.space>IMPACT<Key.space>OF<Key.space>THIS<Key.space>TASK<Key.space>OMN<Key.space><Key.backspace><Key.backspace><Key.backspace>N<Key.space>OUR<Key.space>STAKEHOLDERS,<Key.space>LET<Key.space>US<Key.space>ENSURE<Key.space>THAT<Key.space>WE<Key.space>TAKE<Key.space>THEIT<Key.backspace>R<Key.space>NEEDS<Key.space>AND<Key.space>CONCERNS<Key.space>INTO<Key.space>ACCON<Key.backspace>UNT.
Screenshot: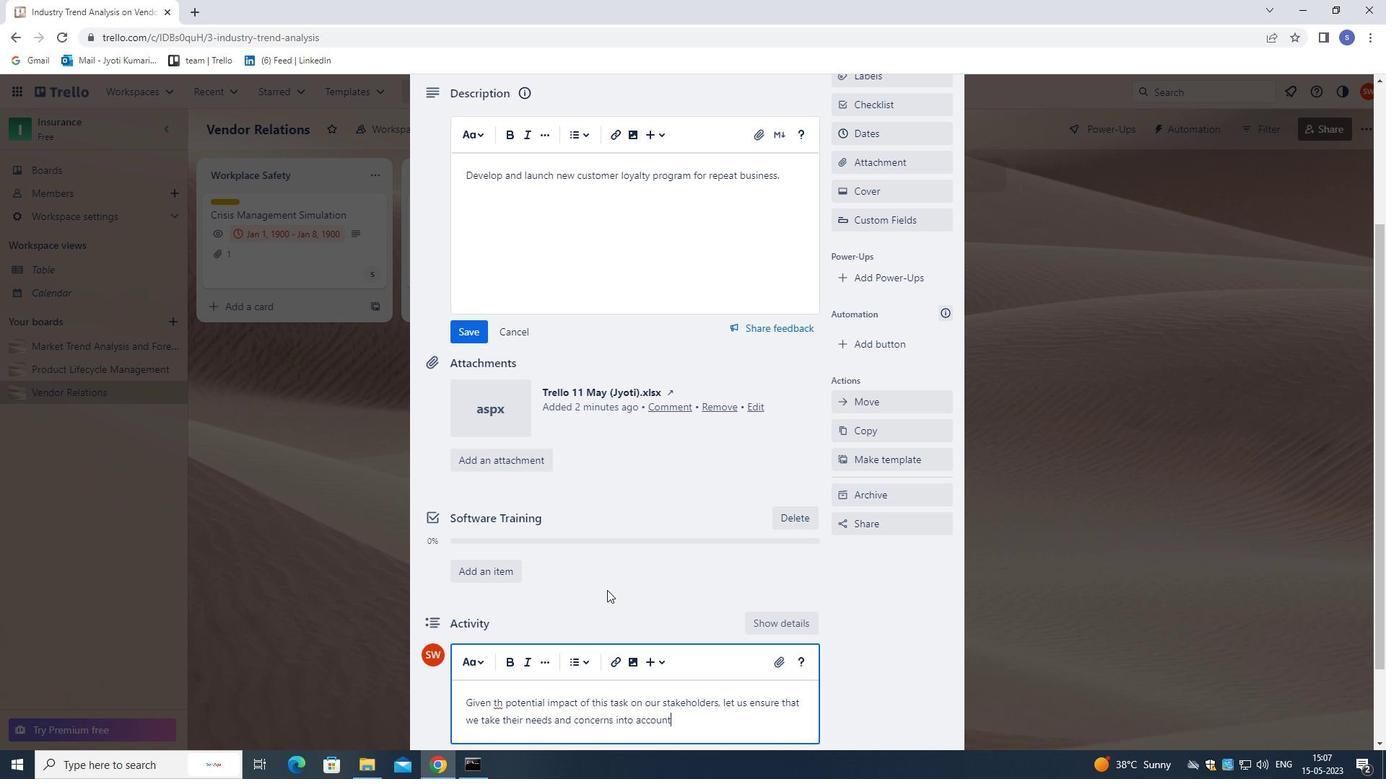 
Action: Mouse moved to (503, 703)
Screenshot: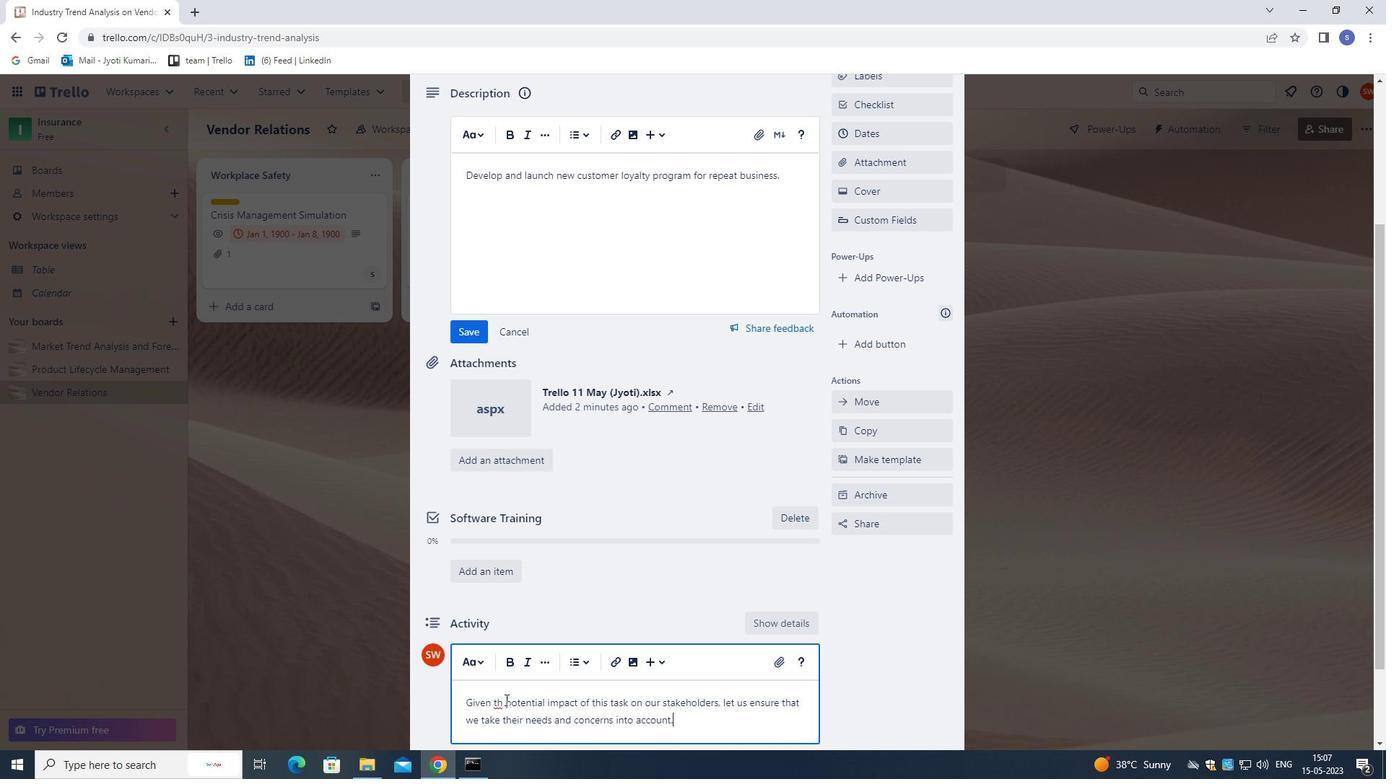 
Action: Mouse pressed left at (503, 703)
Screenshot: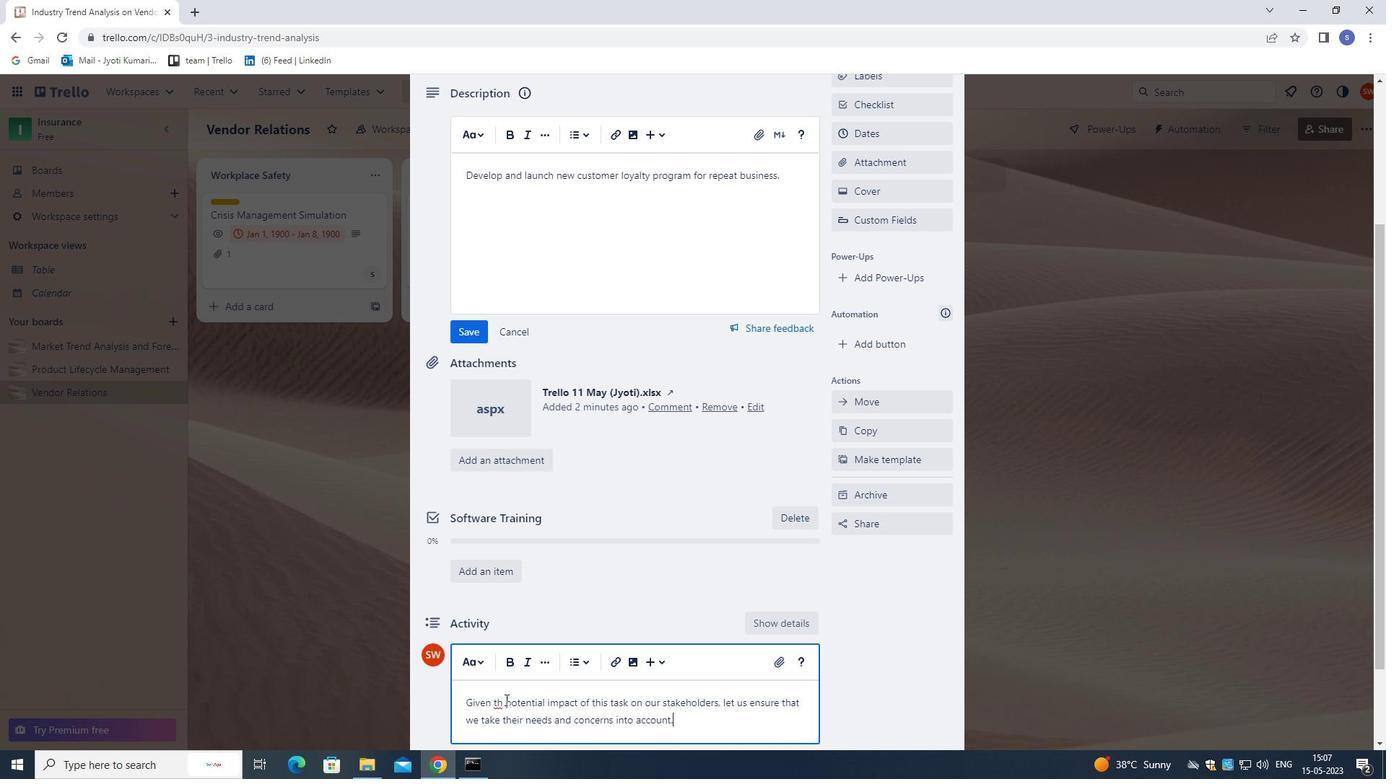 
Action: Mouse moved to (648, 774)
Screenshot: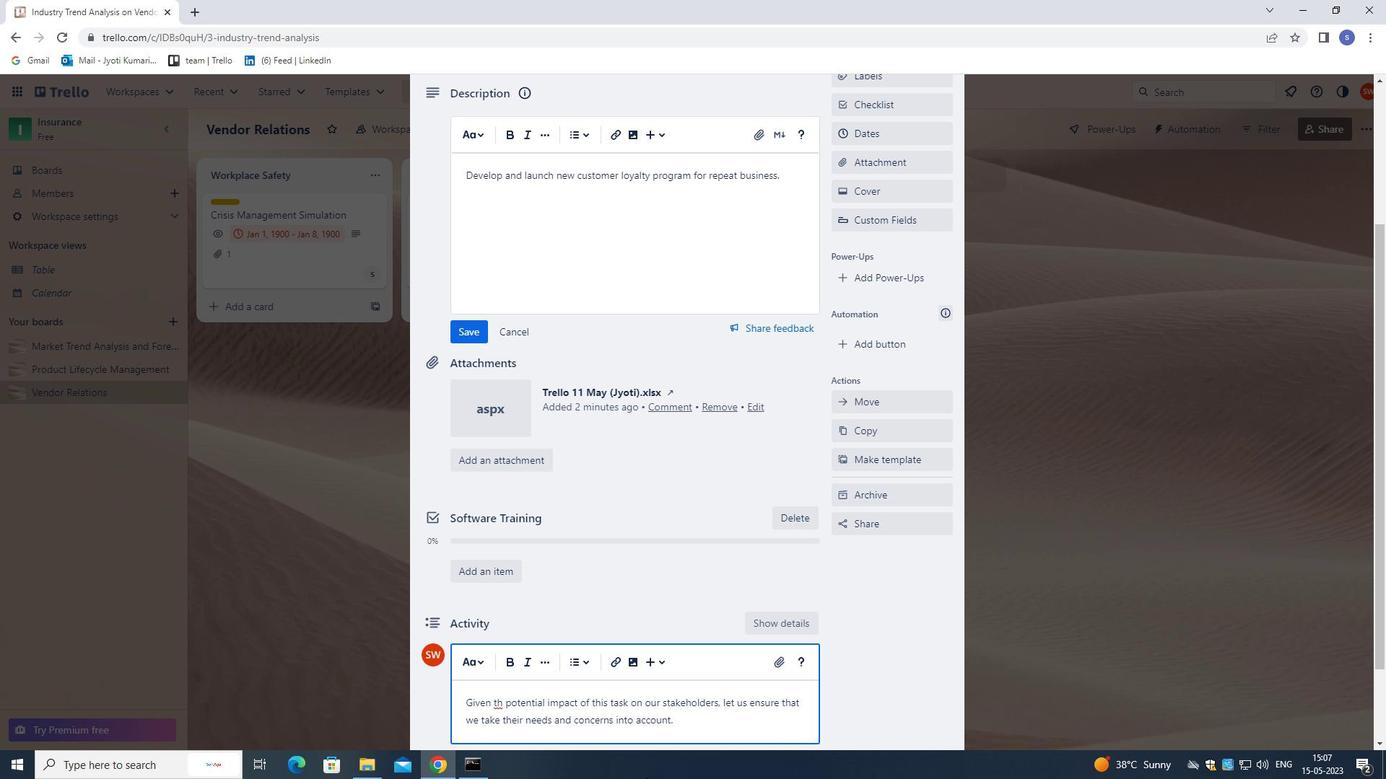 
Action: Key pressed E
Screenshot: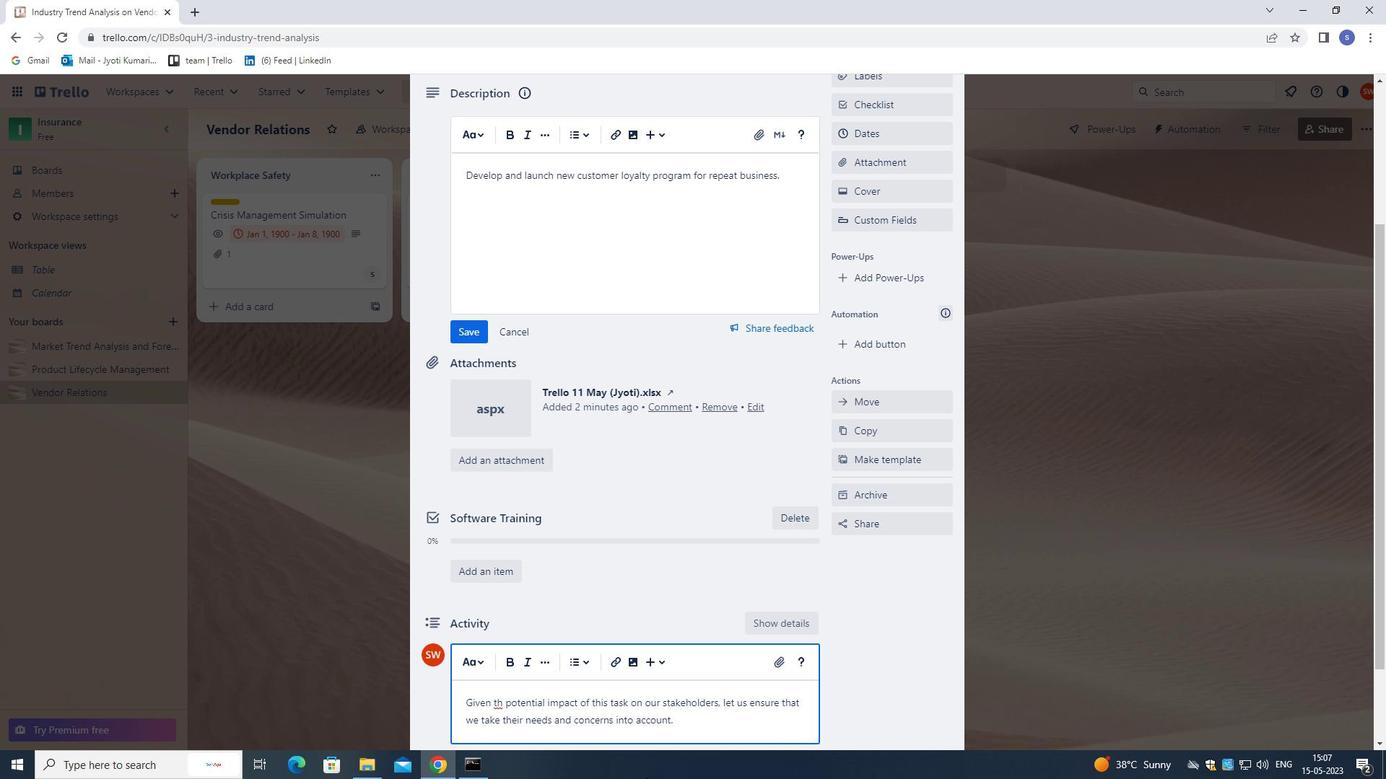 
Action: Mouse moved to (465, 335)
Screenshot: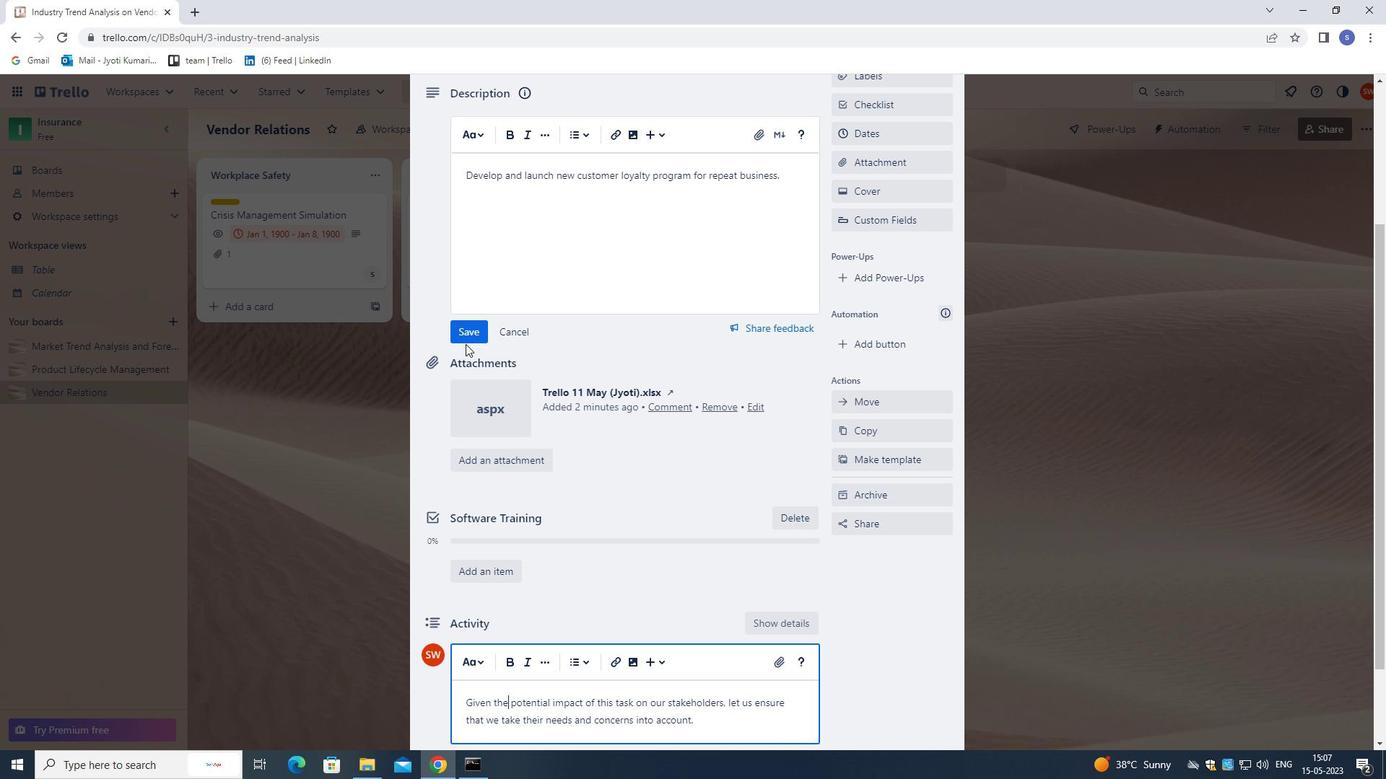 
Action: Mouse pressed left at (465, 335)
Screenshot: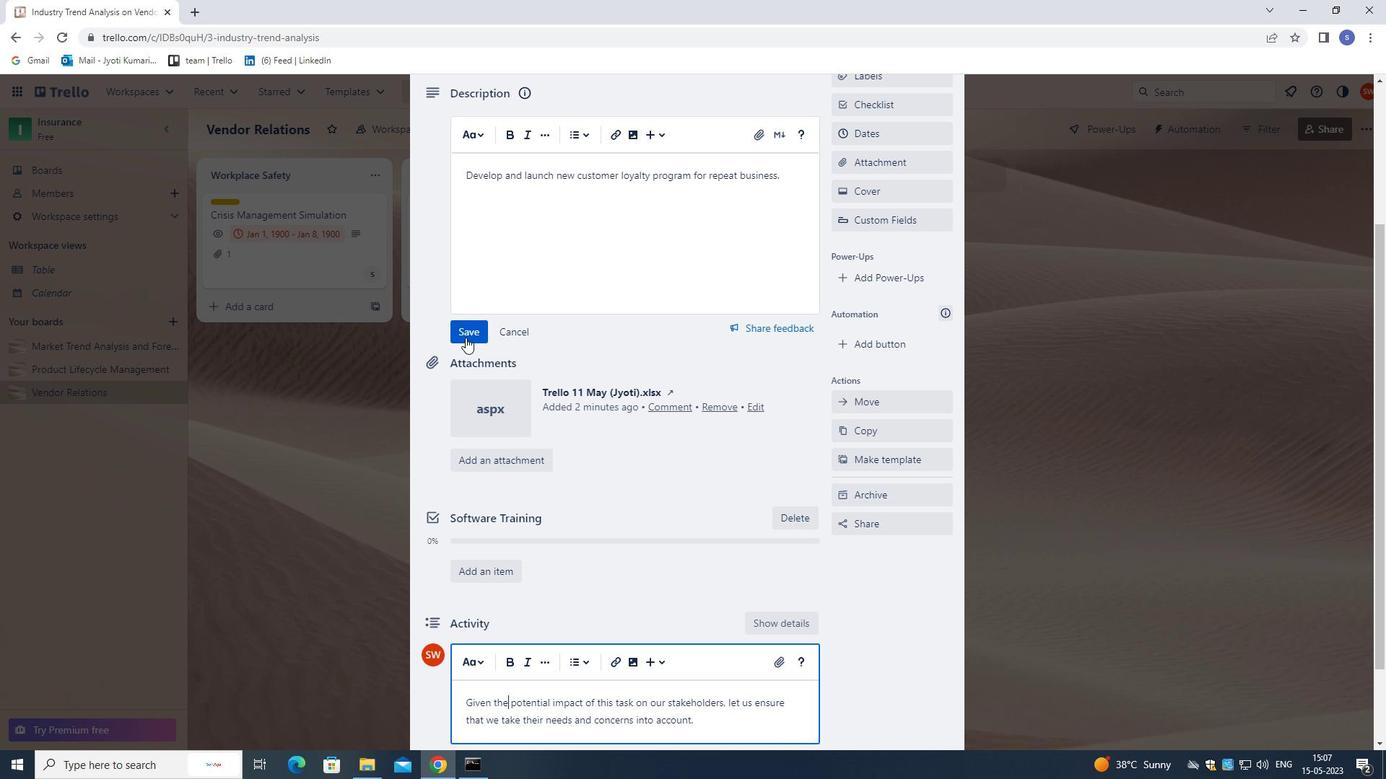 
Action: Mouse moved to (553, 602)
Screenshot: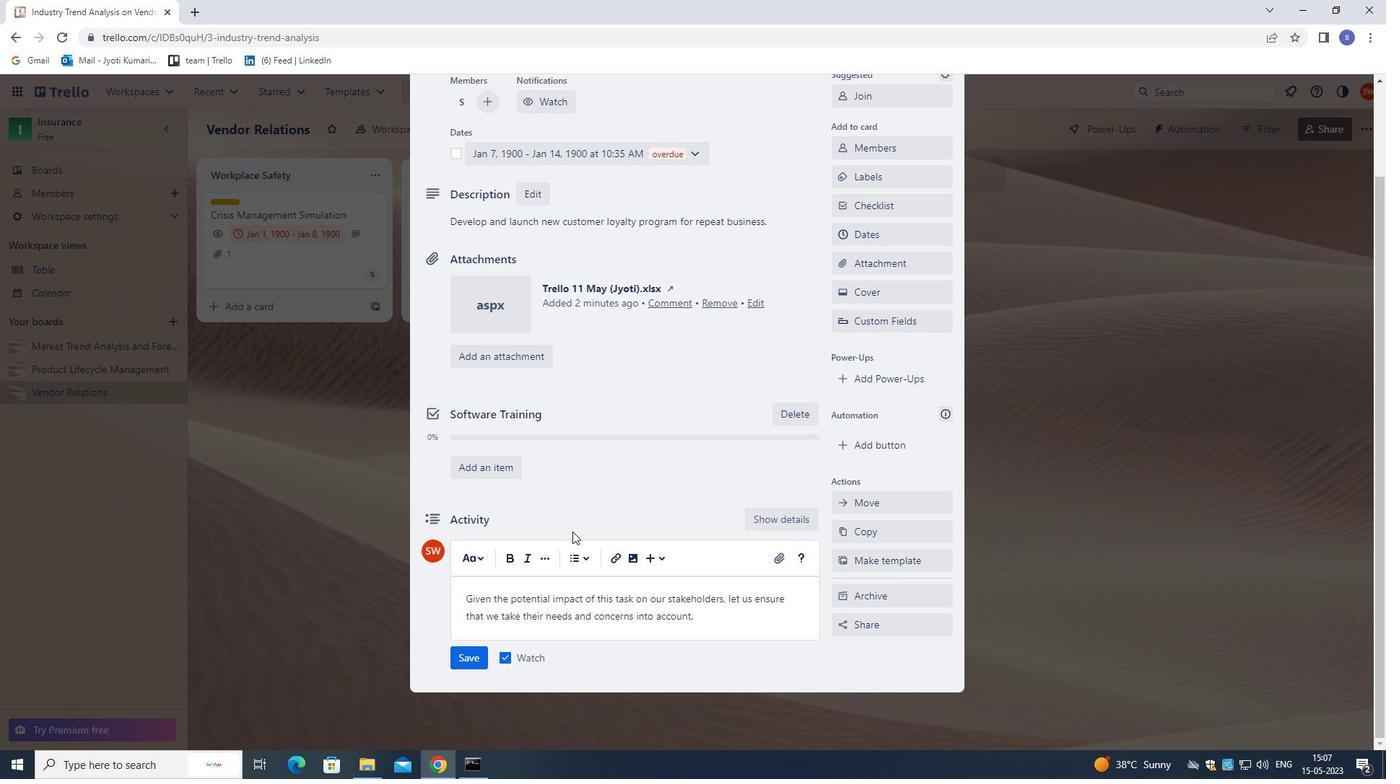 
Action: Mouse scrolled (553, 602) with delta (0, 0)
Screenshot: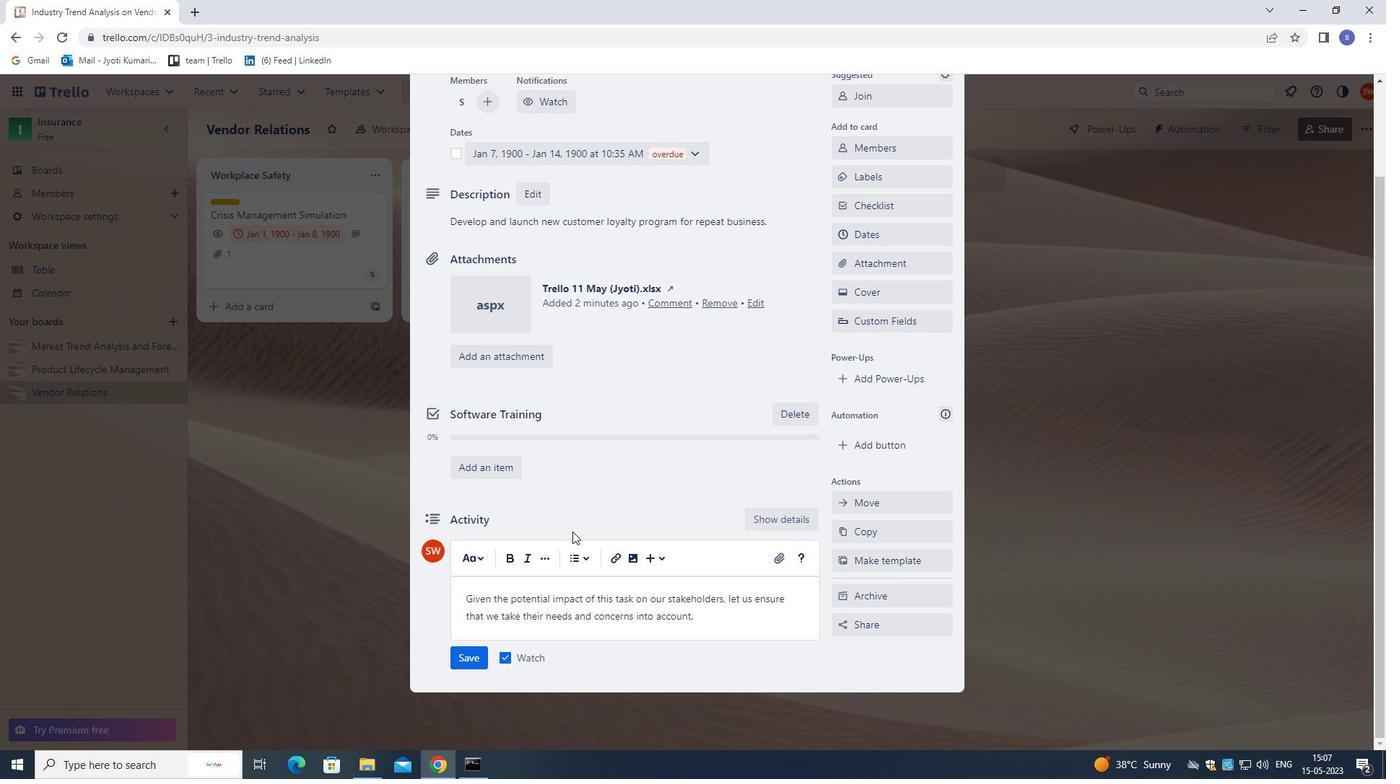 
Action: Mouse moved to (535, 657)
Screenshot: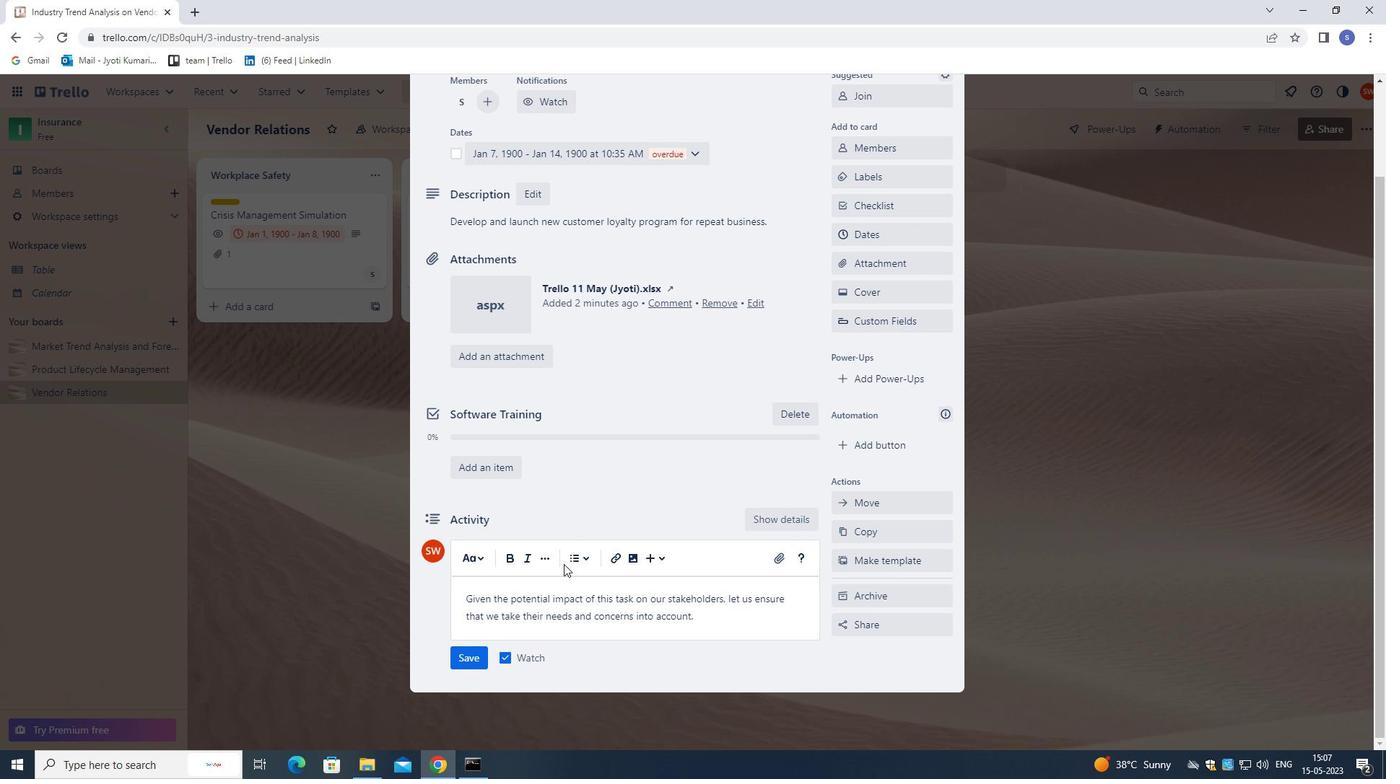 
Action: Mouse scrolled (535, 656) with delta (0, 0)
Screenshot: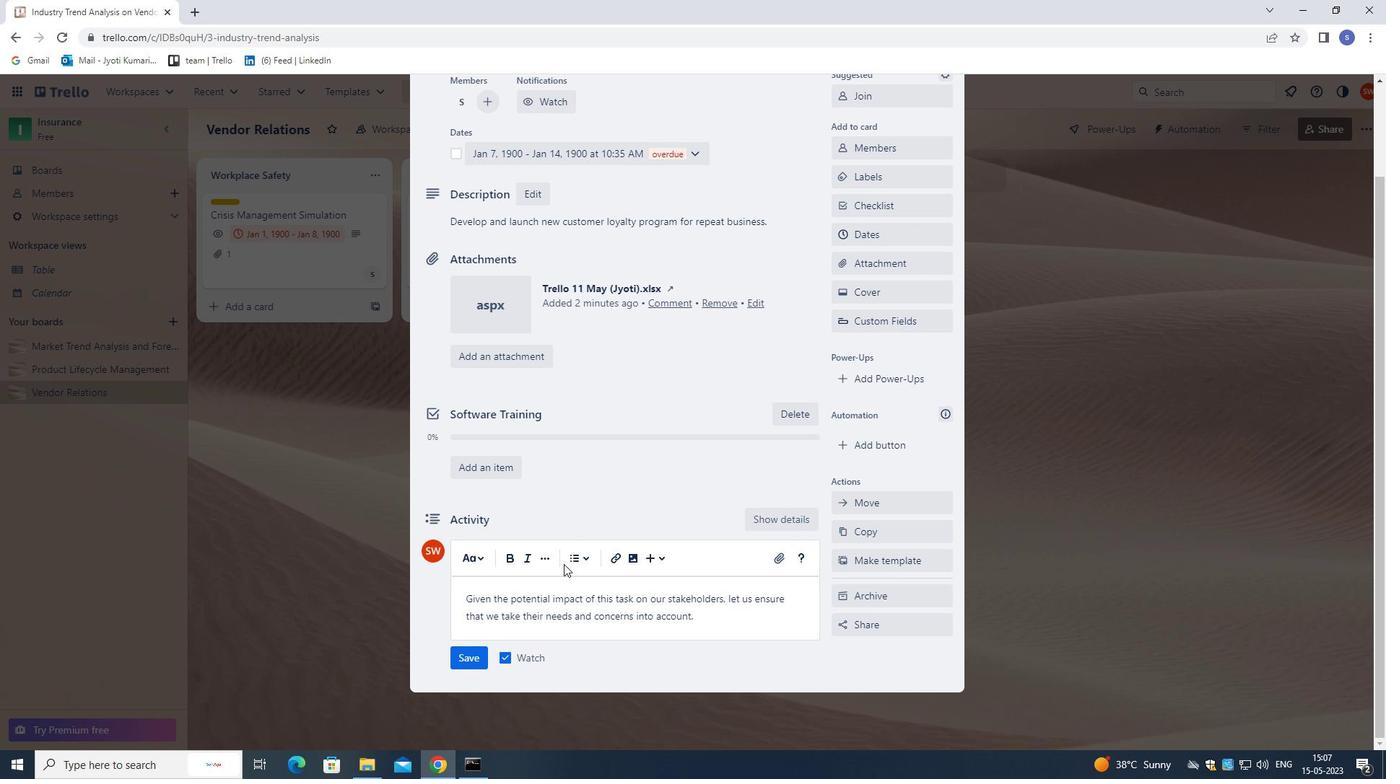 
Action: Mouse moved to (478, 660)
Screenshot: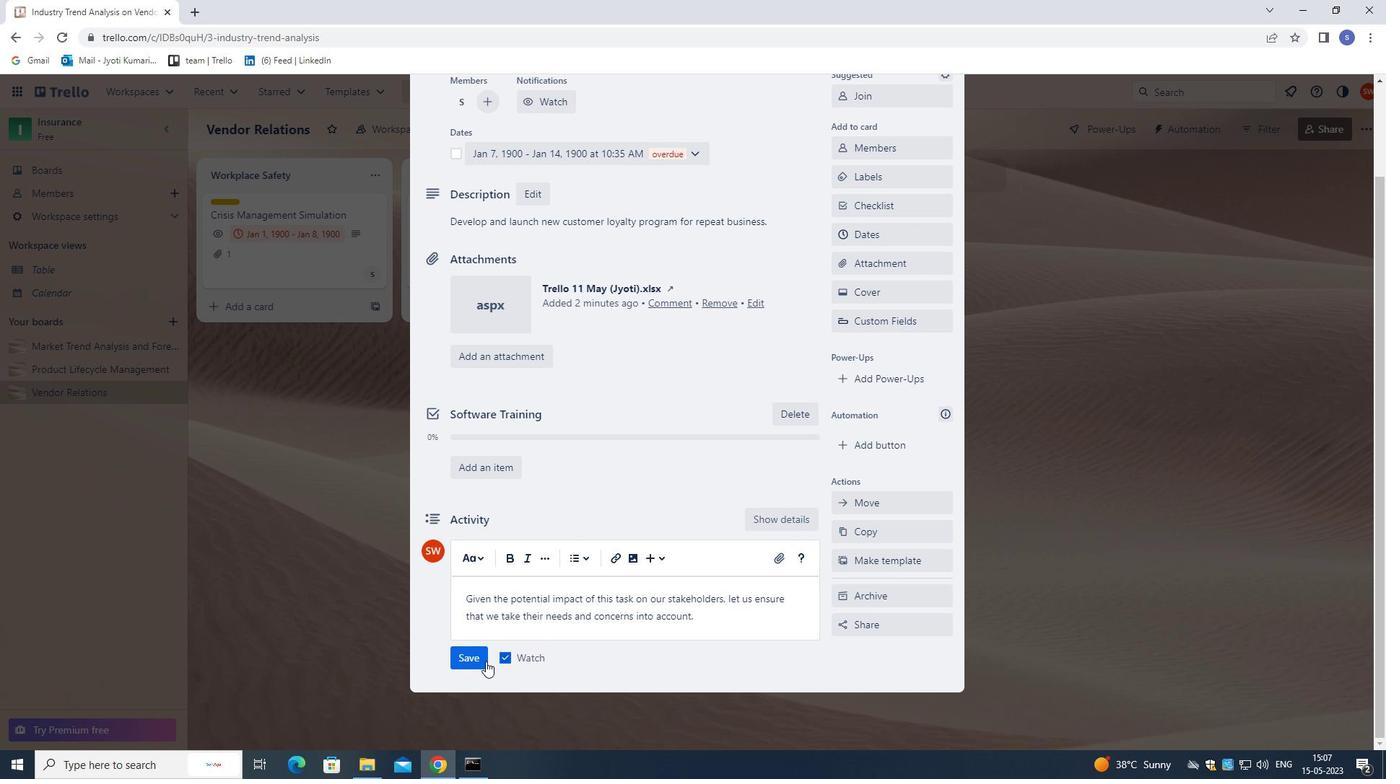 
Action: Mouse pressed left at (478, 660)
Screenshot: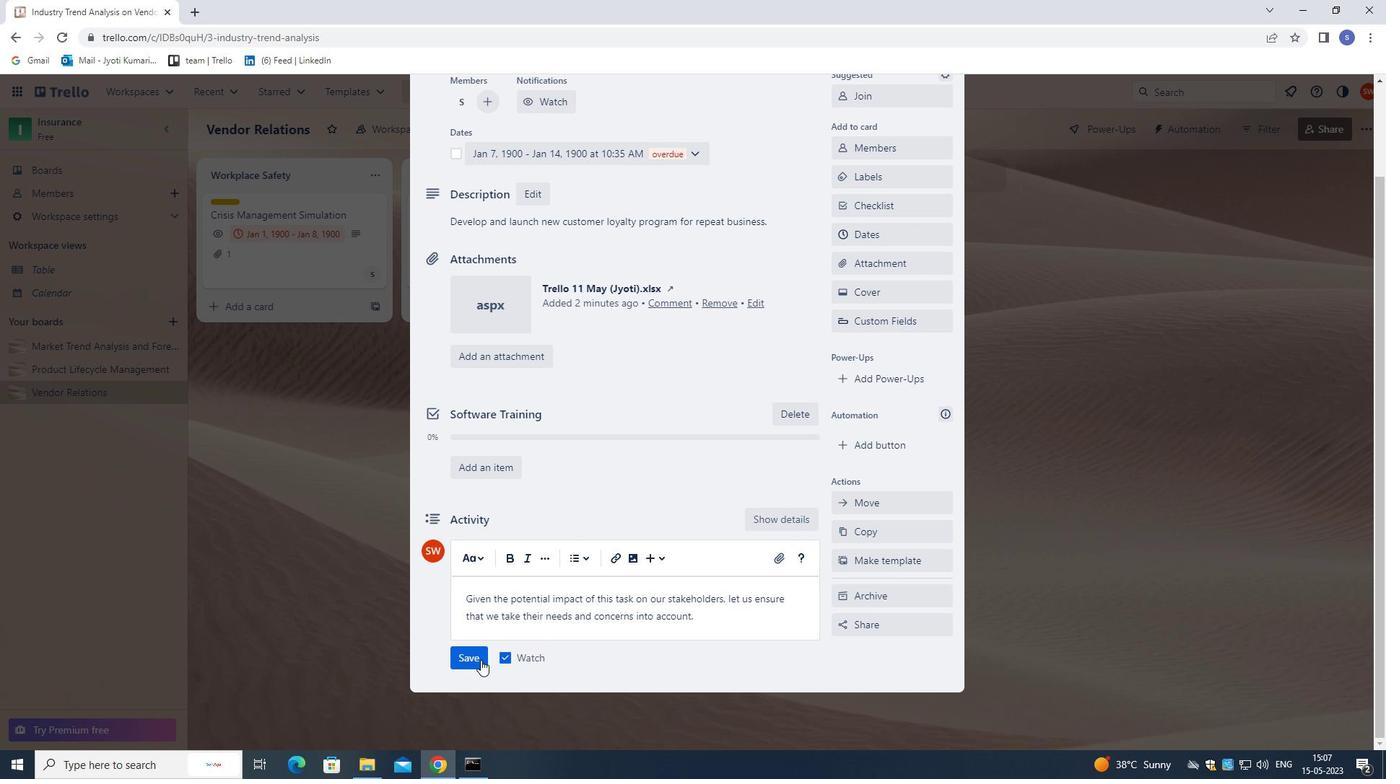 
Action: Mouse moved to (612, 537)
Screenshot: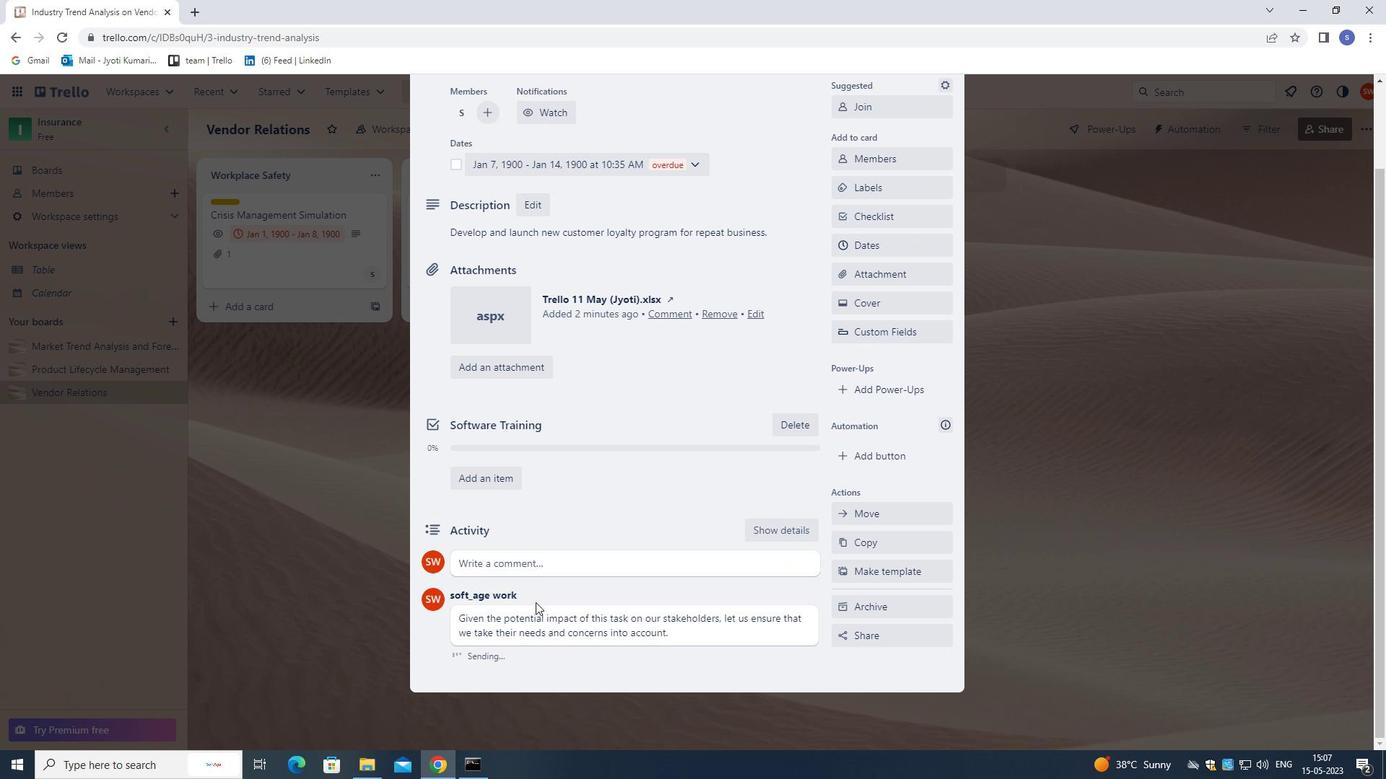 
Action: Mouse scrolled (612, 537) with delta (0, 0)
Screenshot: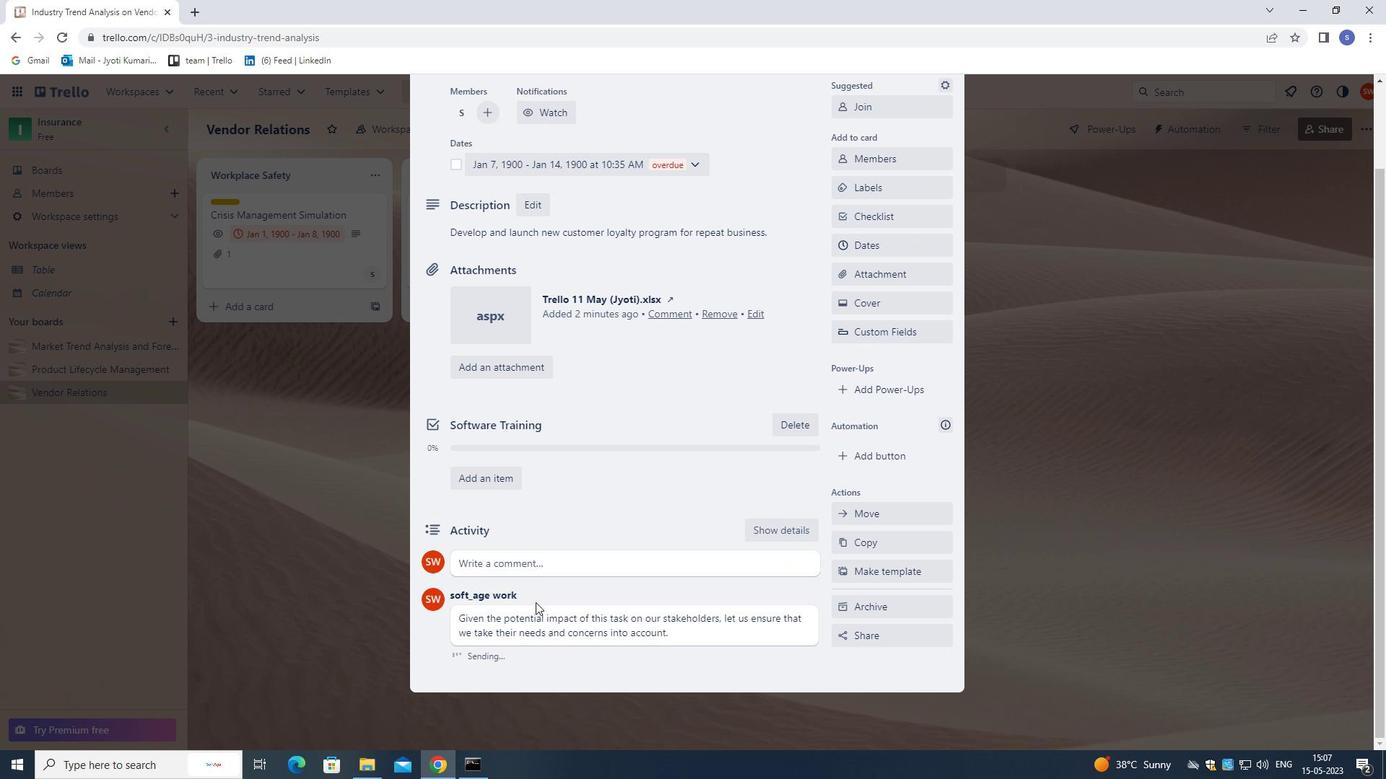 
Action: Mouse moved to (631, 519)
Screenshot: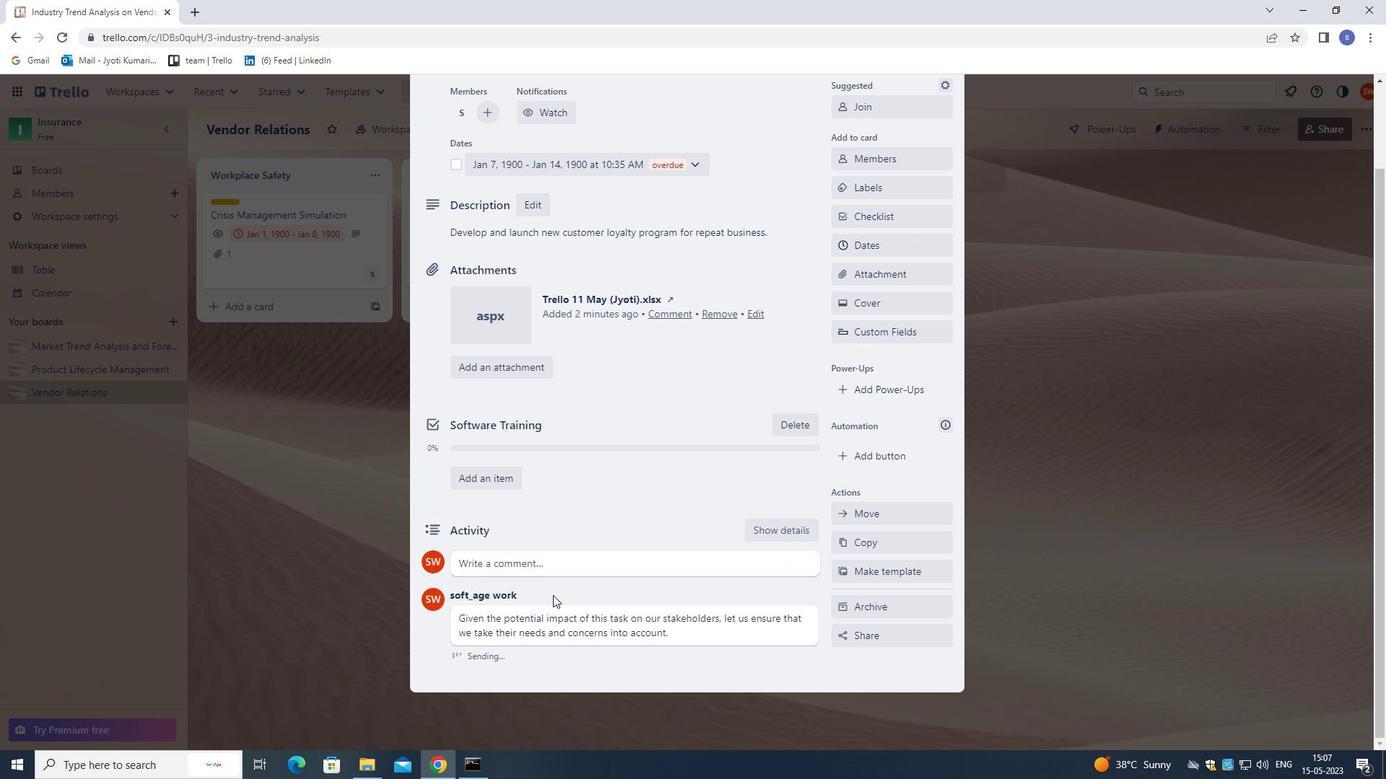 
Action: Mouse scrolled (631, 519) with delta (0, 0)
Screenshot: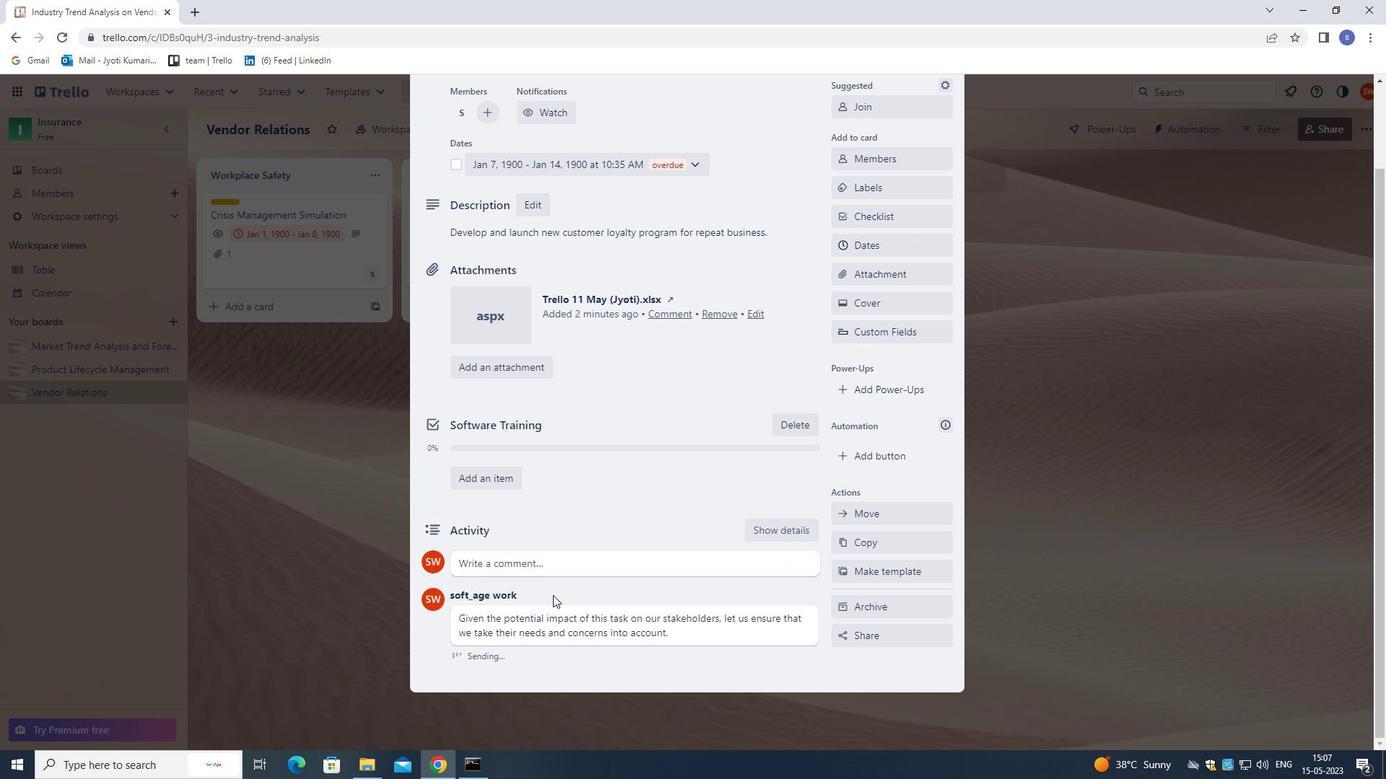 
Action: Mouse moved to (646, 506)
Screenshot: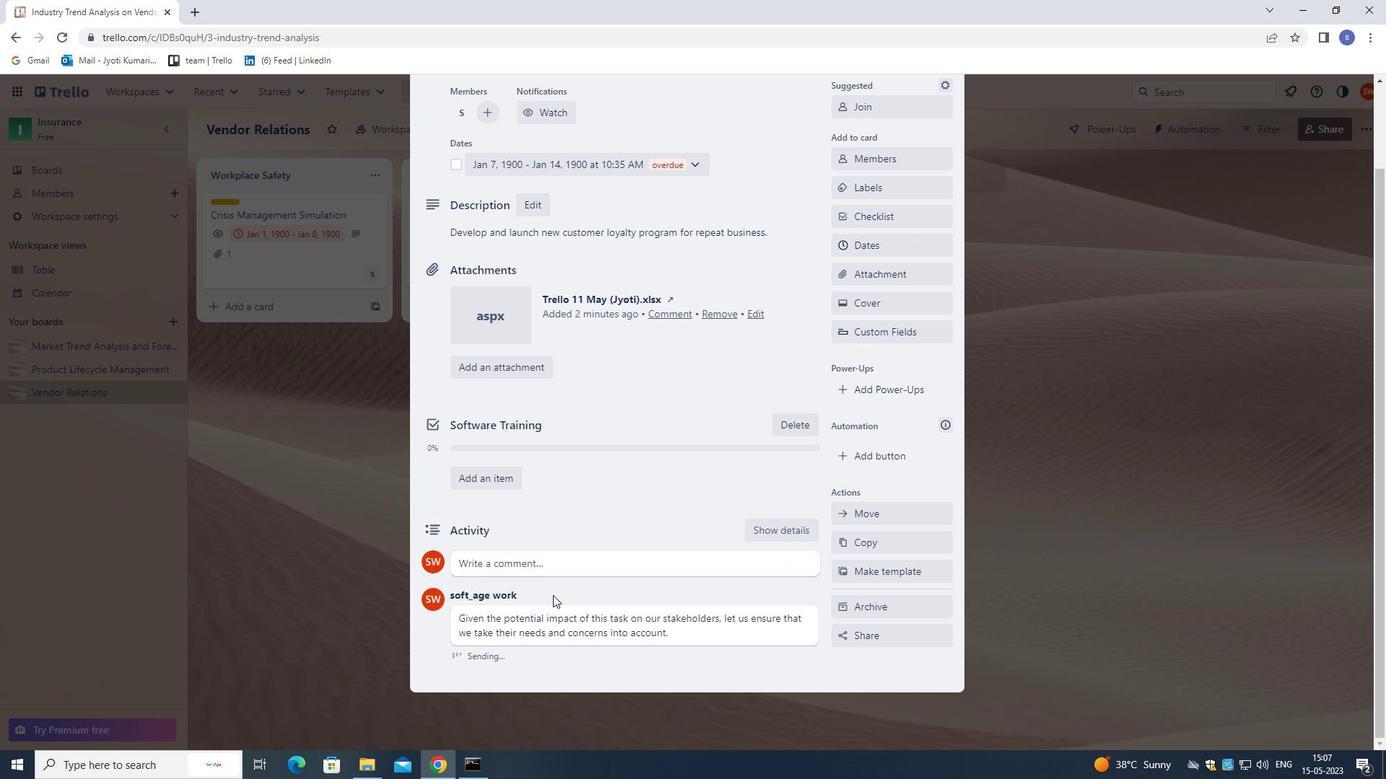 
Action: Mouse scrolled (646, 506) with delta (0, 0)
Screenshot: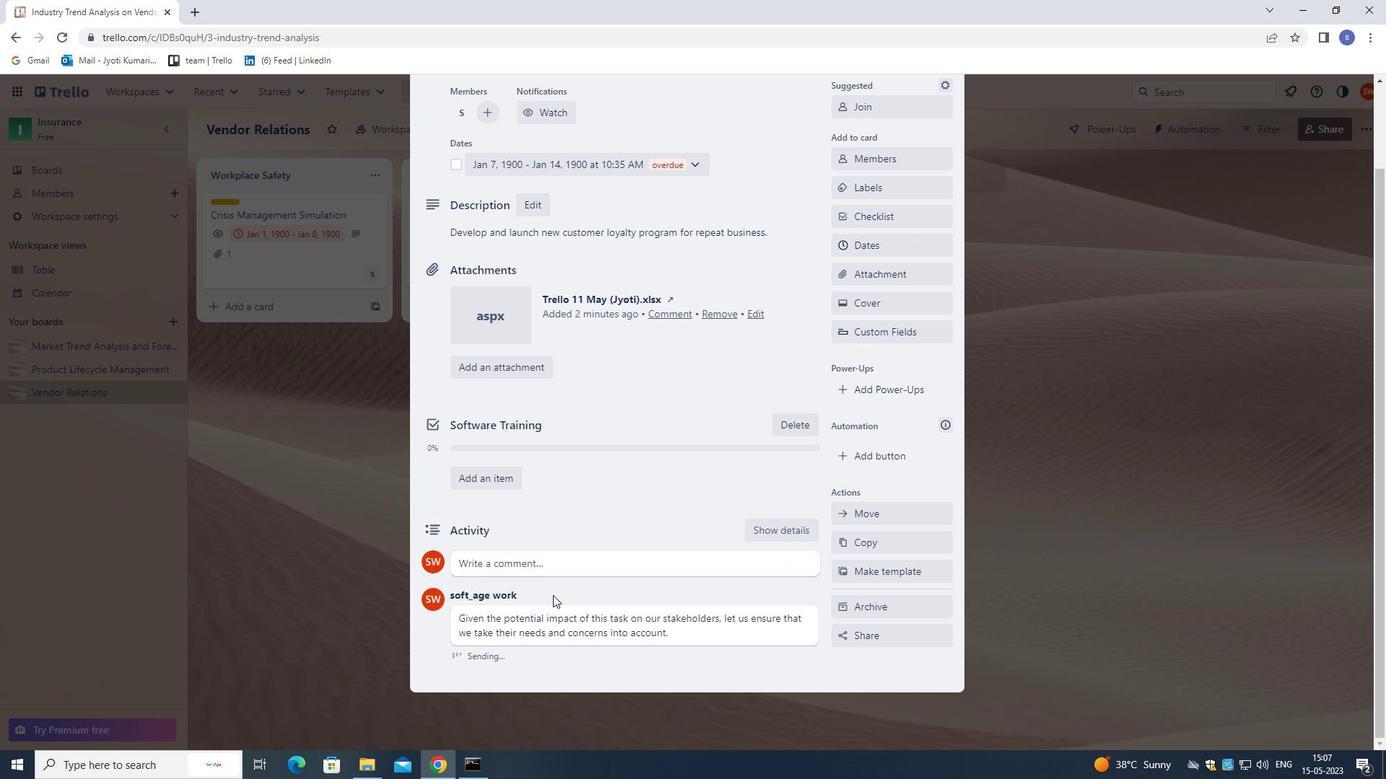 
Action: Mouse moved to (676, 473)
Screenshot: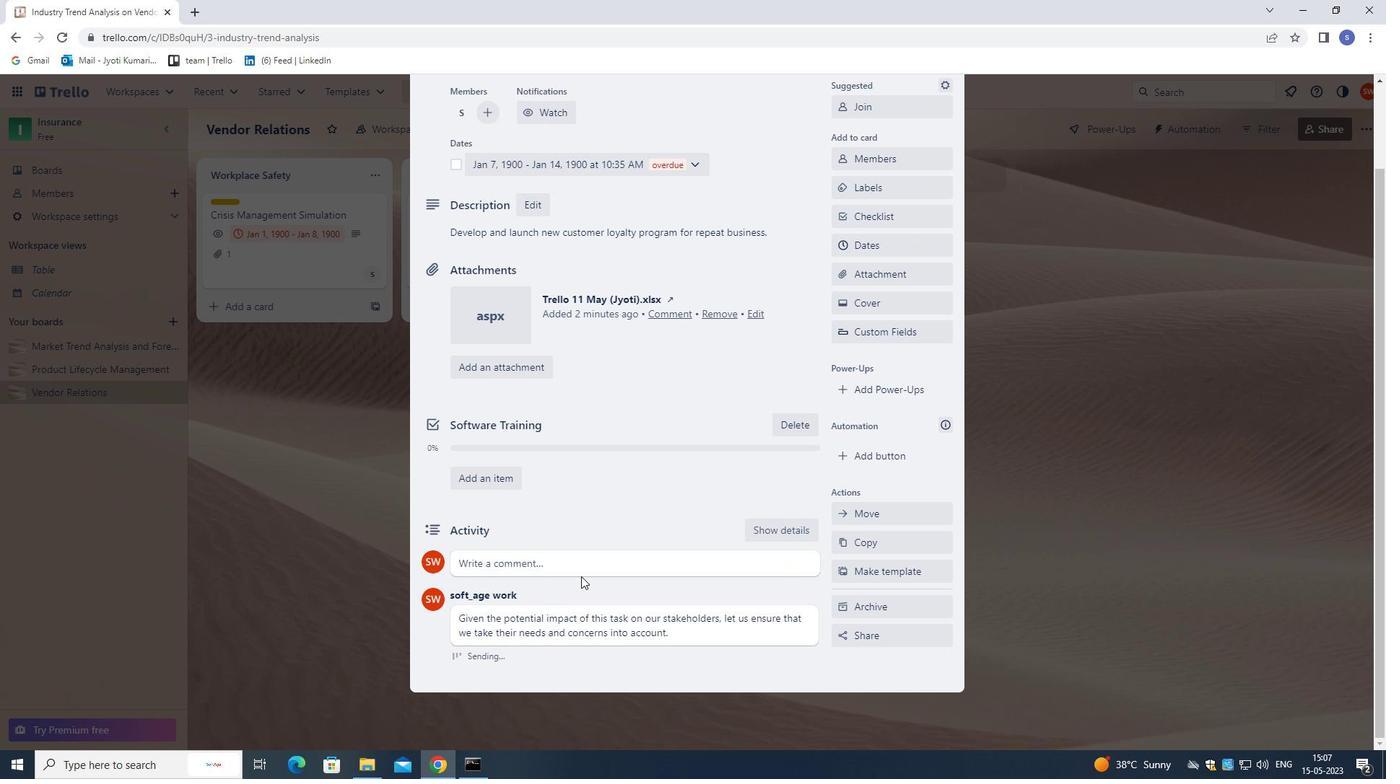 
Action: Mouse scrolled (676, 474) with delta (0, 0)
Screenshot: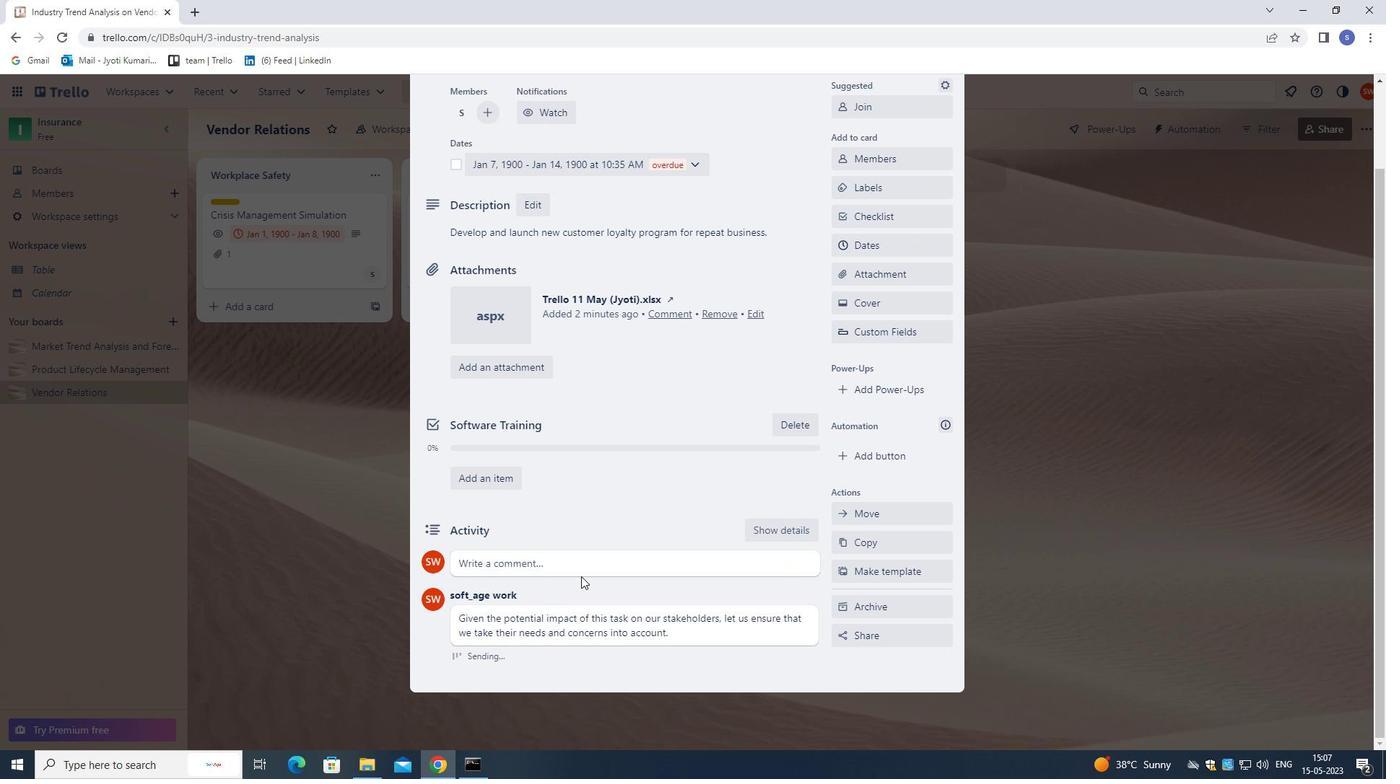 
Action: Mouse moved to (773, 390)
Screenshot: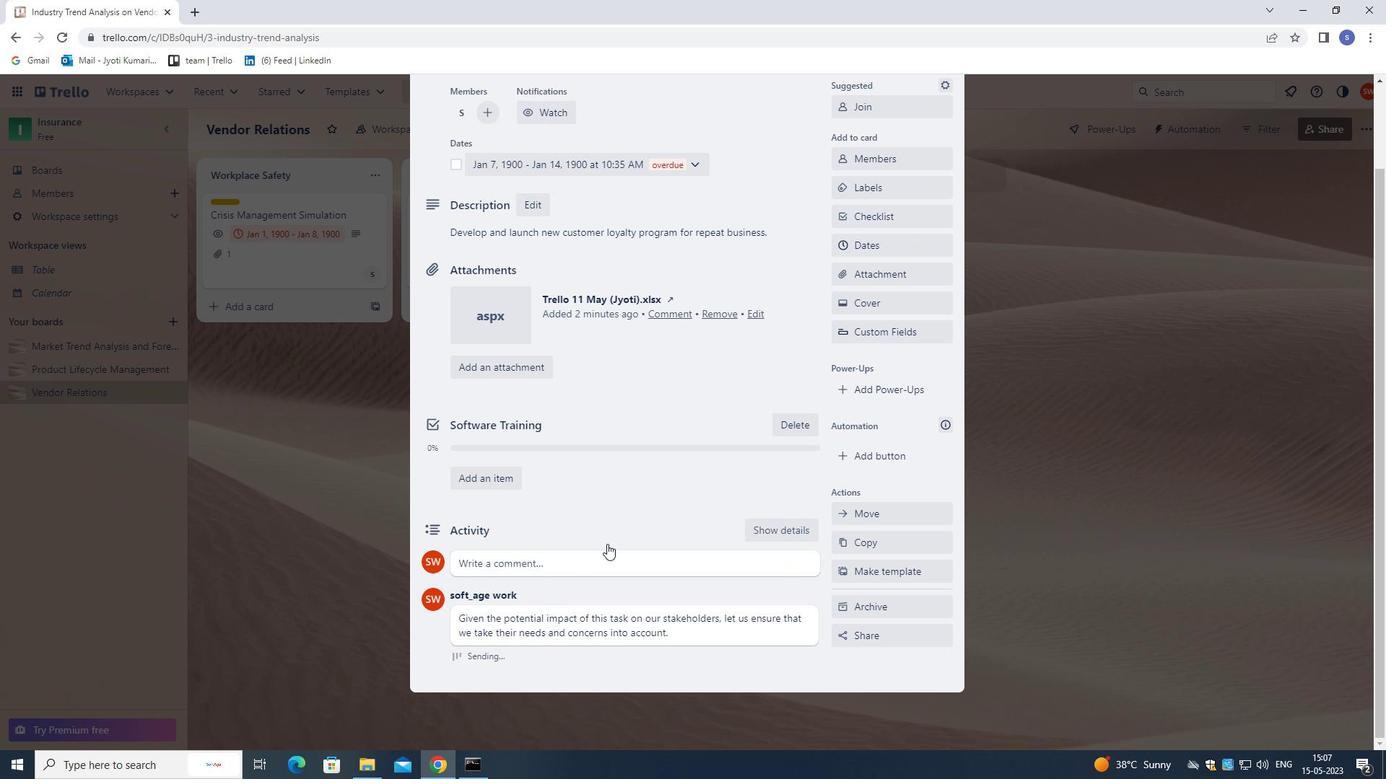 
Action: Mouse scrolled (773, 391) with delta (0, 0)
Screenshot: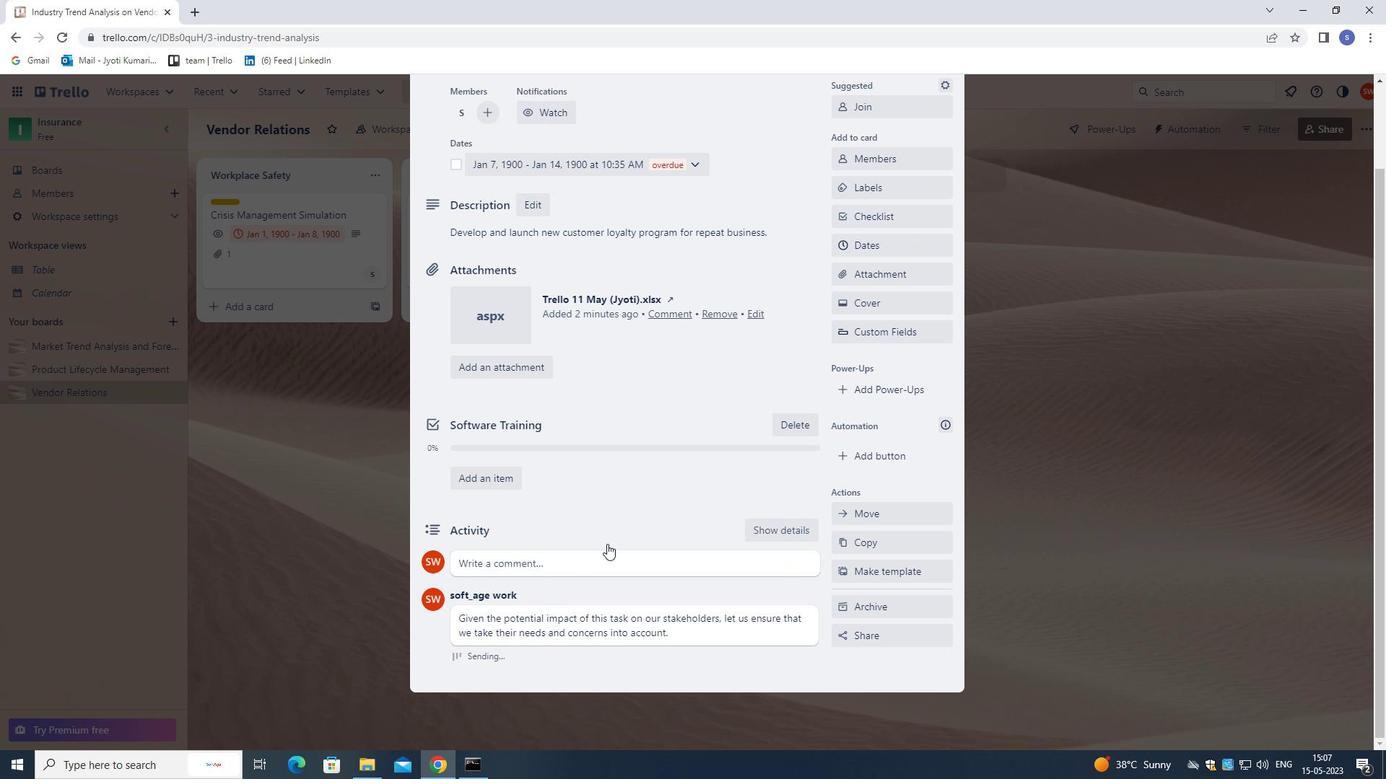 
Action: Mouse moved to (948, 129)
Screenshot: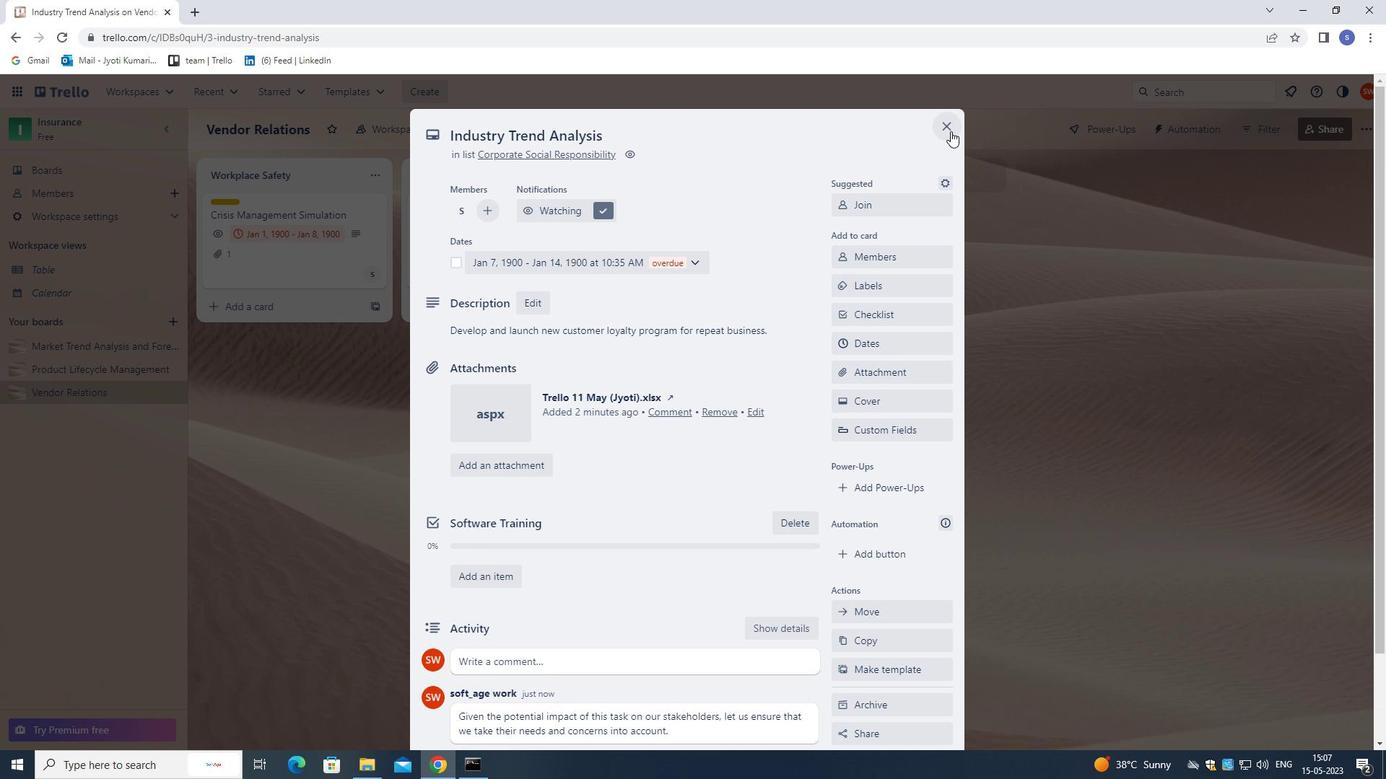 
Action: Mouse pressed left at (948, 129)
Screenshot: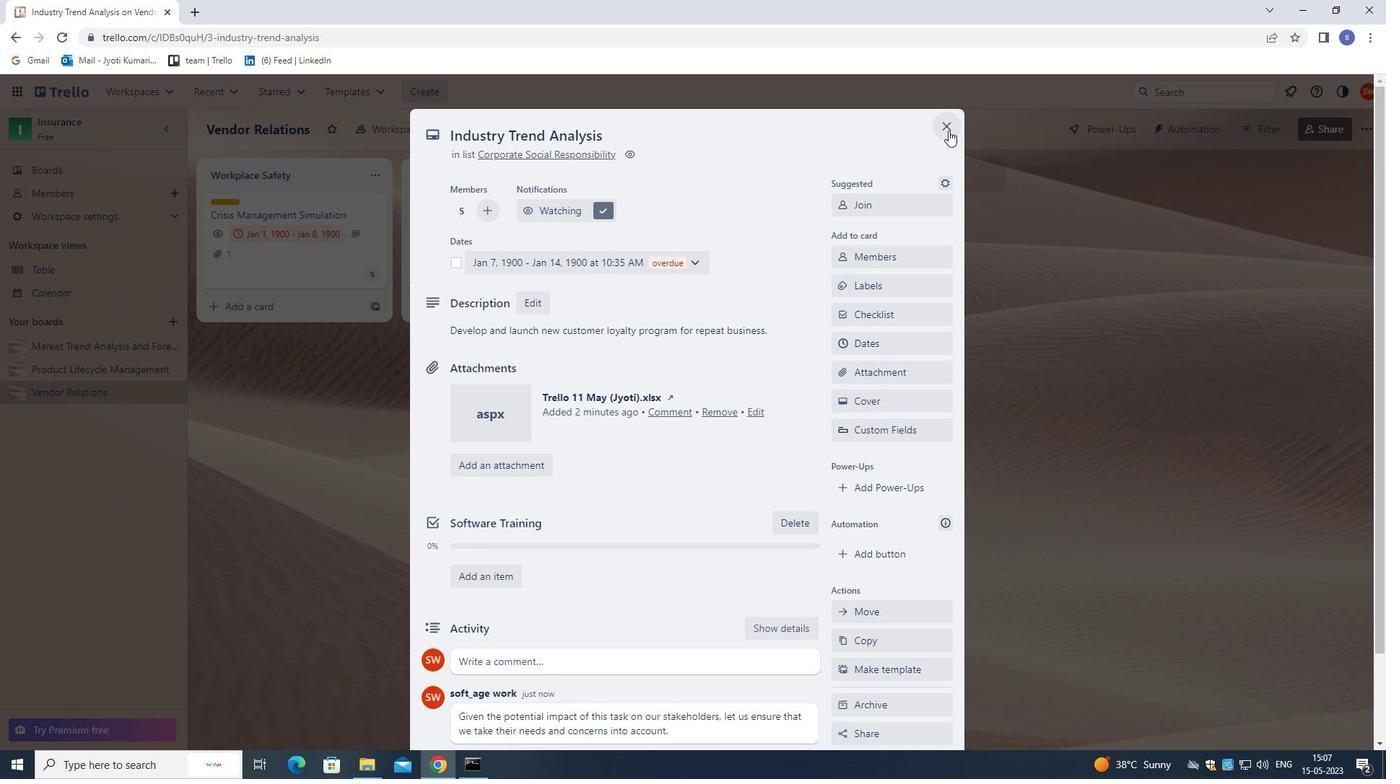 
Action: Mouse moved to (939, 203)
Screenshot: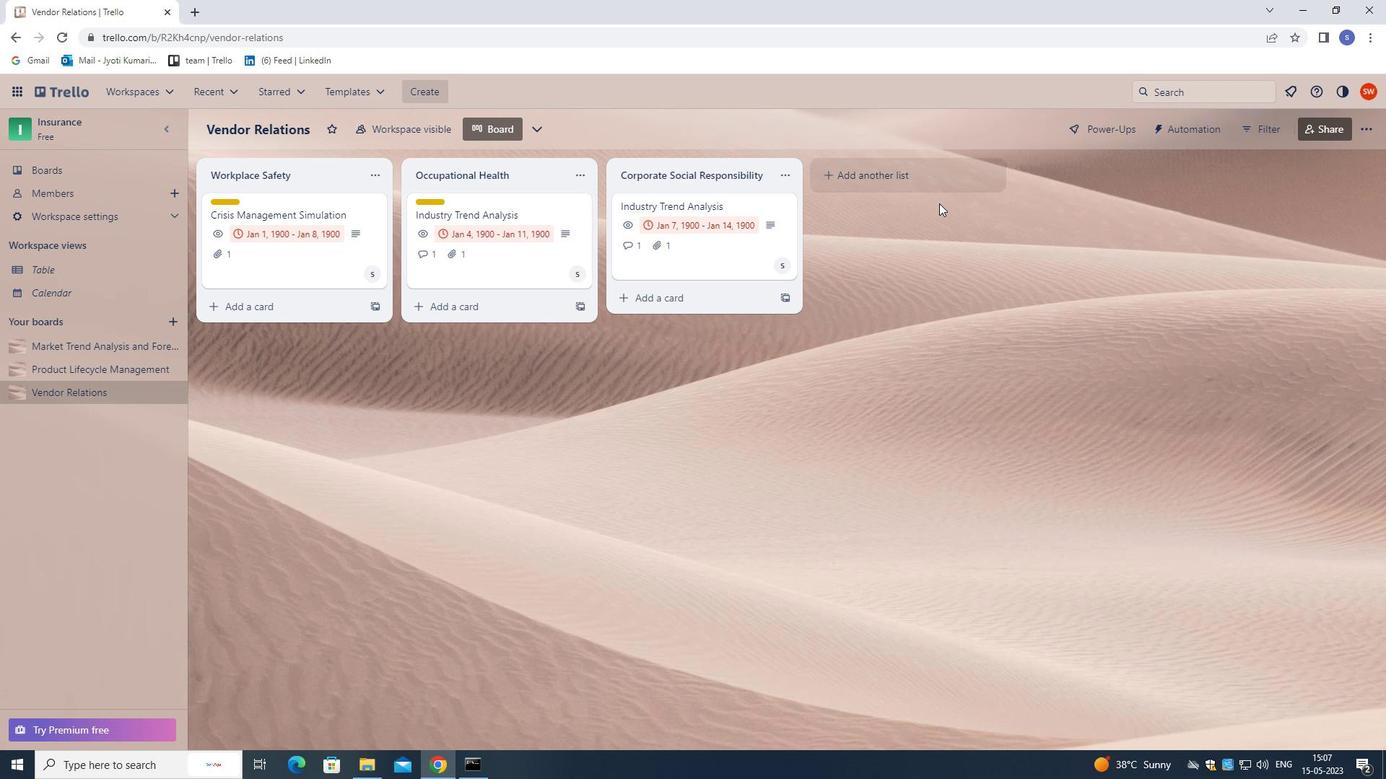 
